 Task: nan
Action: Mouse moved to (356, 199)
Screenshot: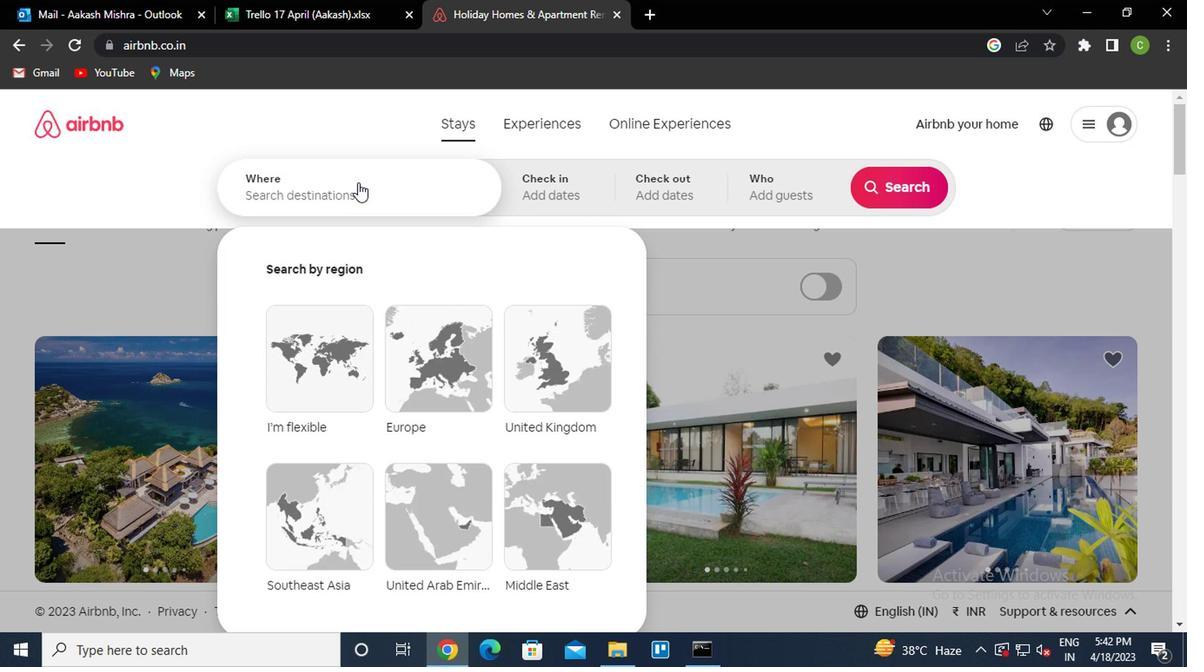 
Action: Mouse pressed left at (356, 199)
Screenshot: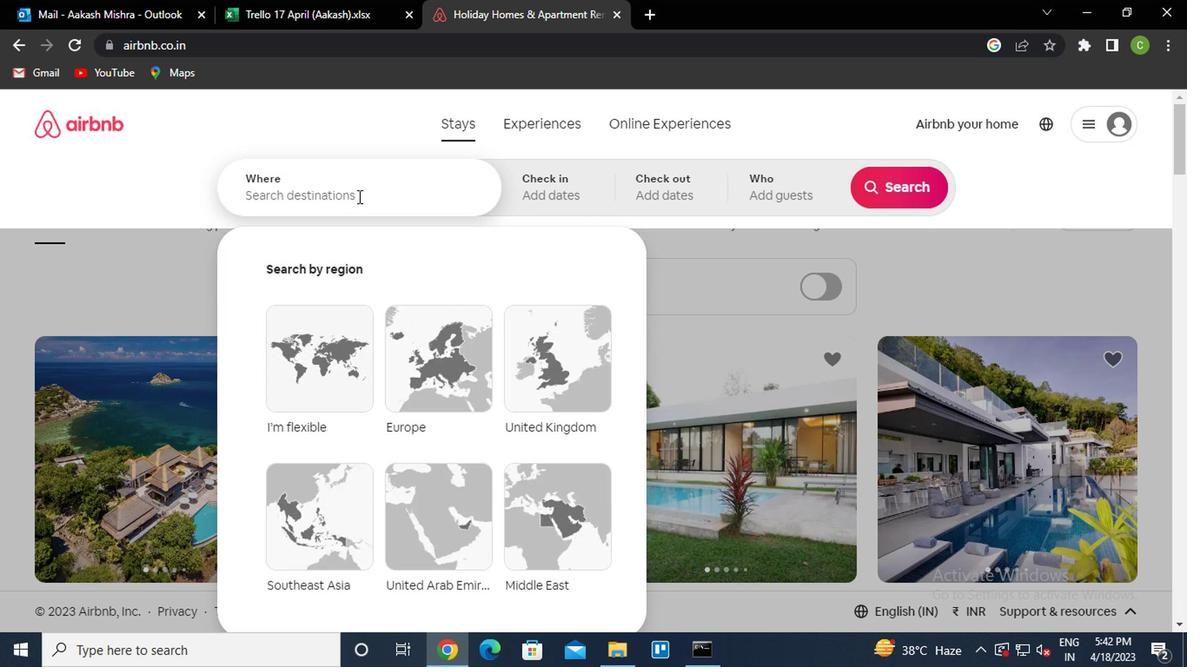 
Action: Mouse moved to (356, 199)
Screenshot: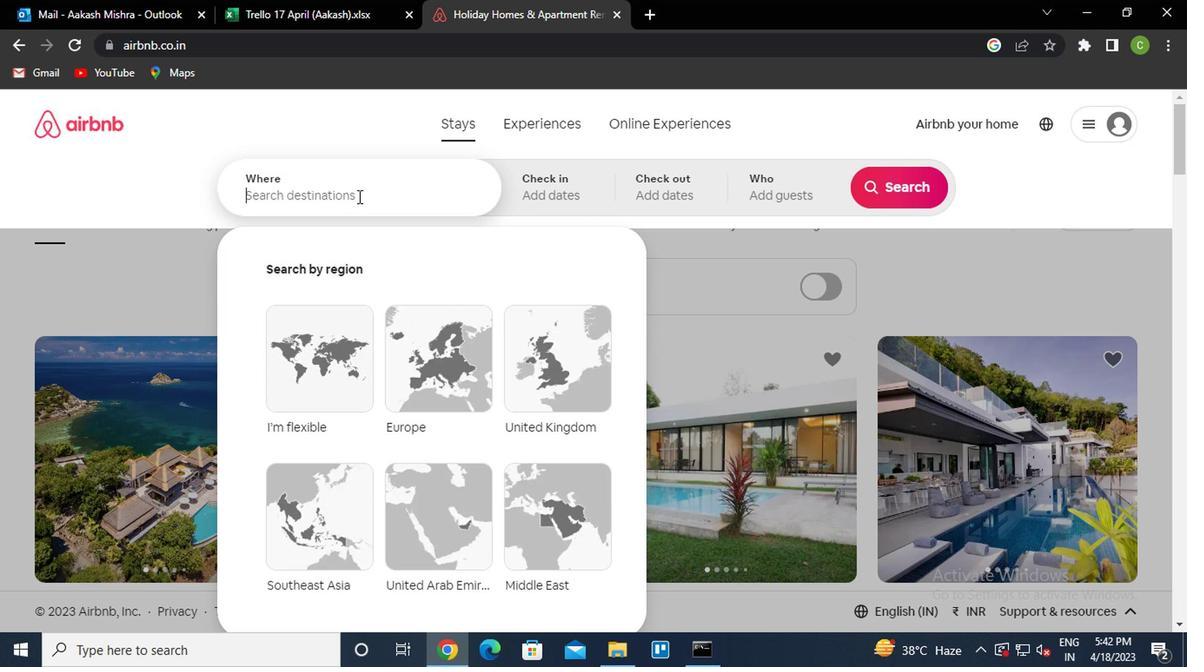 
Action: Key pressed v<Key.caps_lock>ila<Key.space><Key.caps_lock>v<Key.caps_lock>elha<Key.space>brazil<Key.down><Key.enter>
Screenshot: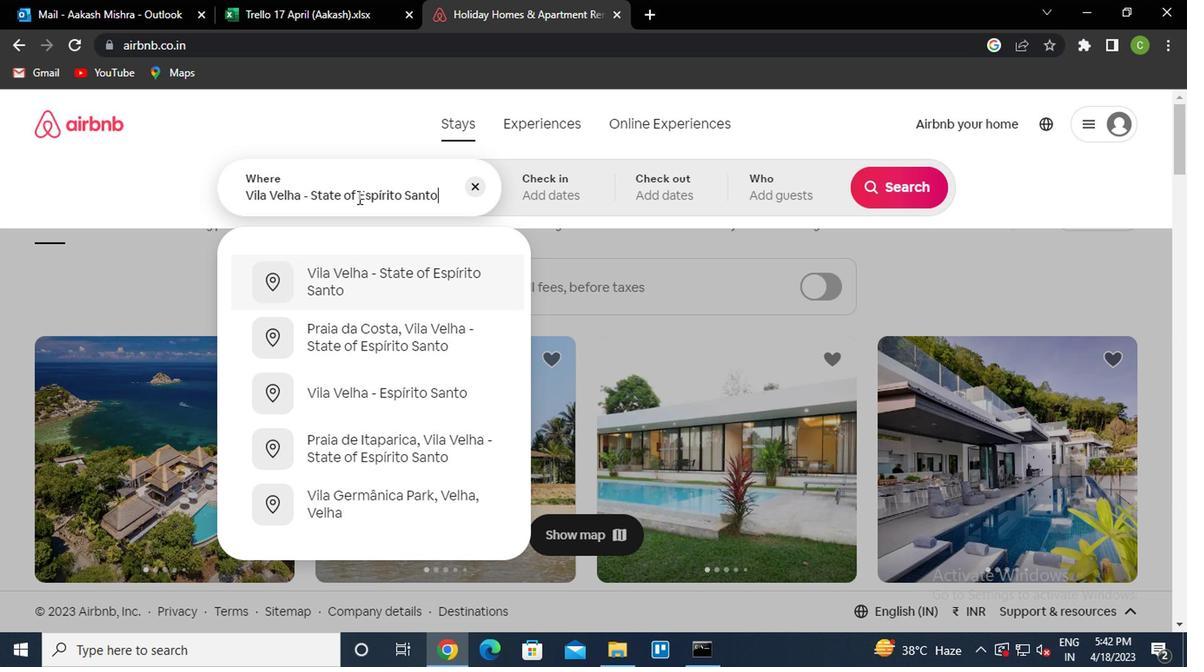 
Action: Mouse moved to (888, 325)
Screenshot: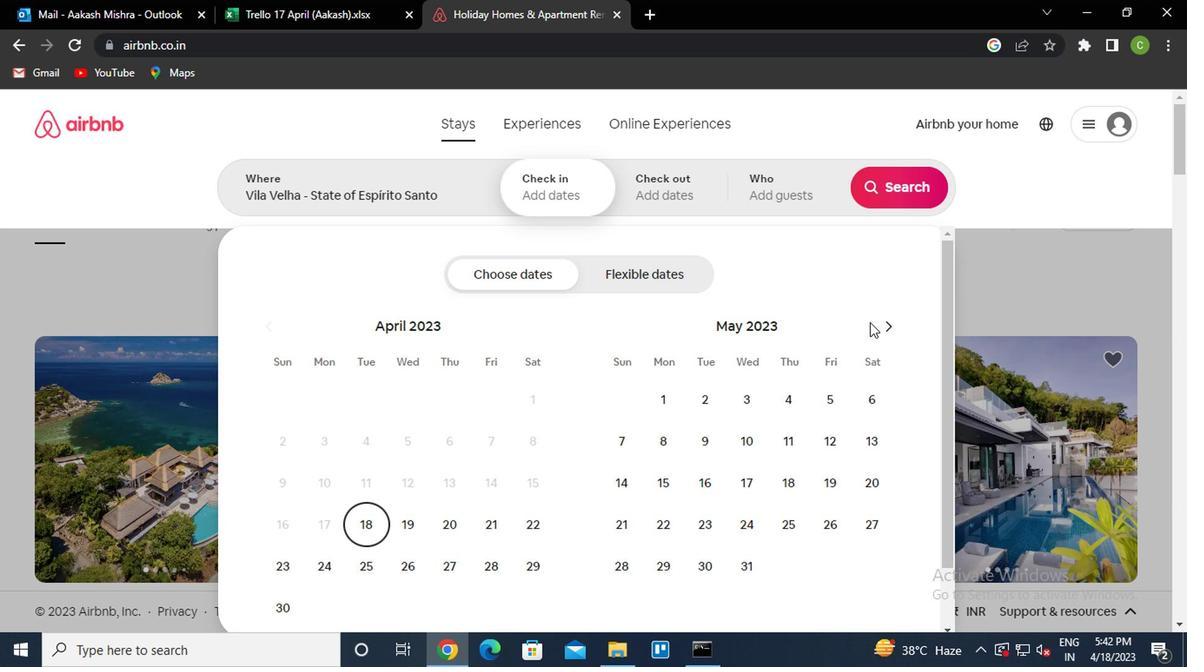 
Action: Mouse pressed left at (888, 325)
Screenshot: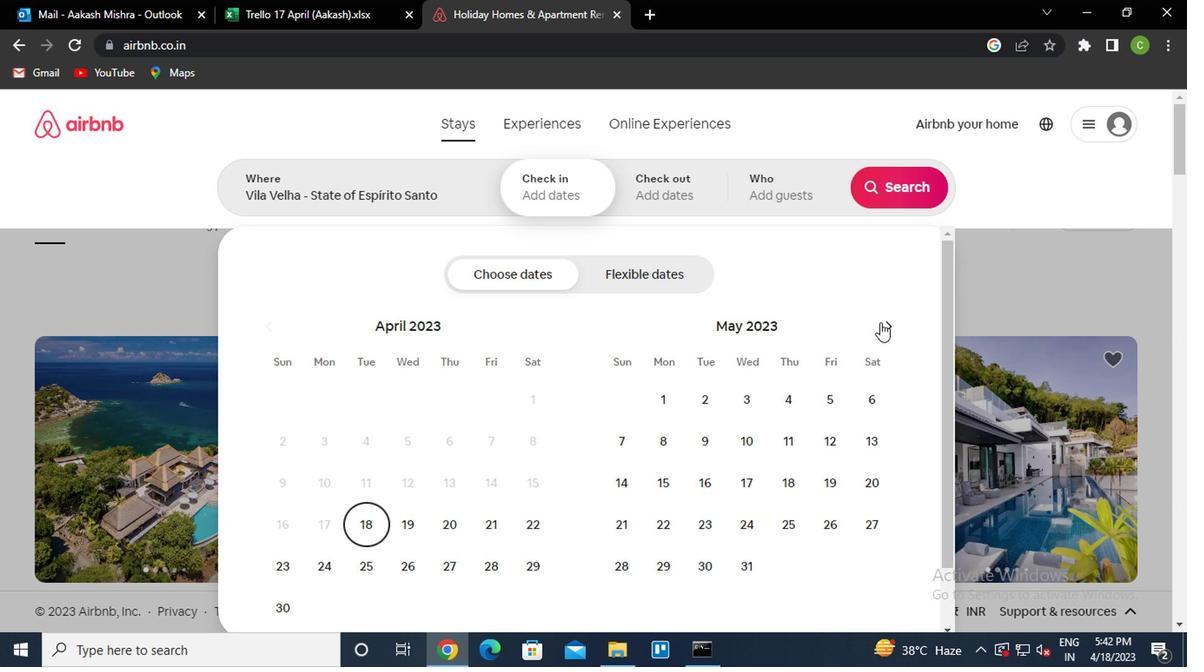 
Action: Mouse pressed left at (888, 325)
Screenshot: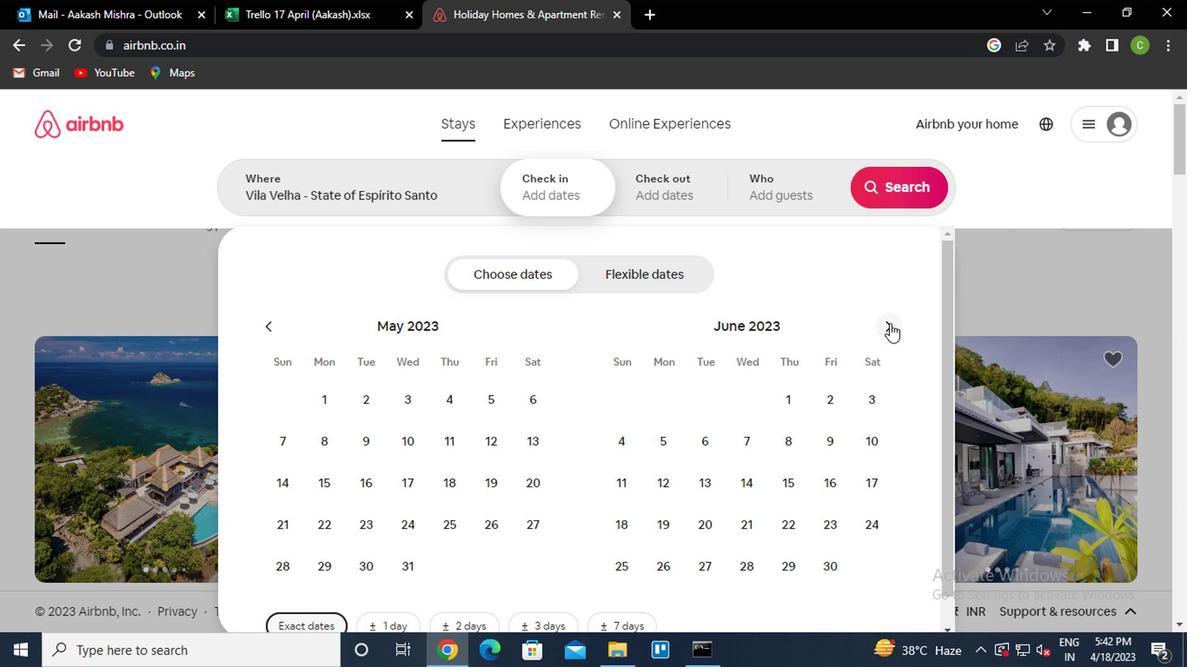 
Action: Mouse moved to (875, 408)
Screenshot: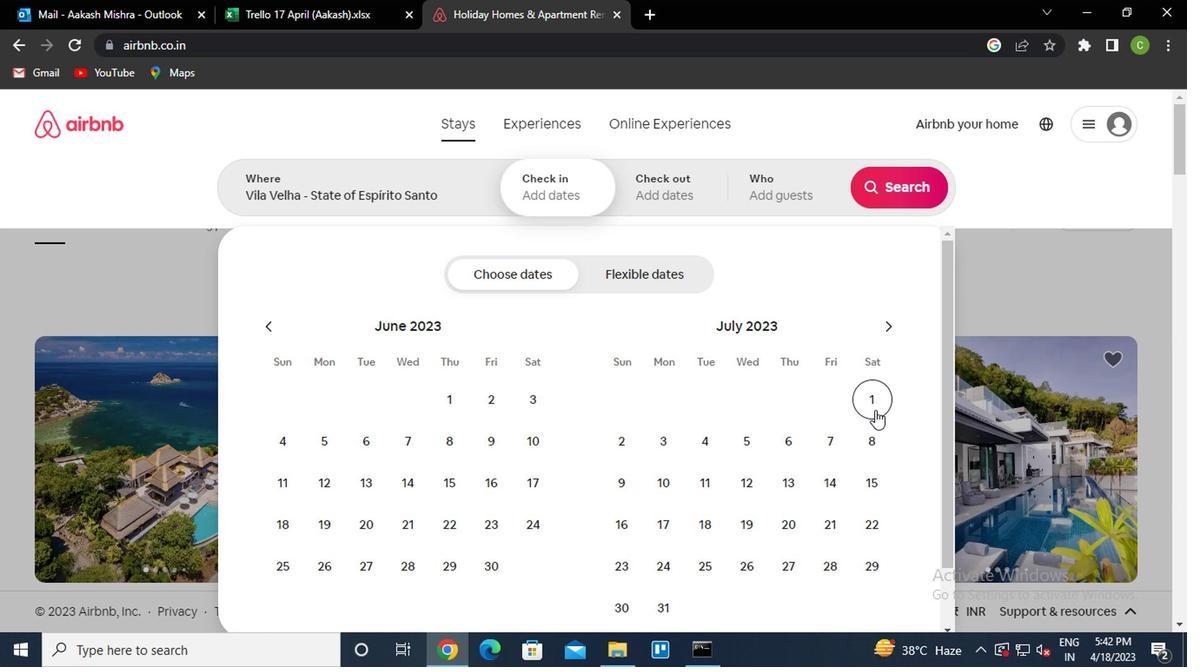 
Action: Mouse pressed left at (875, 408)
Screenshot: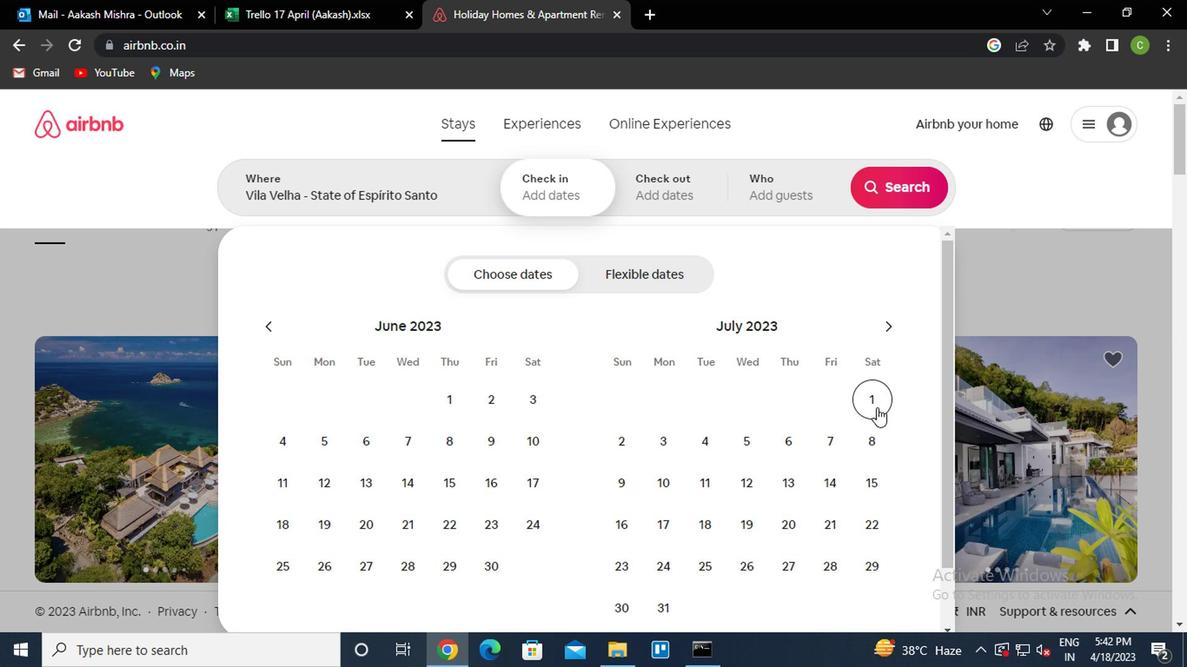 
Action: Mouse moved to (862, 451)
Screenshot: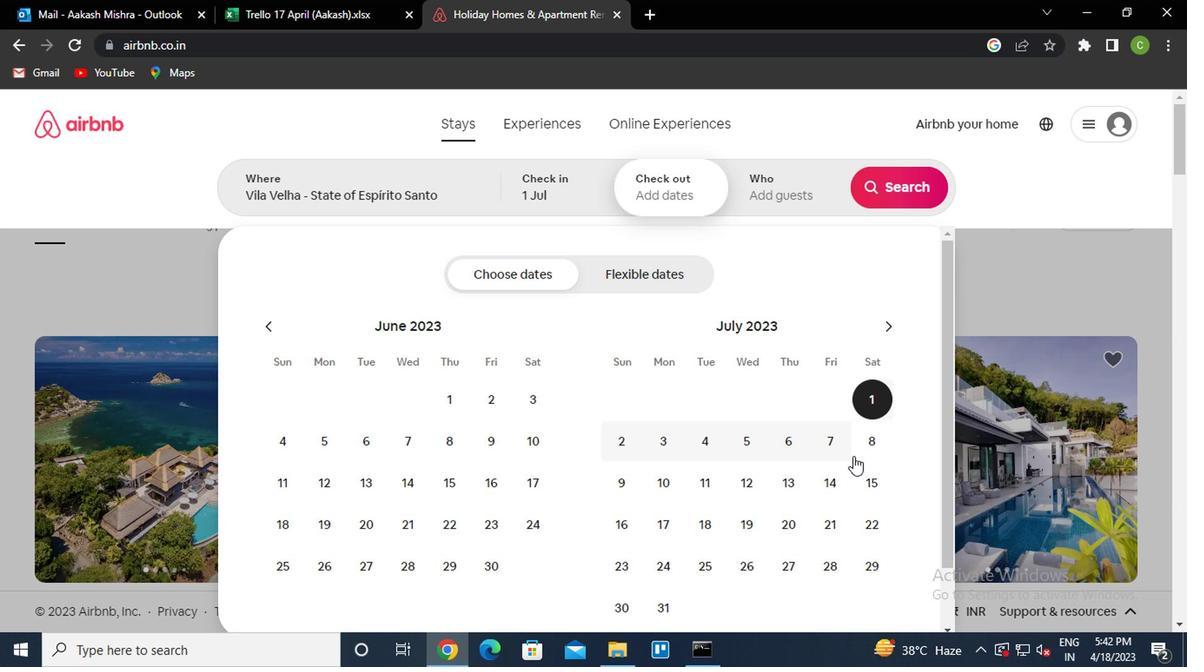 
Action: Mouse pressed left at (862, 451)
Screenshot: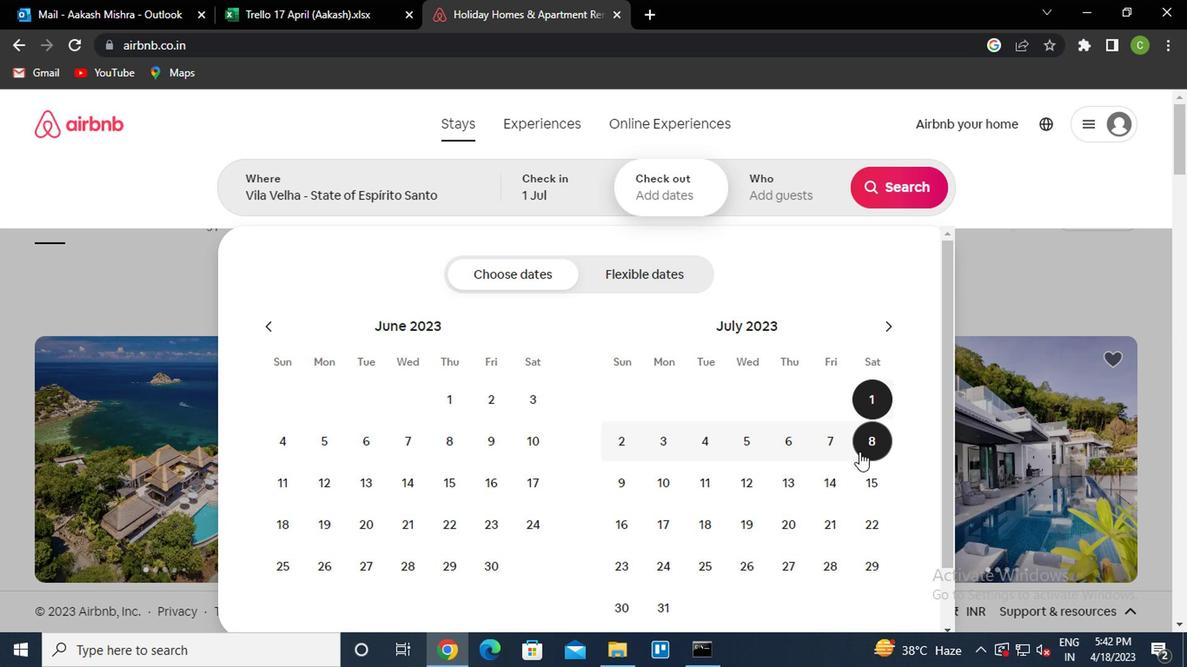 
Action: Mouse moved to (800, 173)
Screenshot: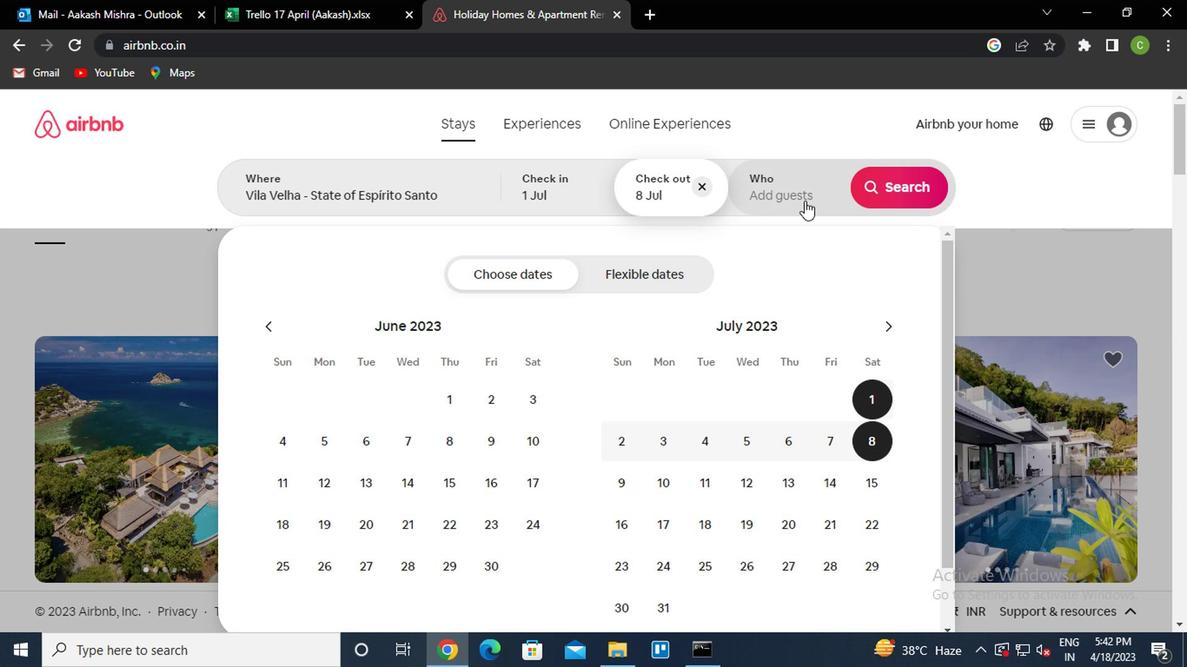 
Action: Mouse pressed left at (800, 173)
Screenshot: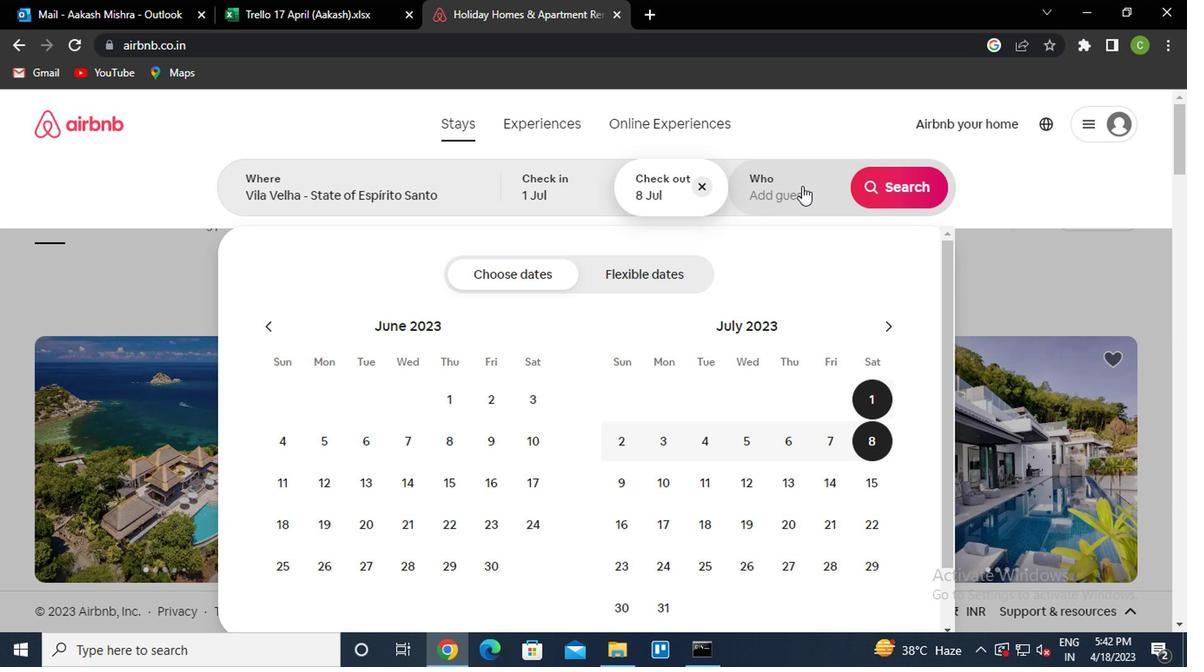 
Action: Mouse moved to (899, 288)
Screenshot: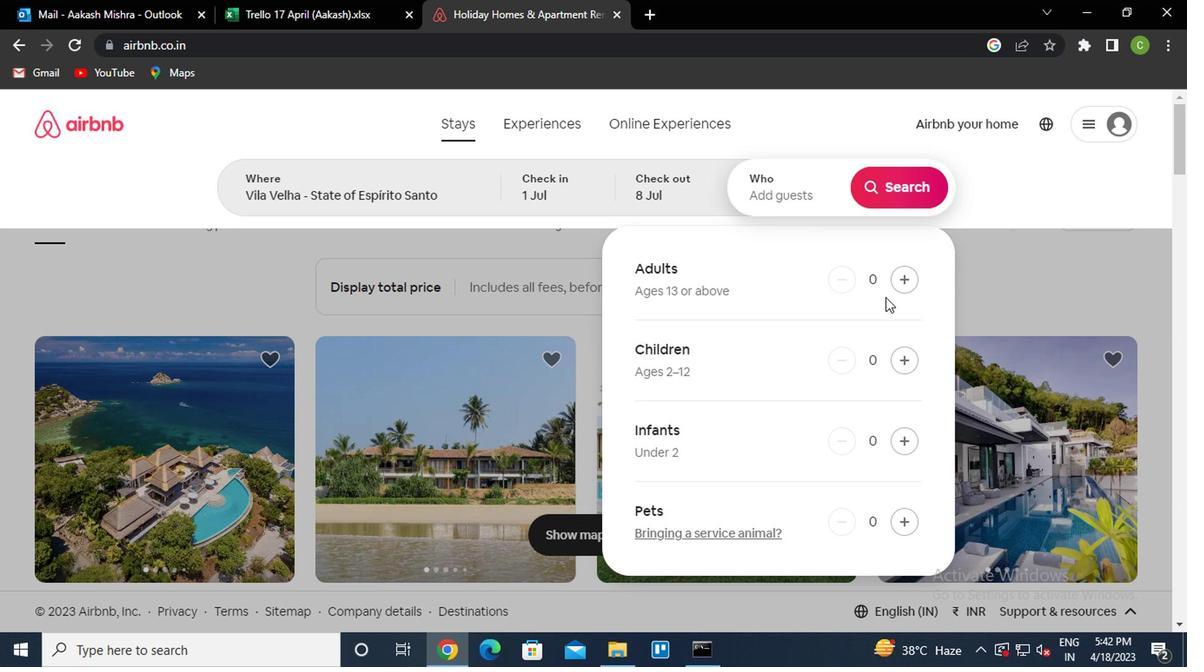 
Action: Mouse pressed left at (899, 288)
Screenshot: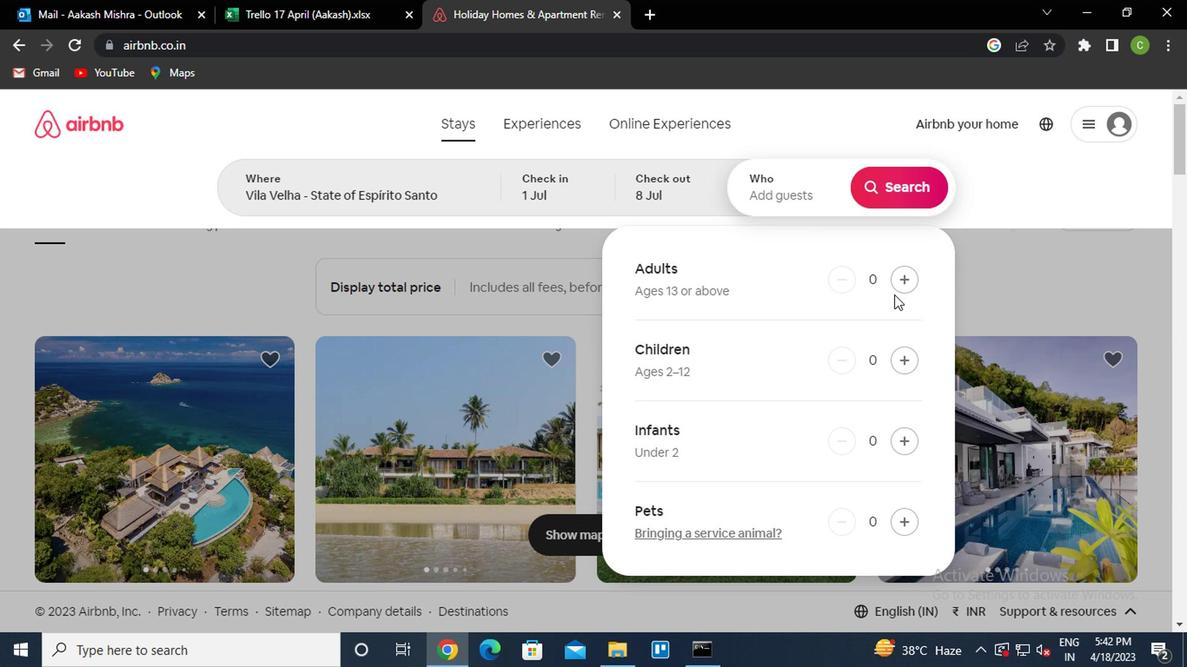 
Action: Mouse pressed left at (899, 288)
Screenshot: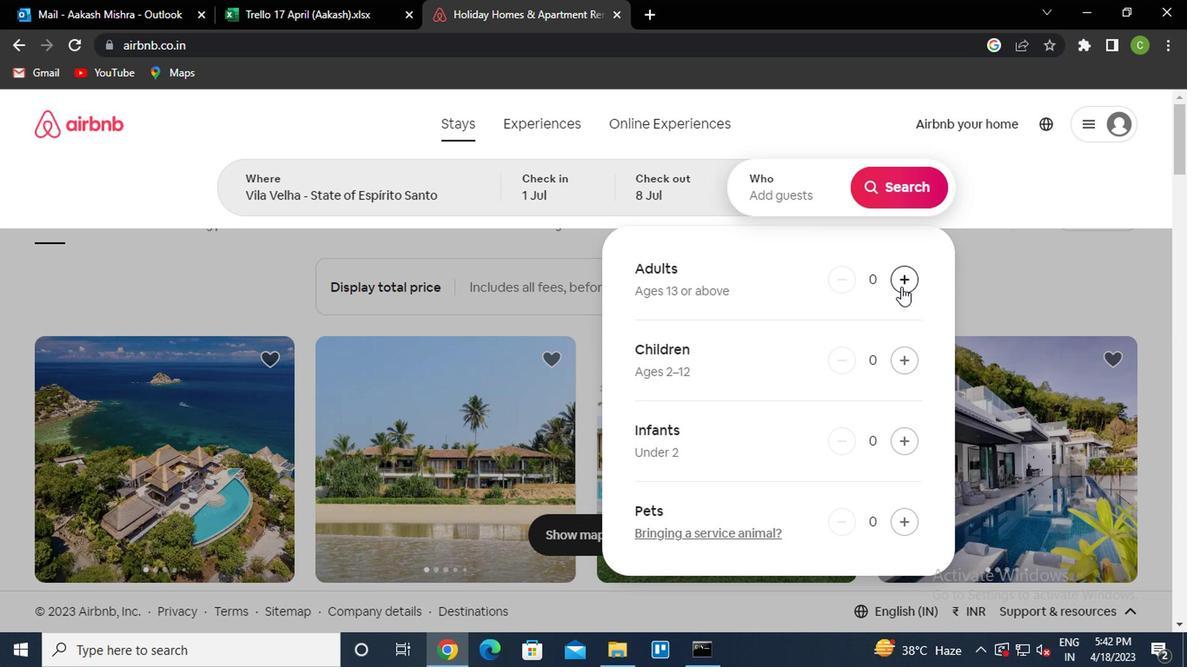 
Action: Mouse moved to (899, 356)
Screenshot: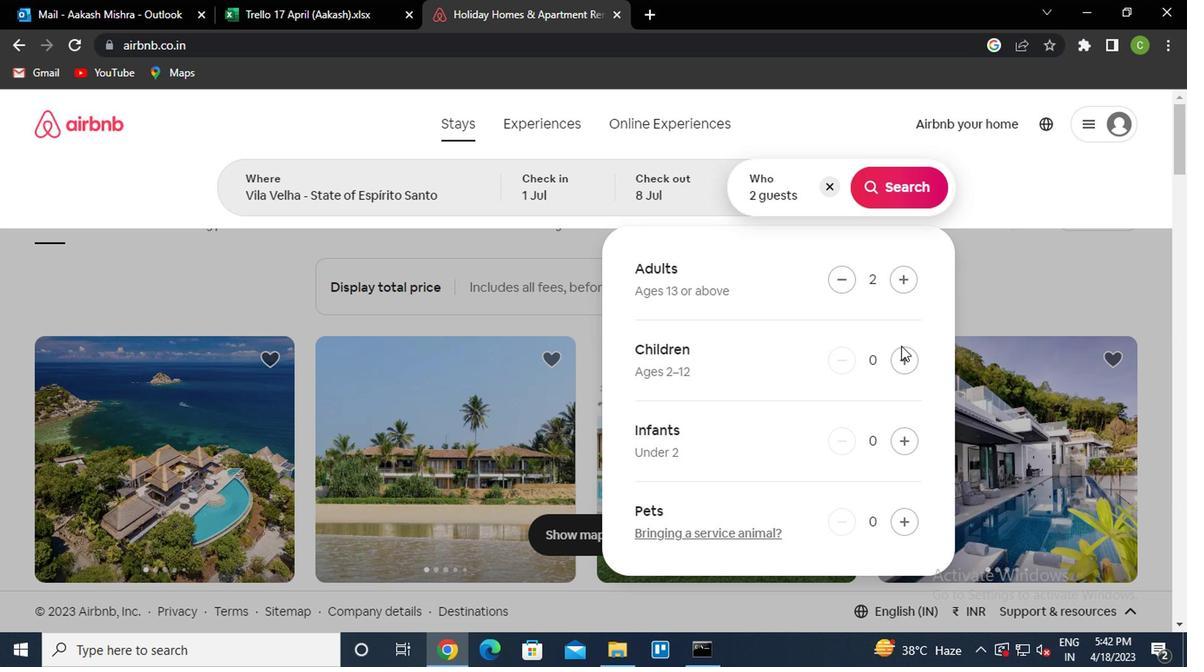 
Action: Mouse pressed left at (899, 356)
Screenshot: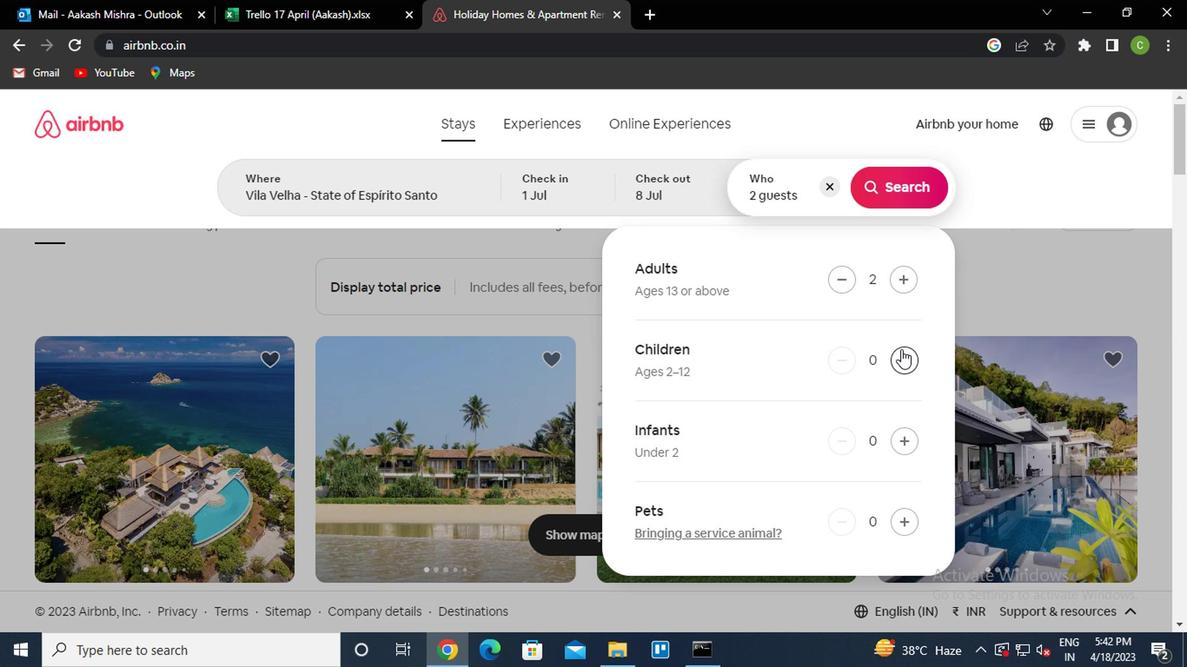 
Action: Mouse moved to (1103, 308)
Screenshot: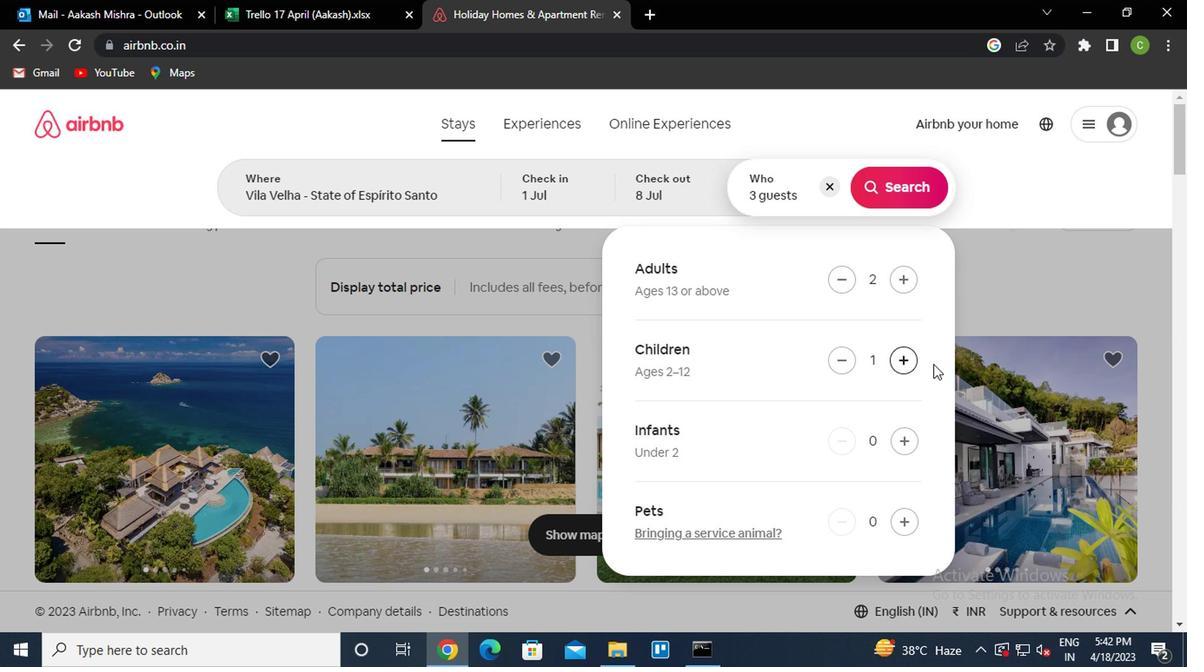 
Action: Mouse pressed left at (1103, 308)
Screenshot: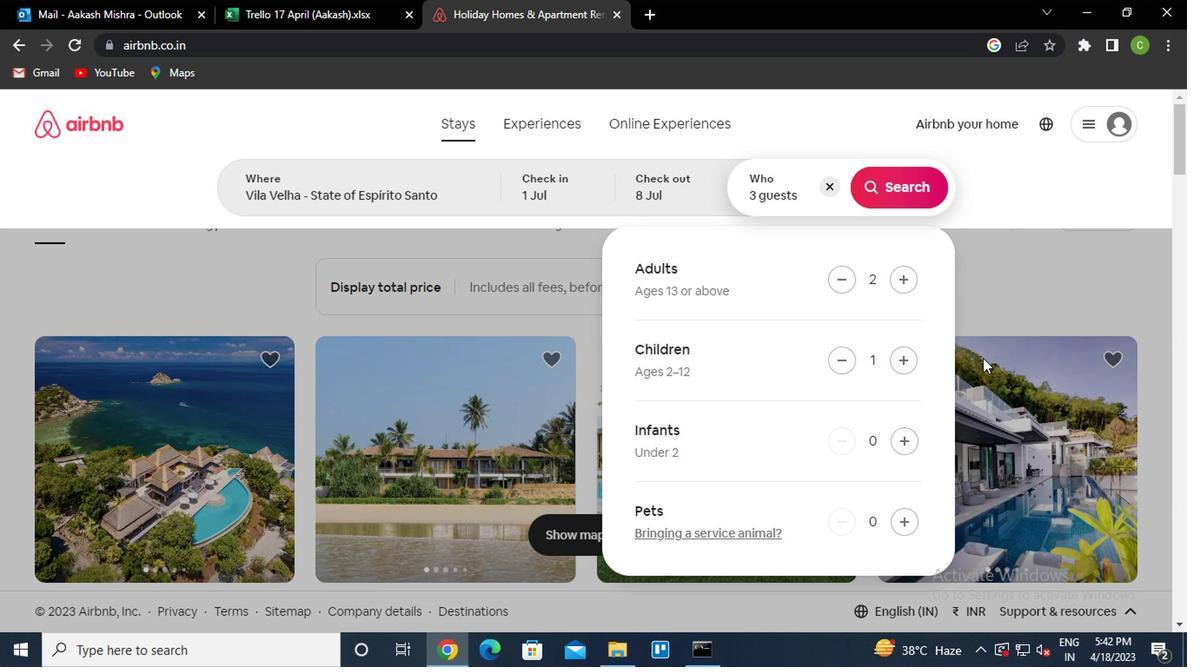 
Action: Mouse moved to (1108, 226)
Screenshot: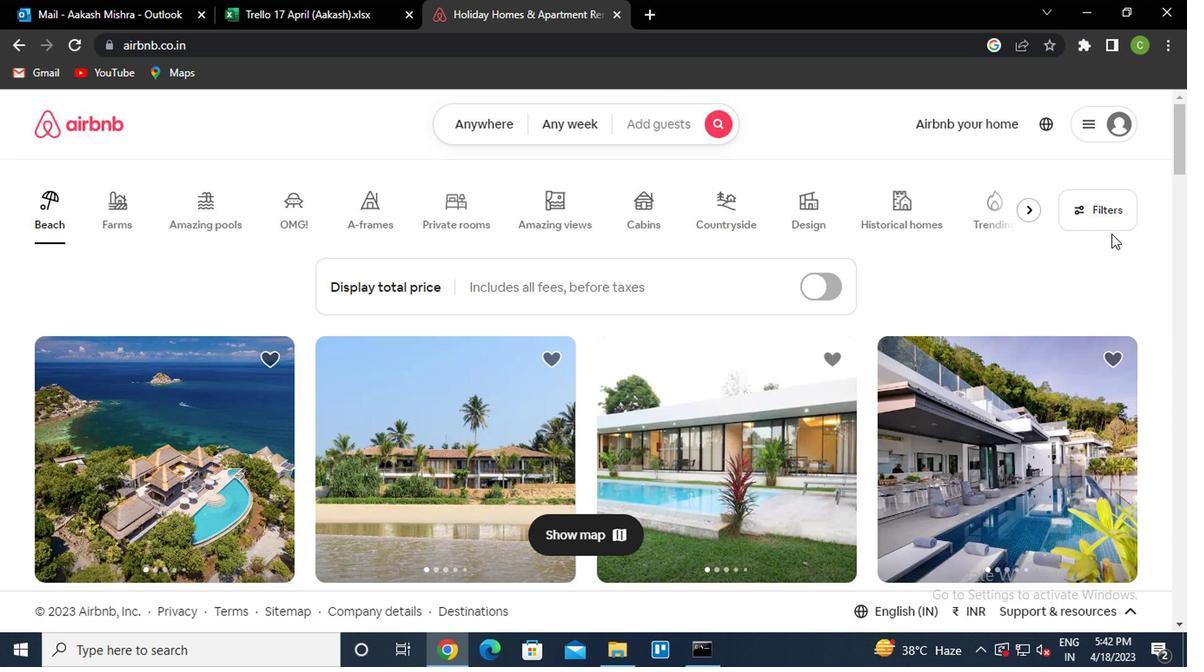 
Action: Mouse pressed left at (1108, 226)
Screenshot: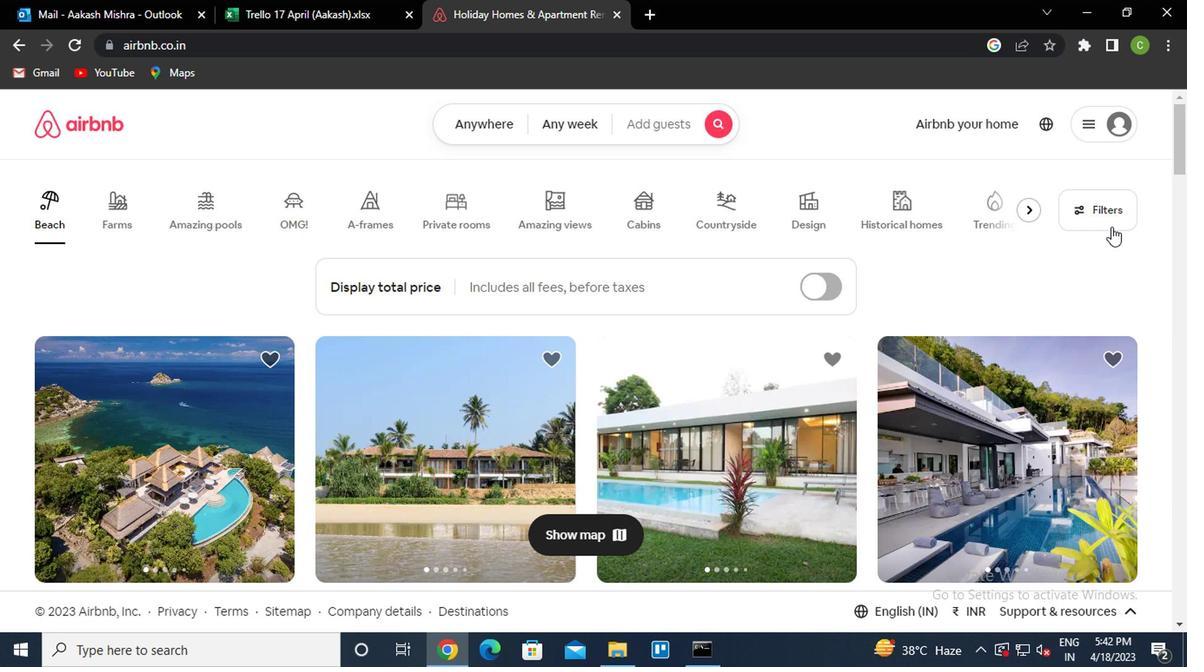 
Action: Mouse moved to (368, 423)
Screenshot: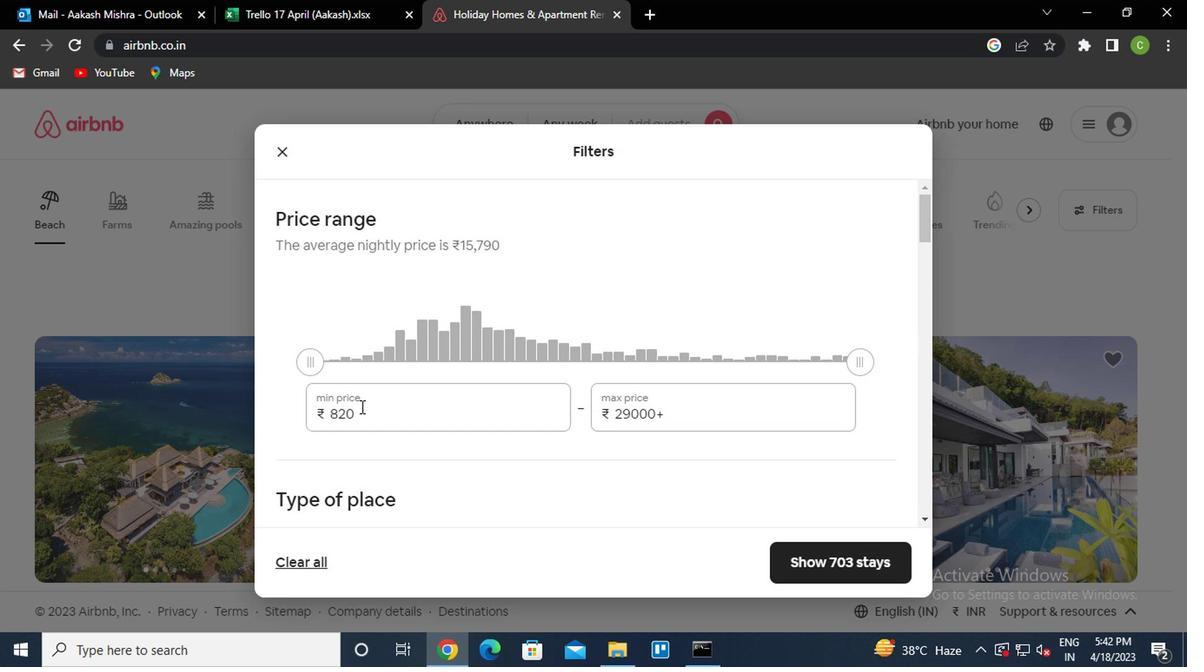 
Action: Mouse pressed left at (368, 423)
Screenshot: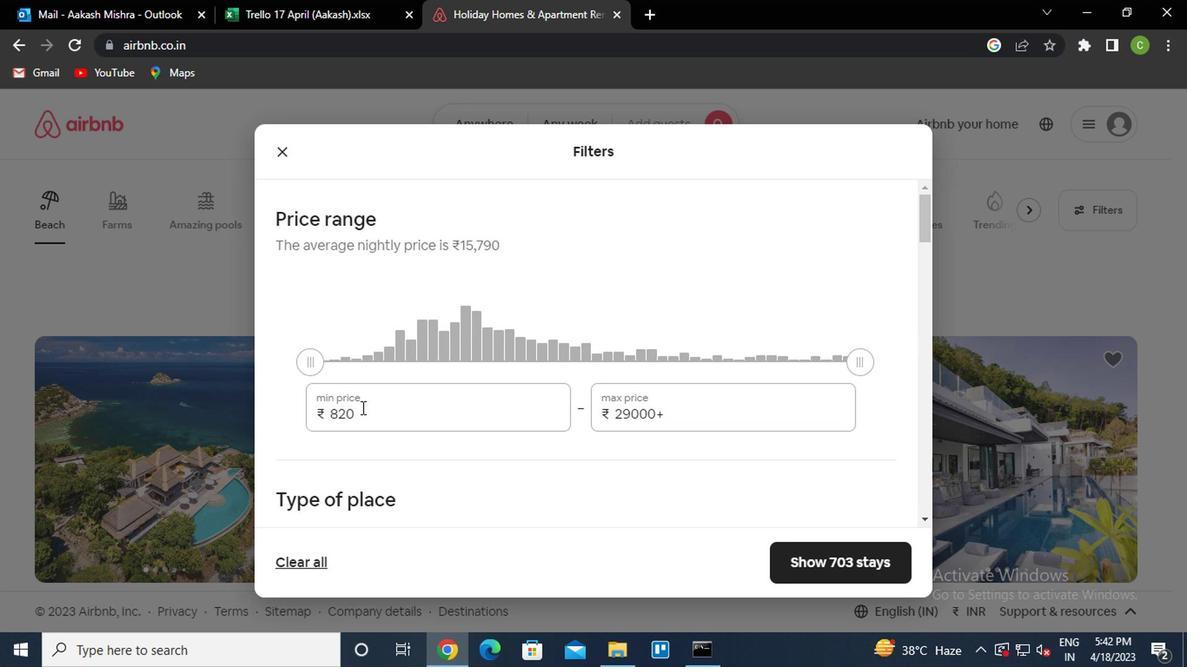
Action: Mouse moved to (371, 421)
Screenshot: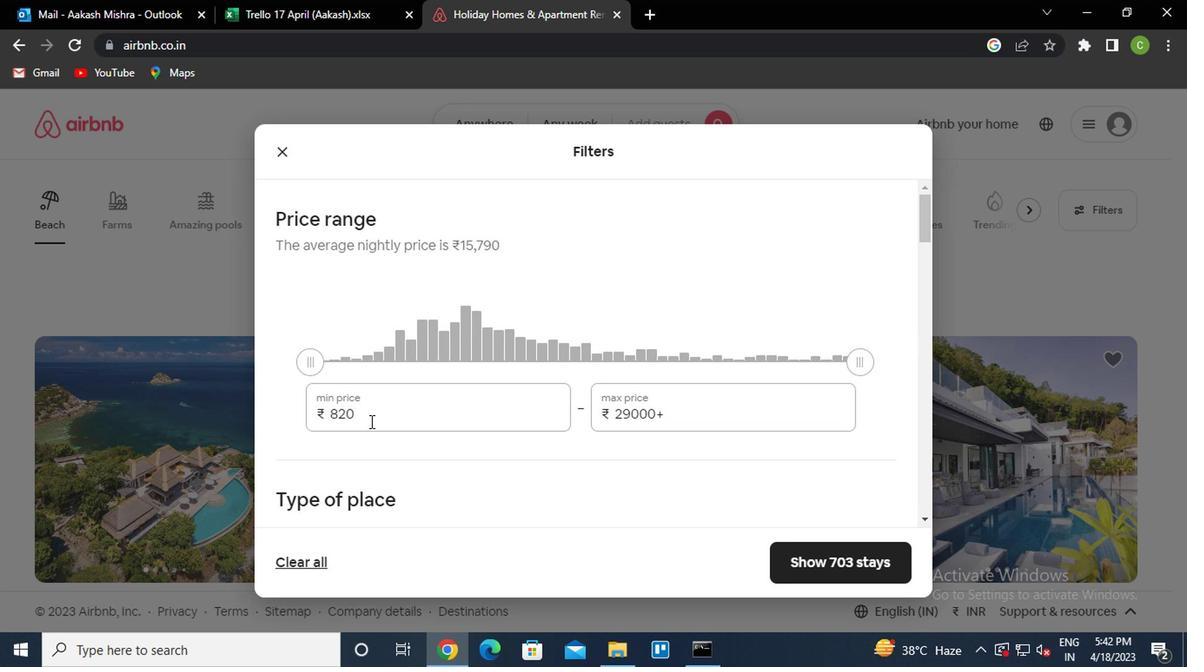 
Action: Key pressed <Key.backspace><Key.backspace><Key.backspace>15000<Key.tab>20000
Screenshot: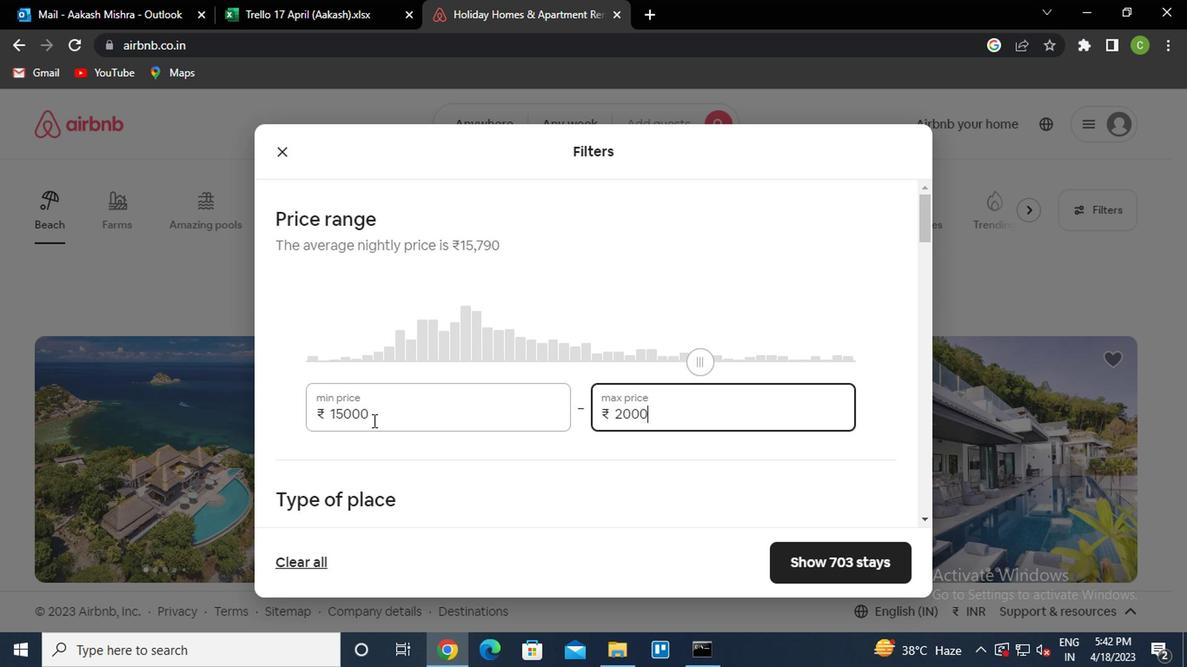 
Action: Mouse moved to (587, 427)
Screenshot: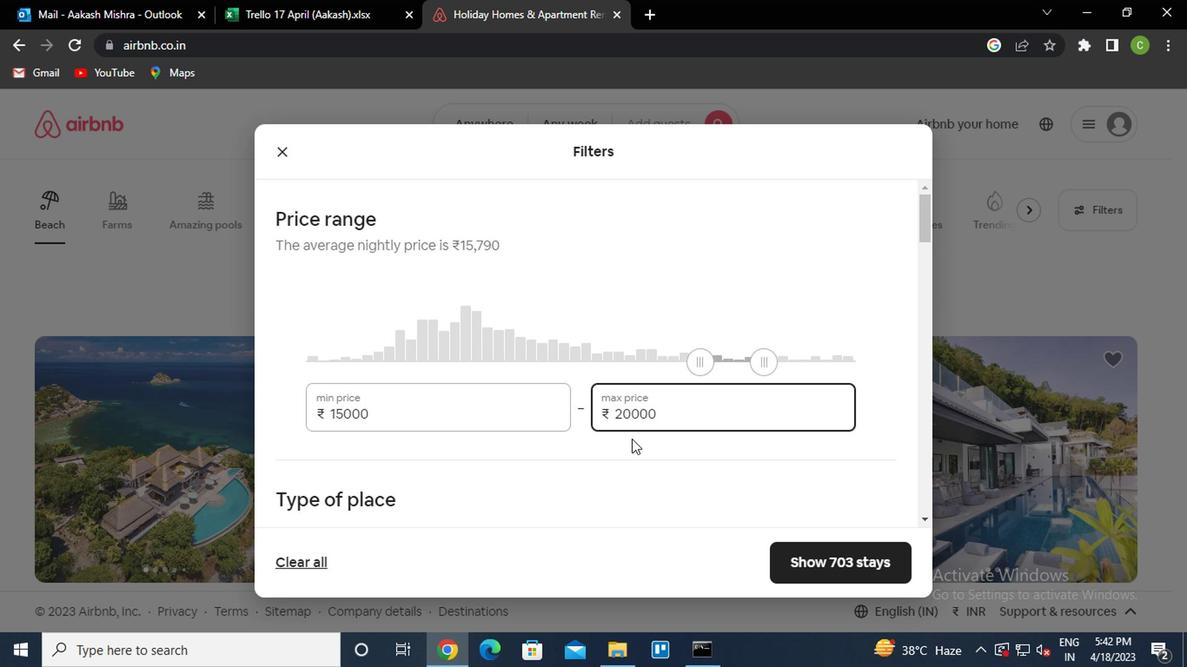
Action: Mouse scrolled (587, 426) with delta (0, -1)
Screenshot: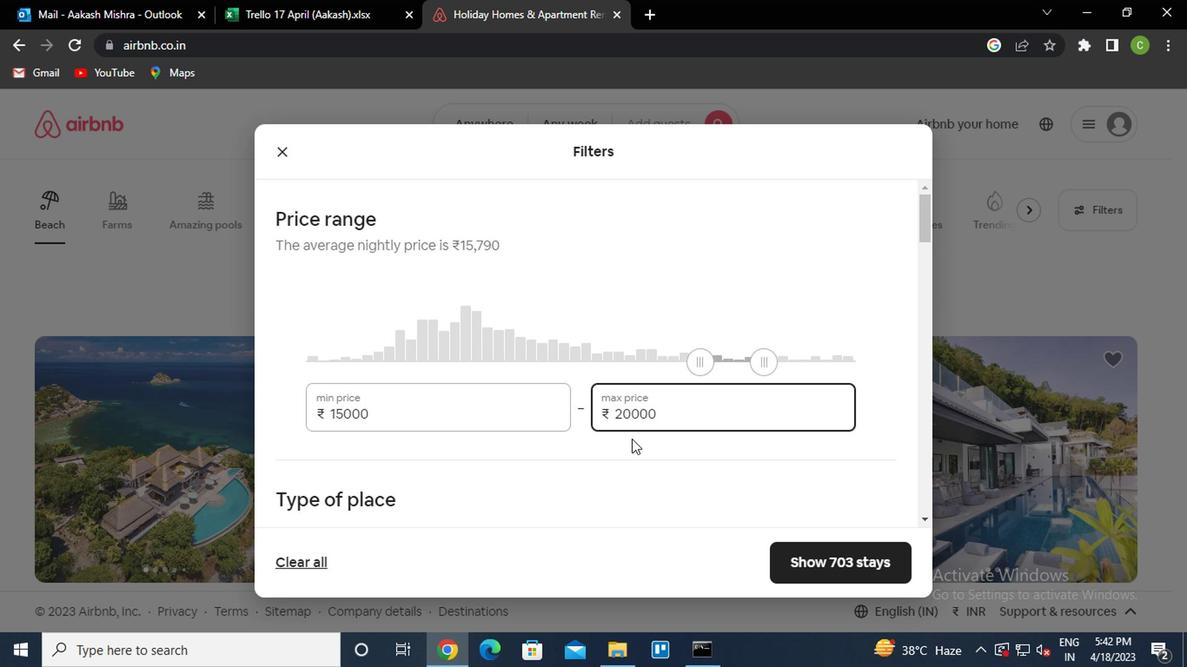 
Action: Mouse moved to (585, 425)
Screenshot: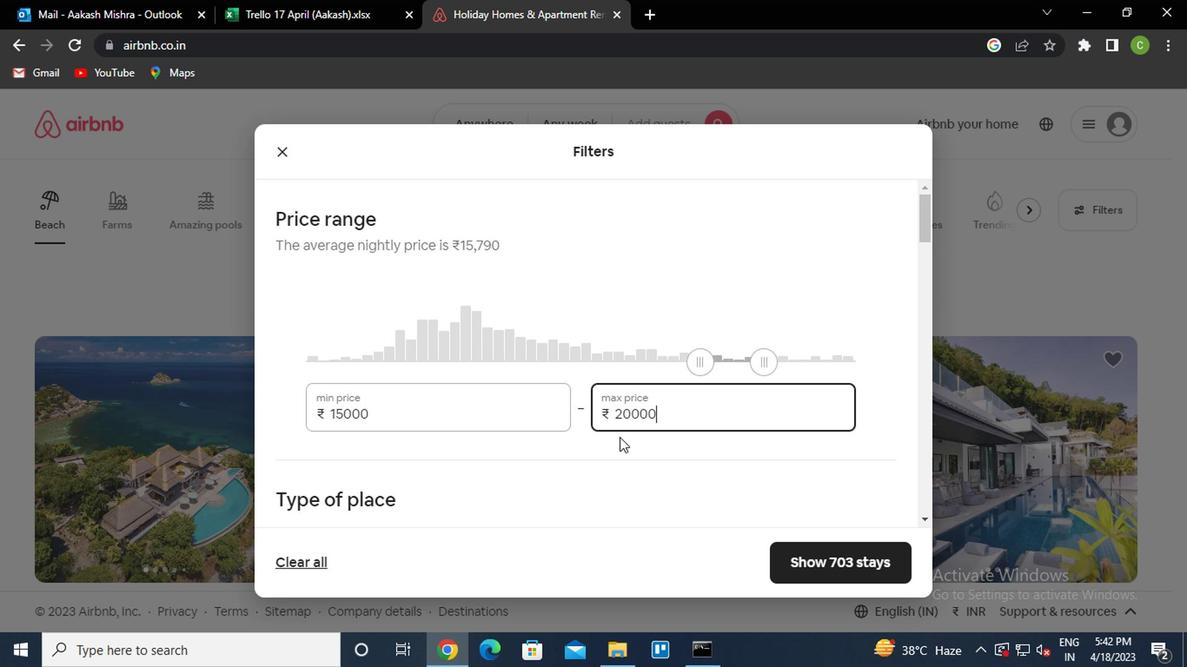 
Action: Mouse scrolled (585, 424) with delta (0, -1)
Screenshot: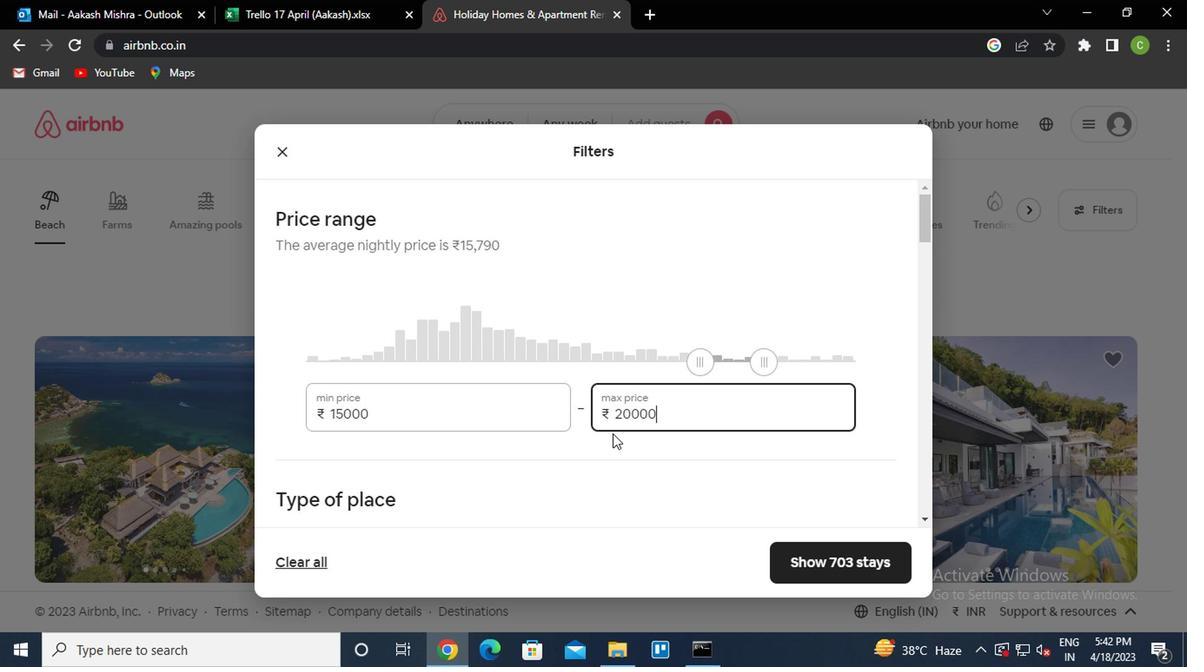 
Action: Mouse moved to (361, 393)
Screenshot: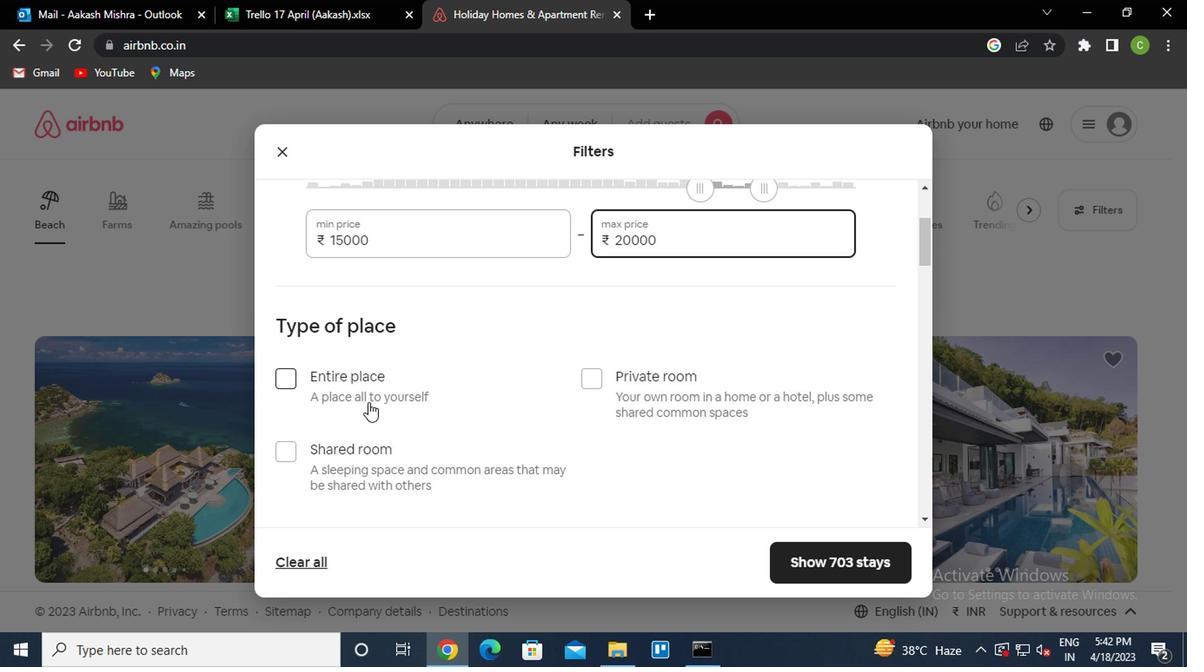 
Action: Mouse pressed left at (361, 393)
Screenshot: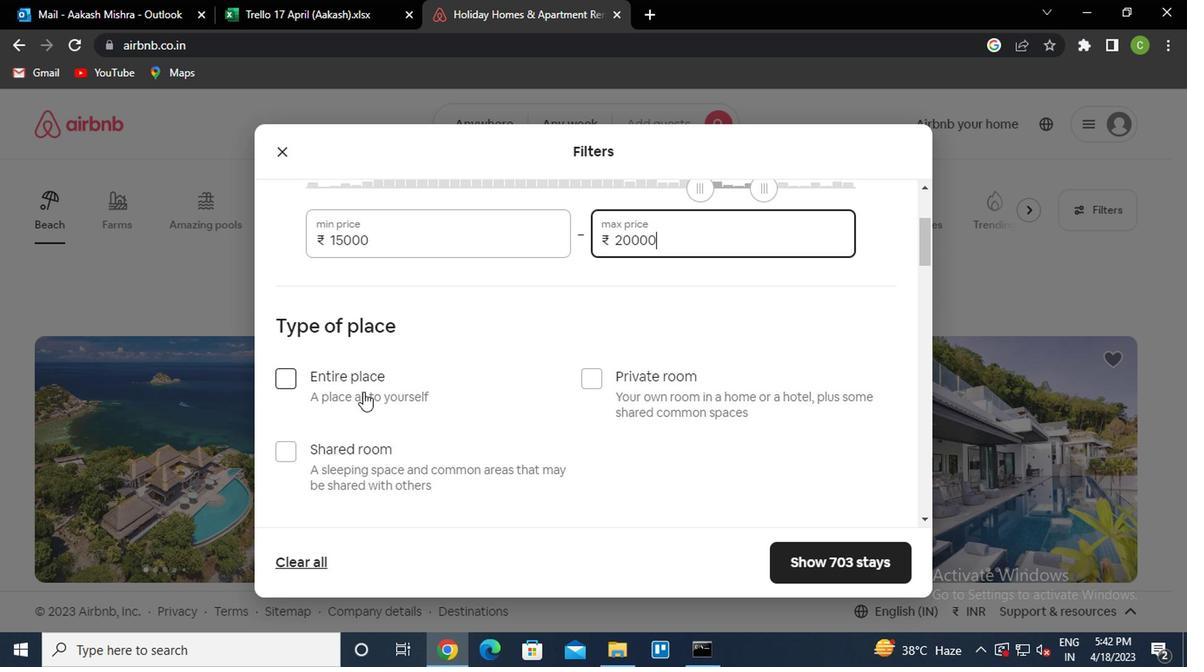 
Action: Mouse scrolled (361, 392) with delta (0, 0)
Screenshot: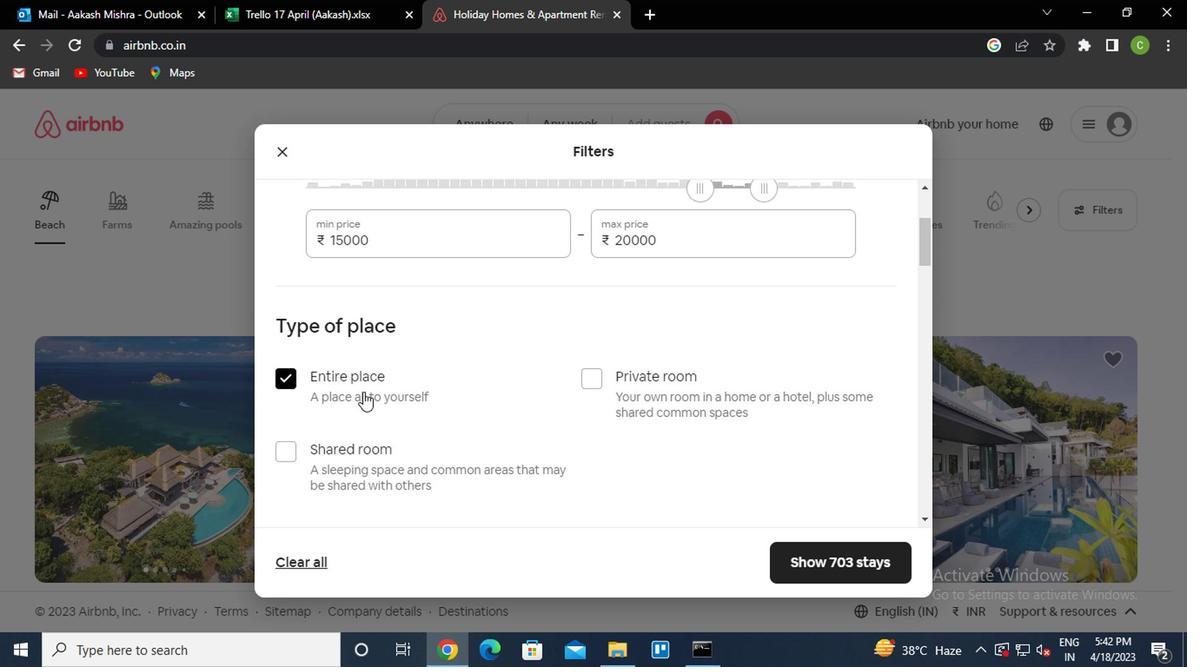 
Action: Mouse scrolled (361, 392) with delta (0, 0)
Screenshot: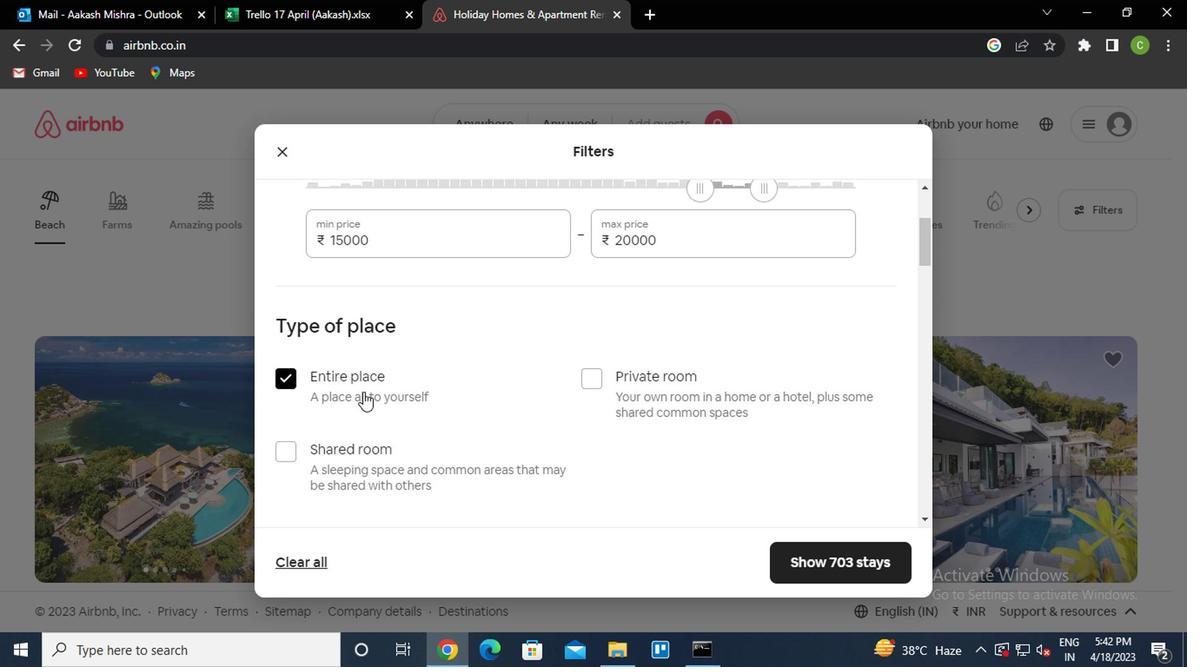 
Action: Mouse moved to (393, 477)
Screenshot: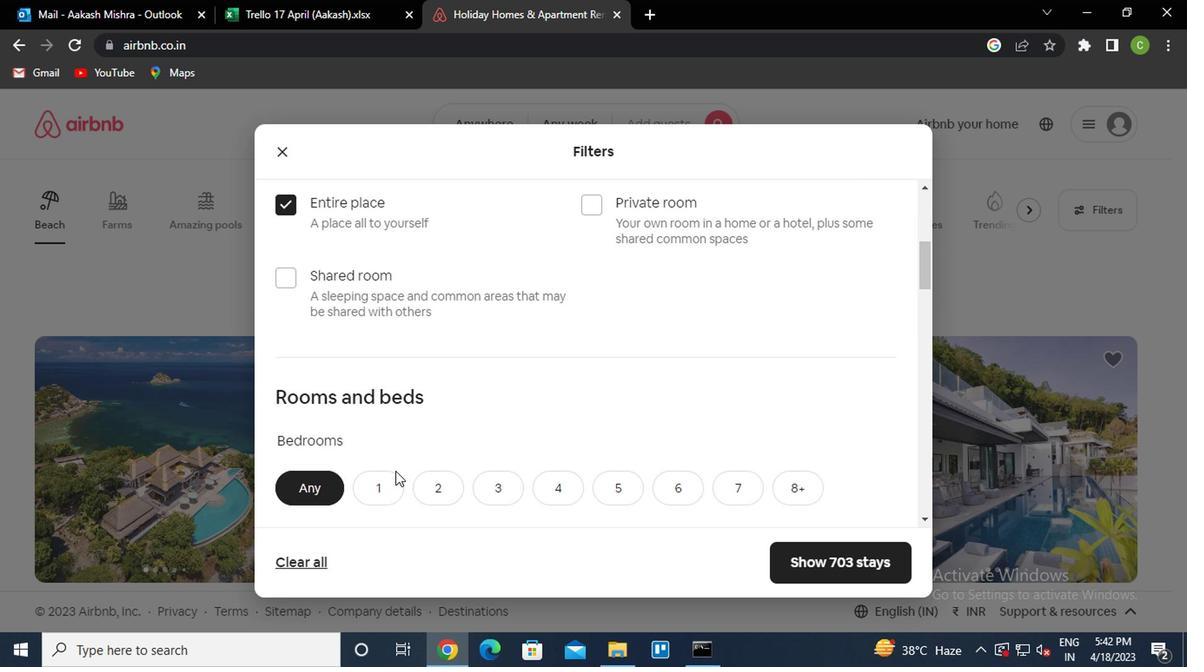 
Action: Mouse pressed left at (393, 477)
Screenshot: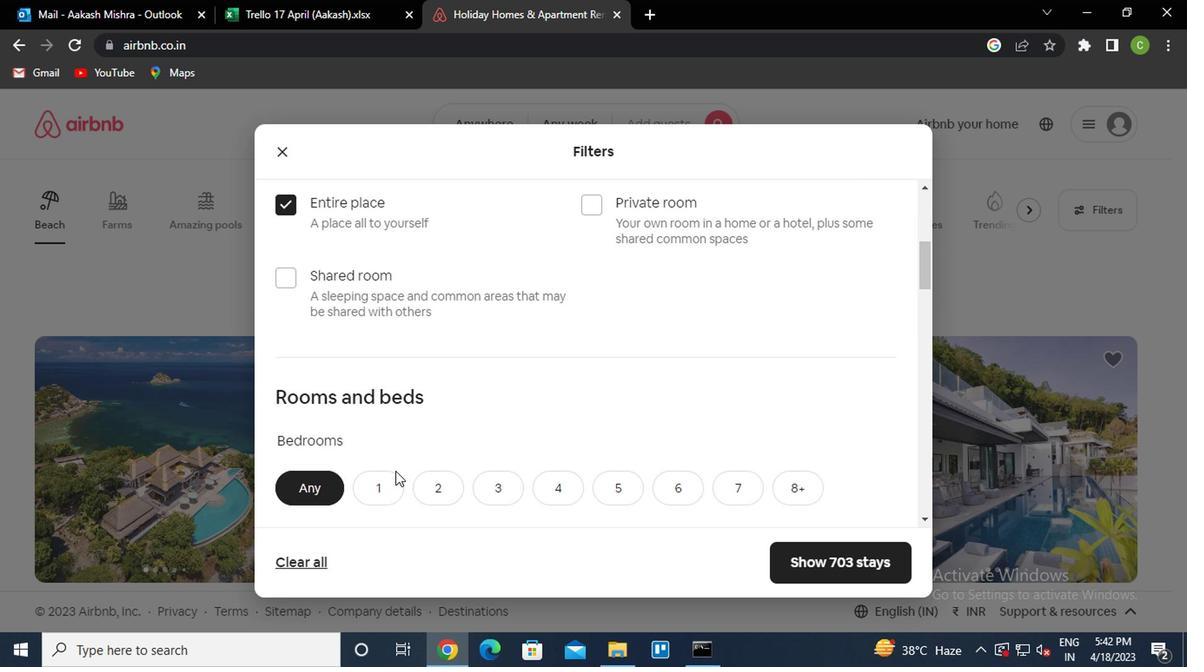 
Action: Mouse moved to (421, 418)
Screenshot: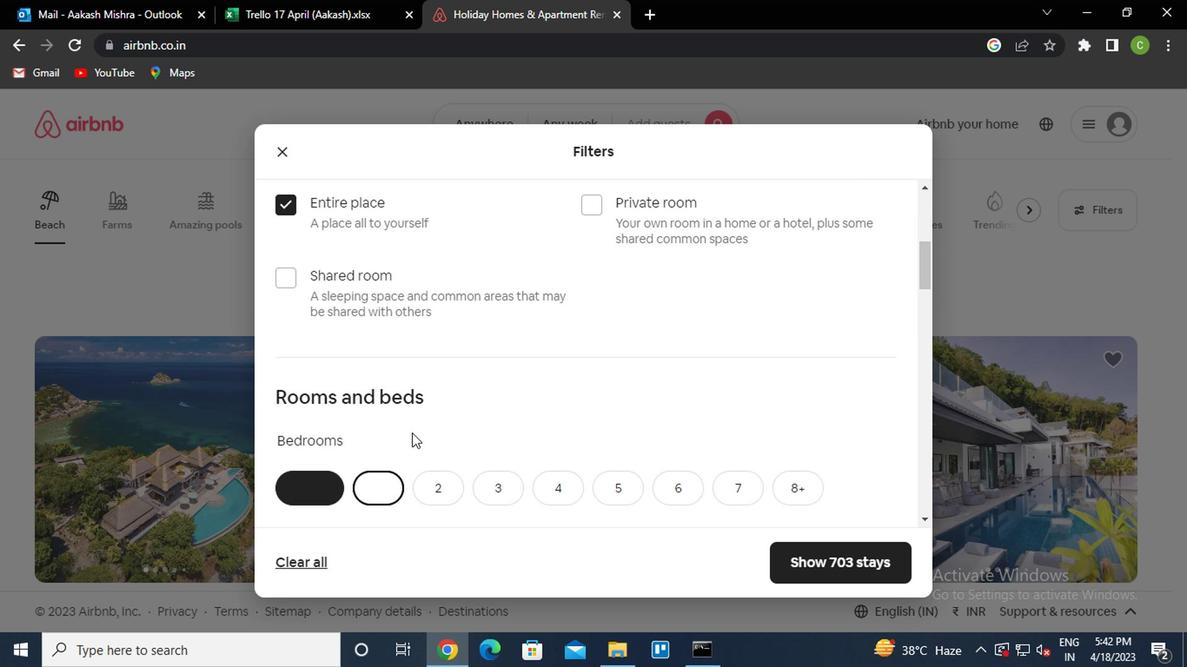 
Action: Mouse scrolled (421, 417) with delta (0, -1)
Screenshot: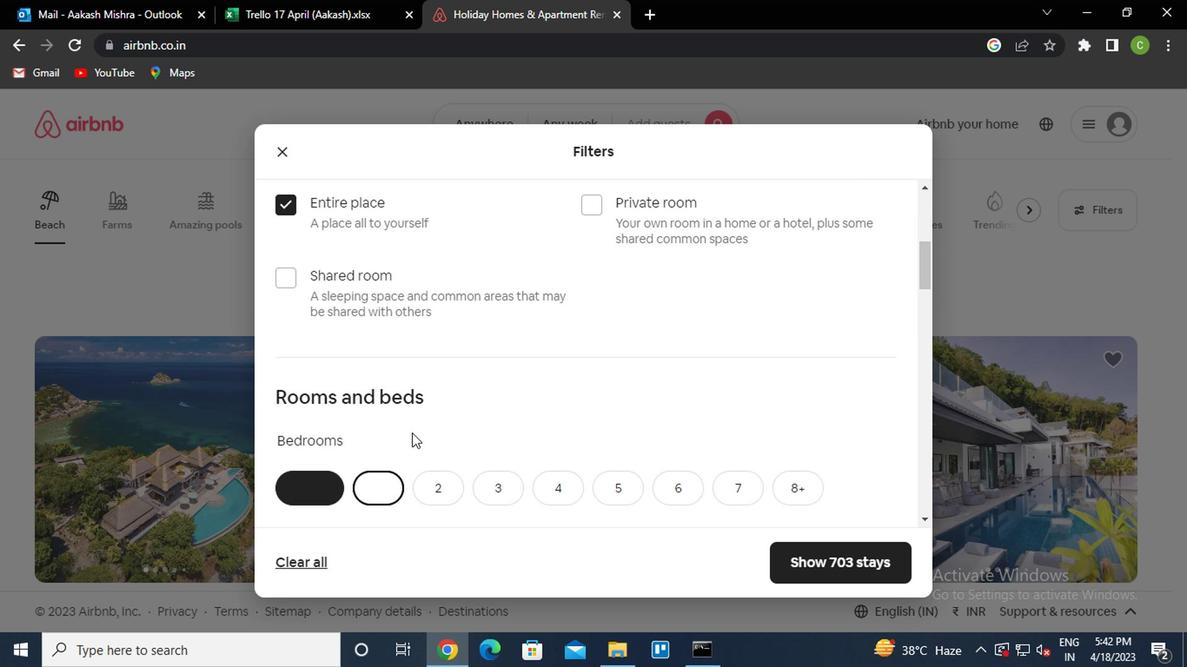 
Action: Mouse scrolled (421, 417) with delta (0, -1)
Screenshot: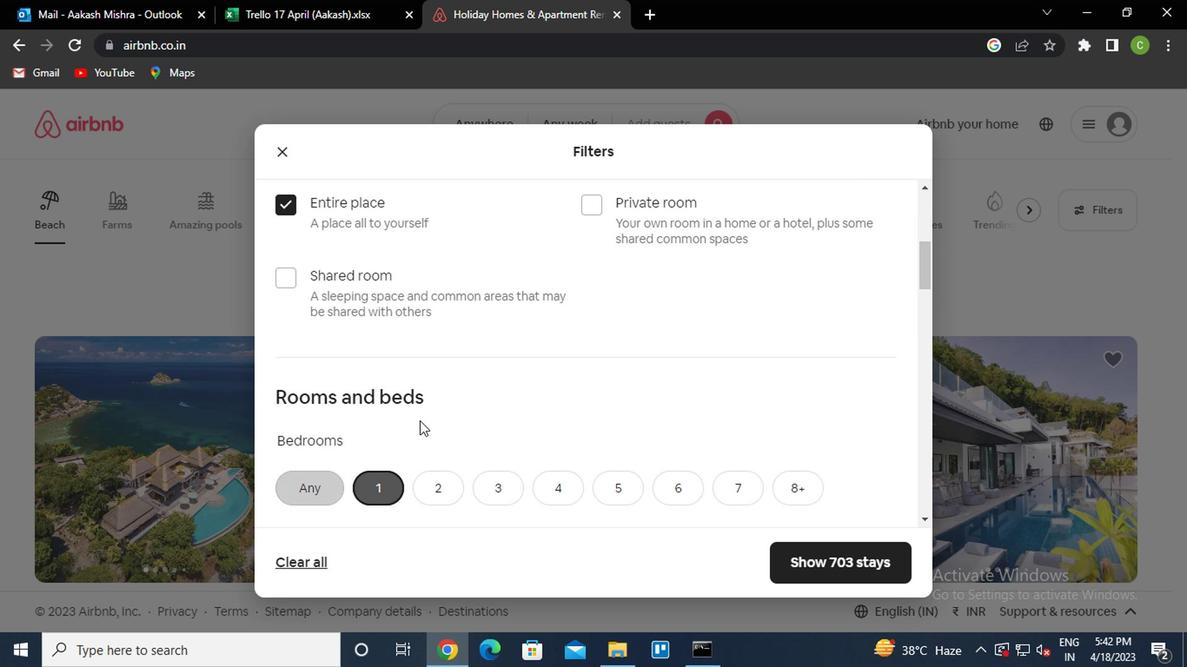 
Action: Mouse moved to (421, 417)
Screenshot: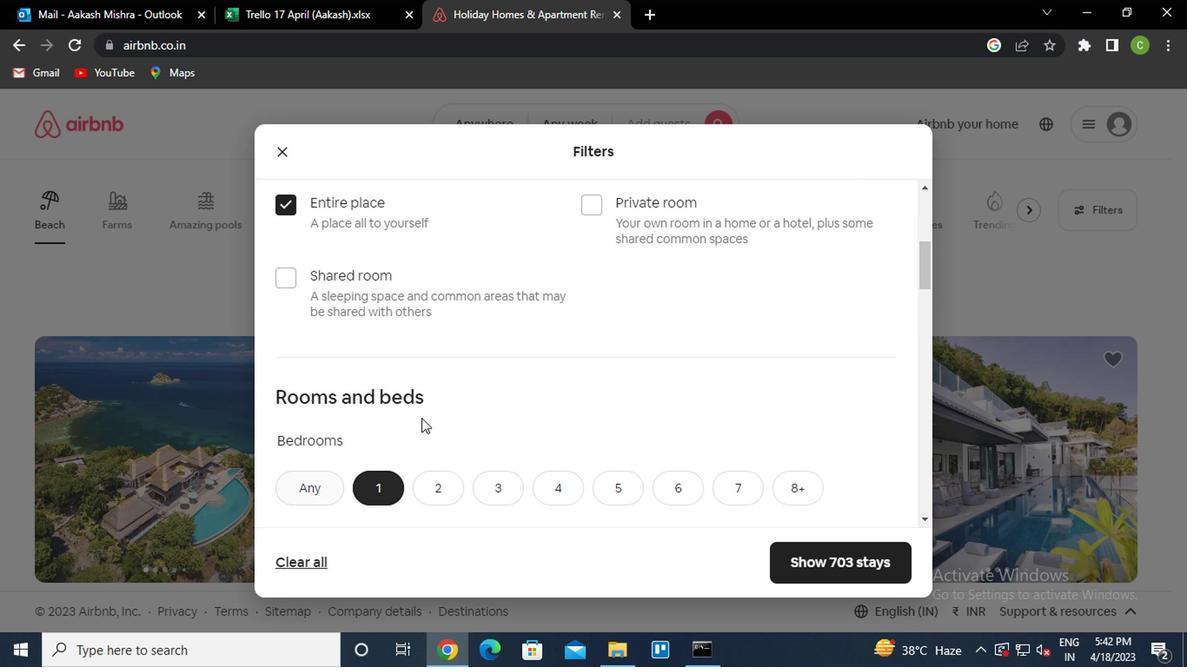 
Action: Mouse scrolled (421, 416) with delta (0, 0)
Screenshot: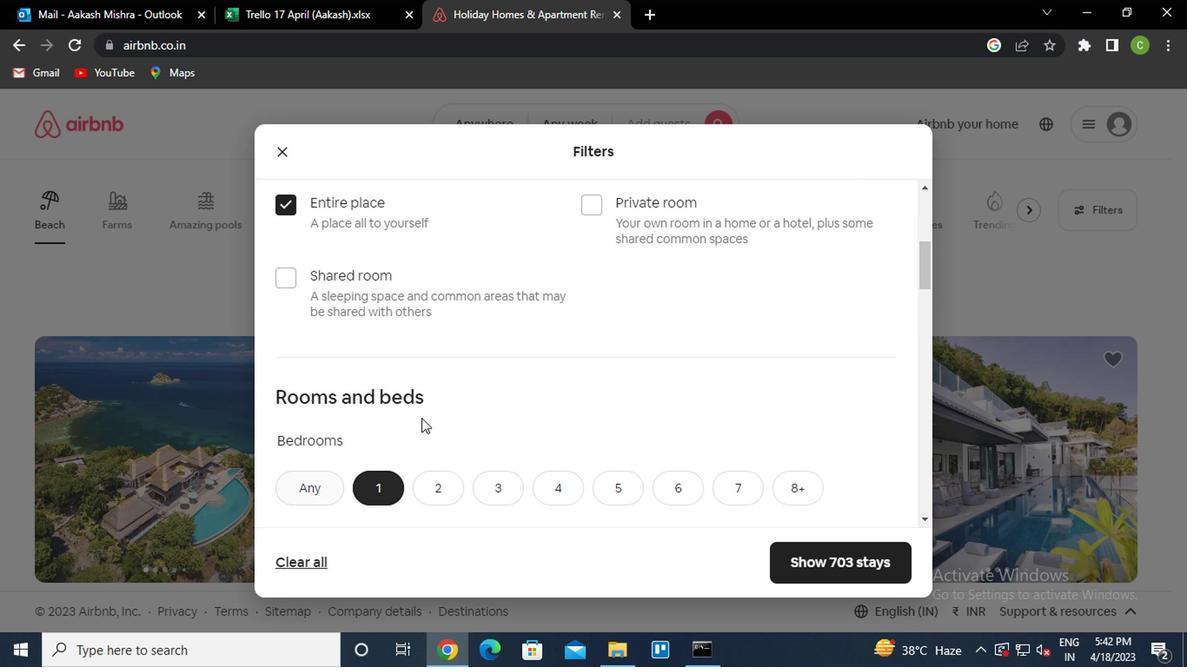 
Action: Mouse moved to (380, 324)
Screenshot: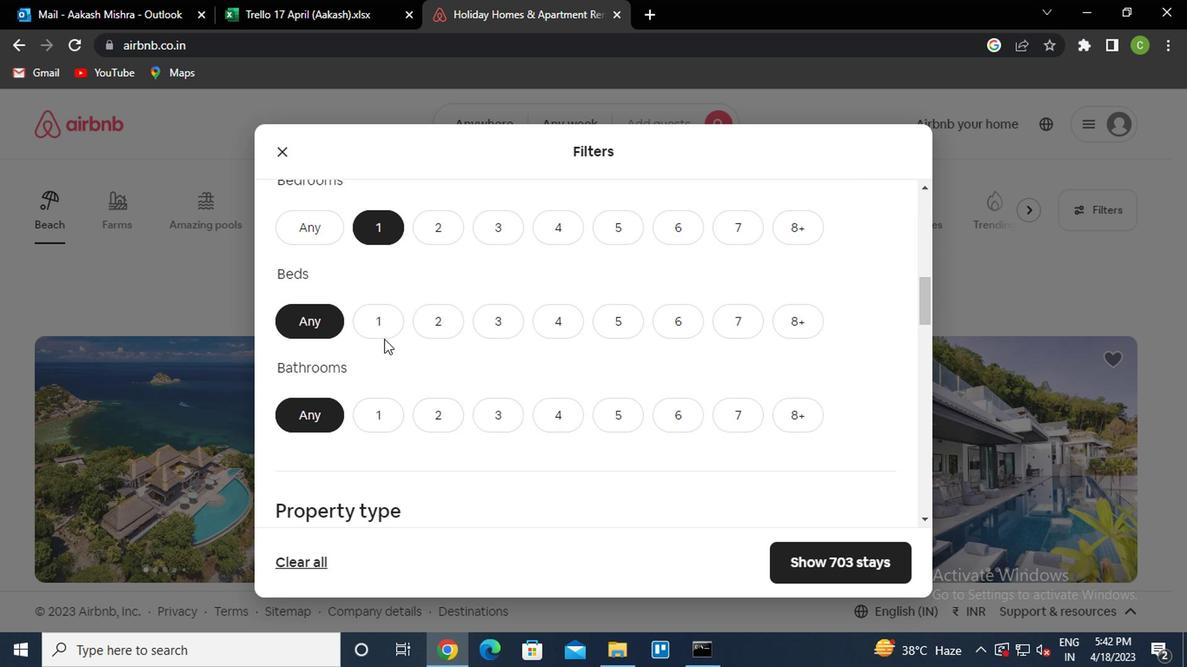 
Action: Mouse pressed left at (380, 324)
Screenshot: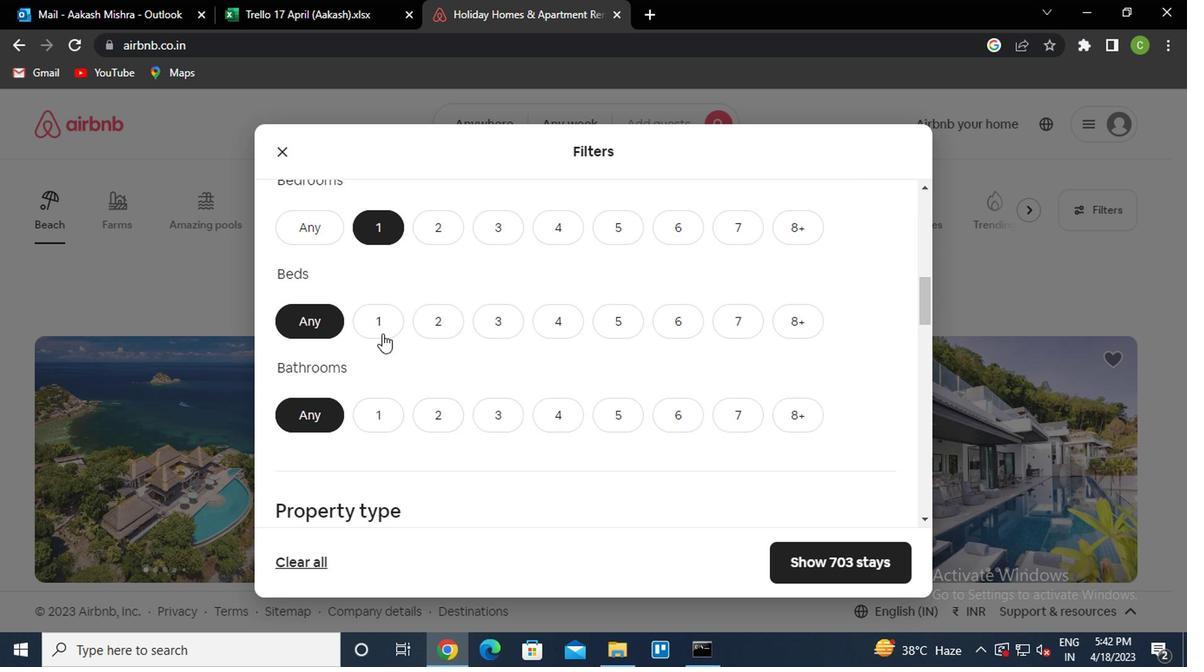 
Action: Mouse moved to (372, 403)
Screenshot: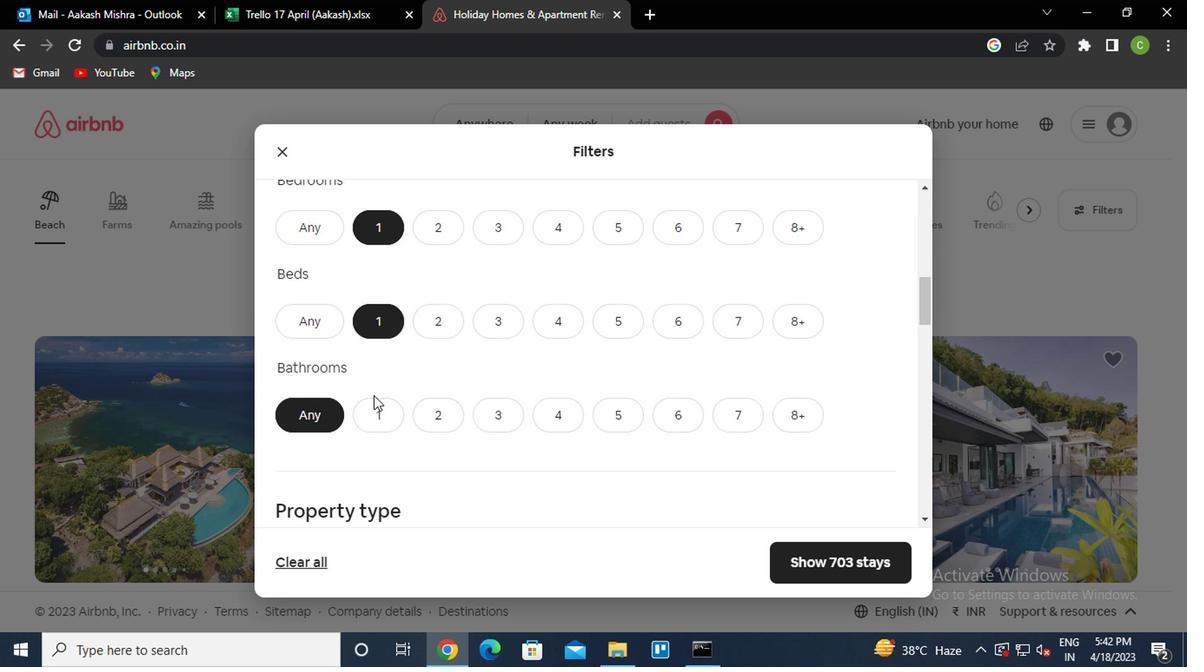 
Action: Mouse pressed left at (372, 403)
Screenshot: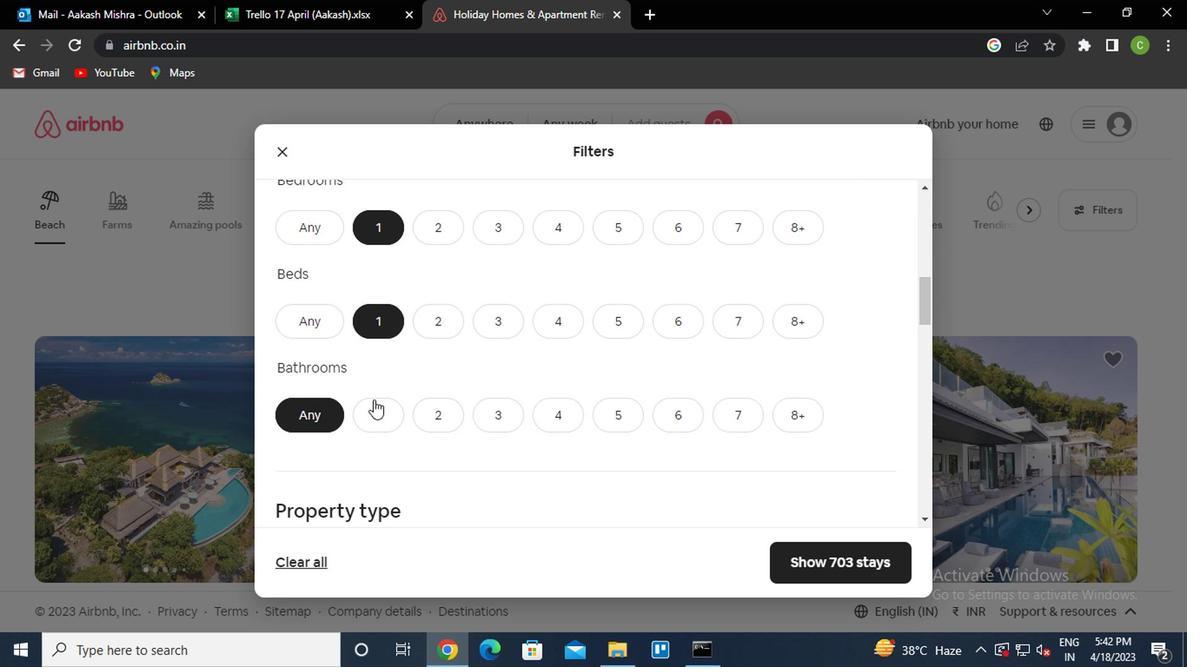
Action: Mouse moved to (559, 390)
Screenshot: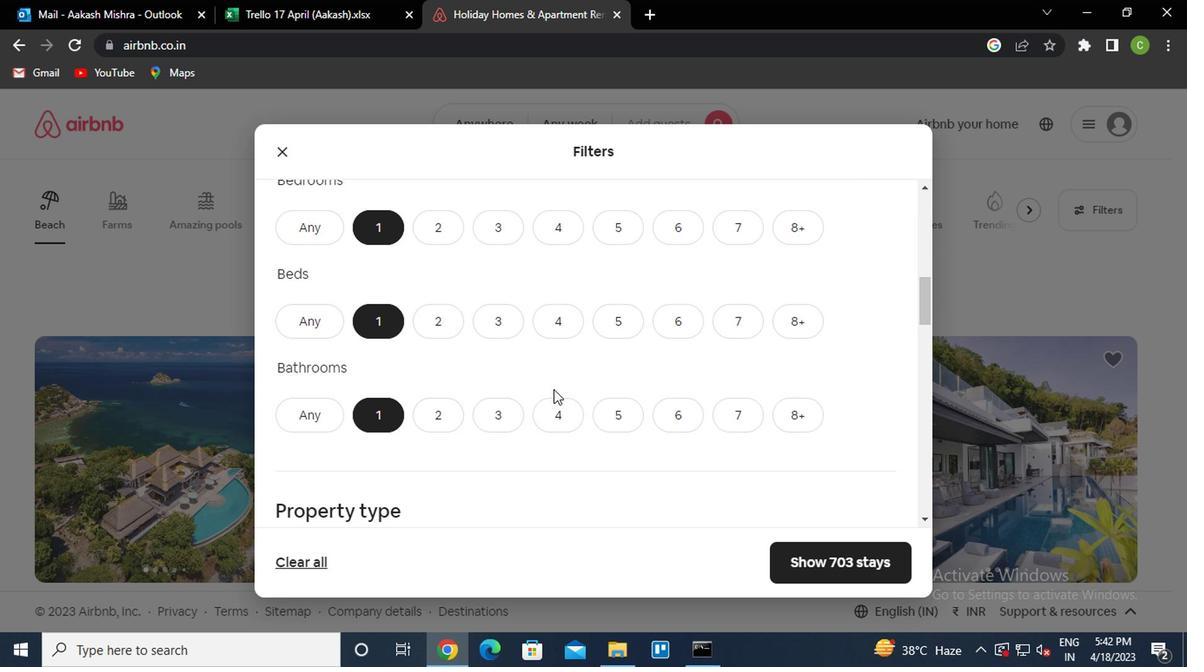 
Action: Mouse scrolled (559, 389) with delta (0, -1)
Screenshot: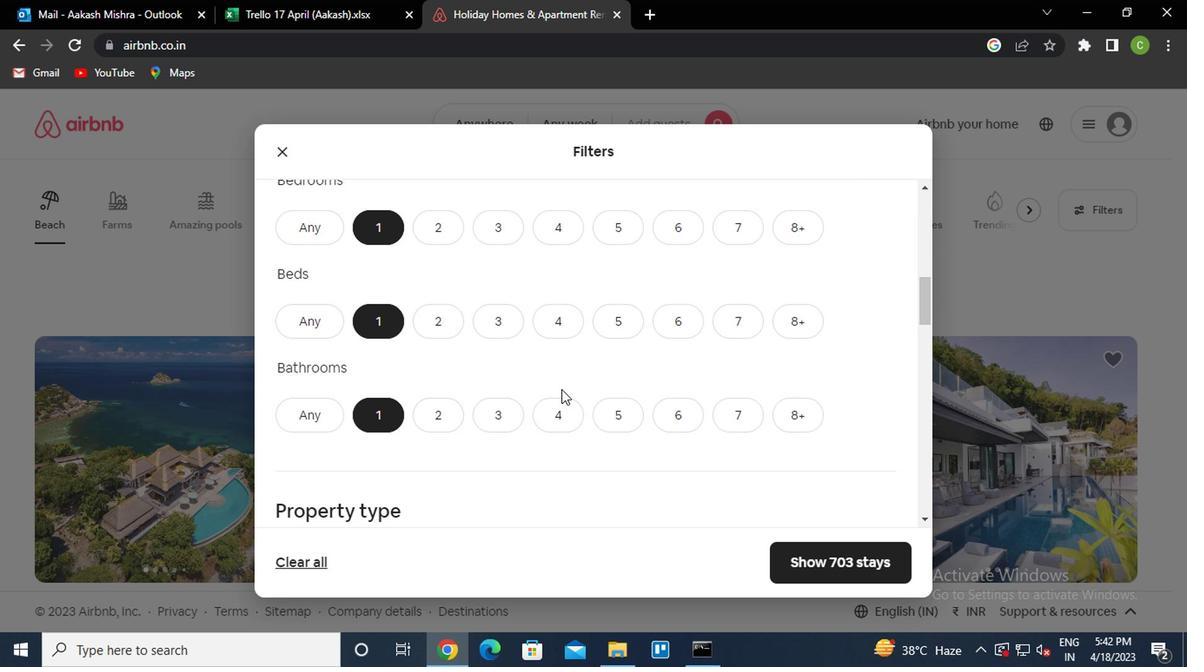 
Action: Mouse scrolled (559, 389) with delta (0, -1)
Screenshot: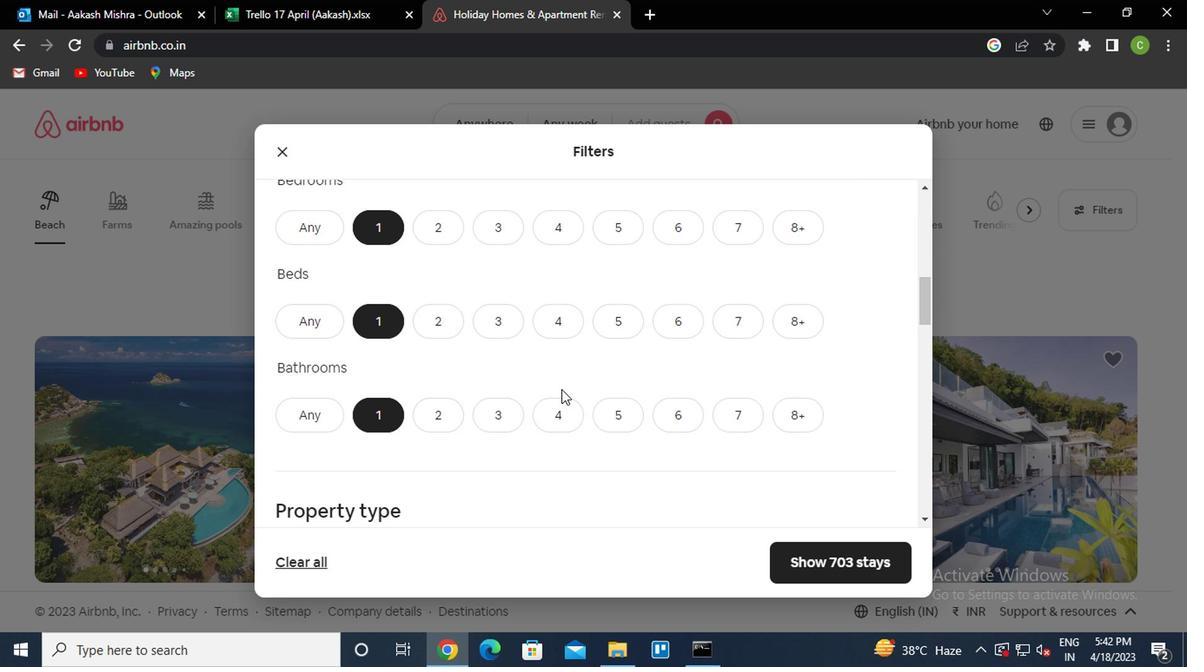 
Action: Mouse moved to (781, 415)
Screenshot: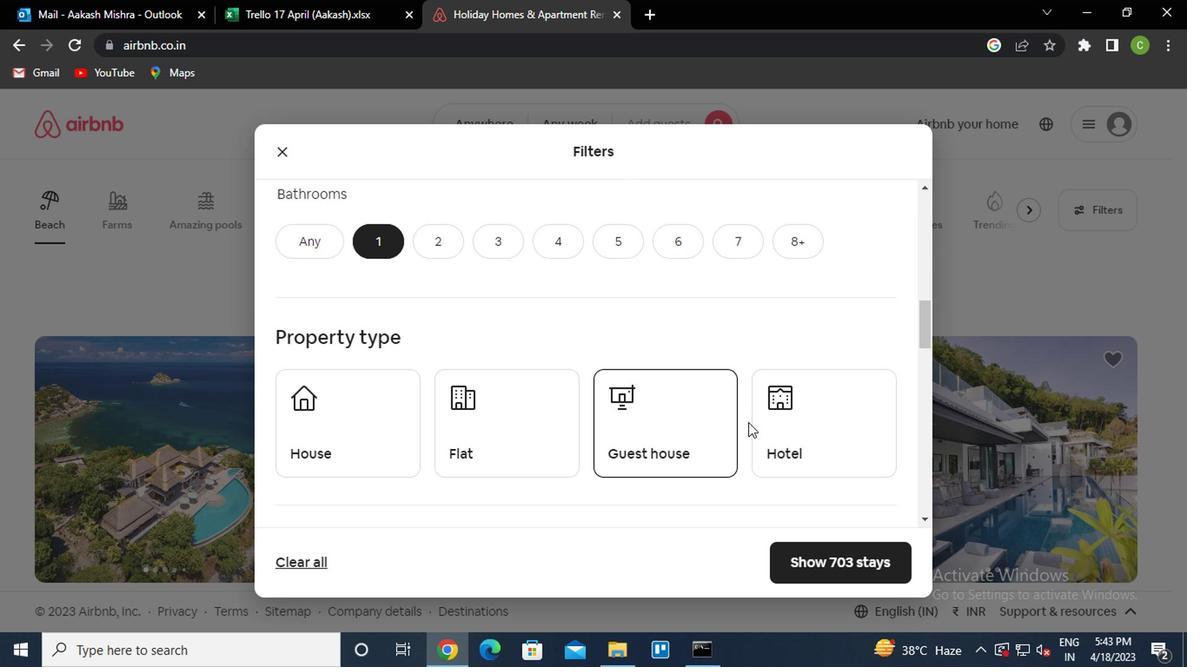 
Action: Mouse pressed left at (781, 415)
Screenshot: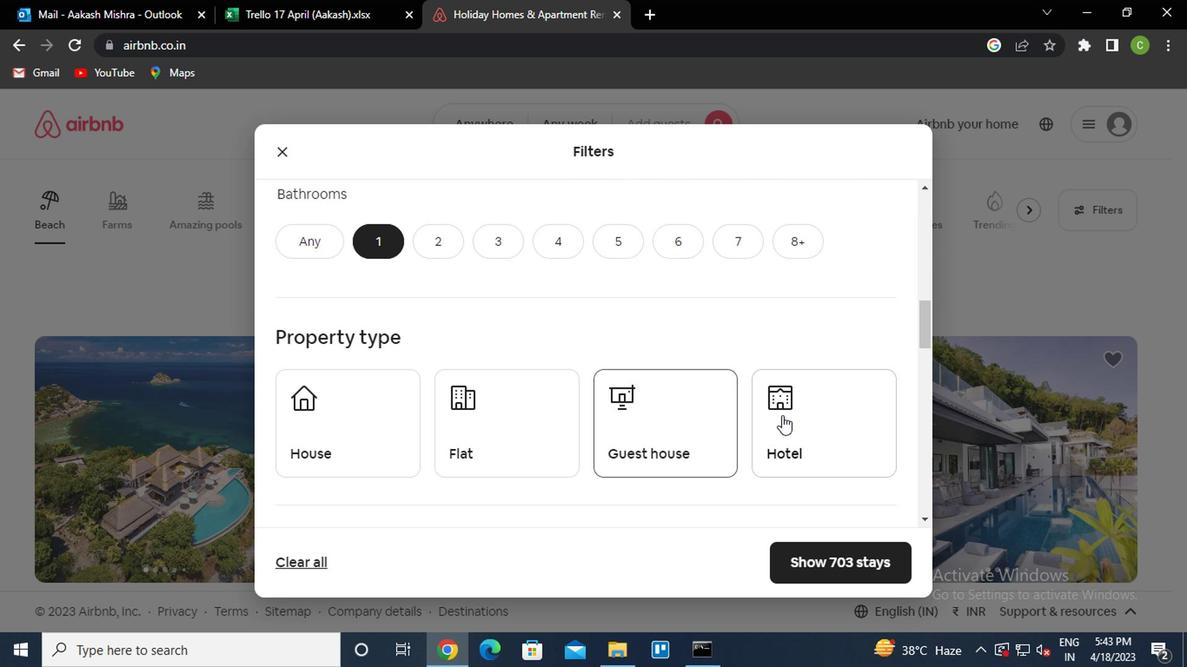 
Action: Mouse moved to (664, 456)
Screenshot: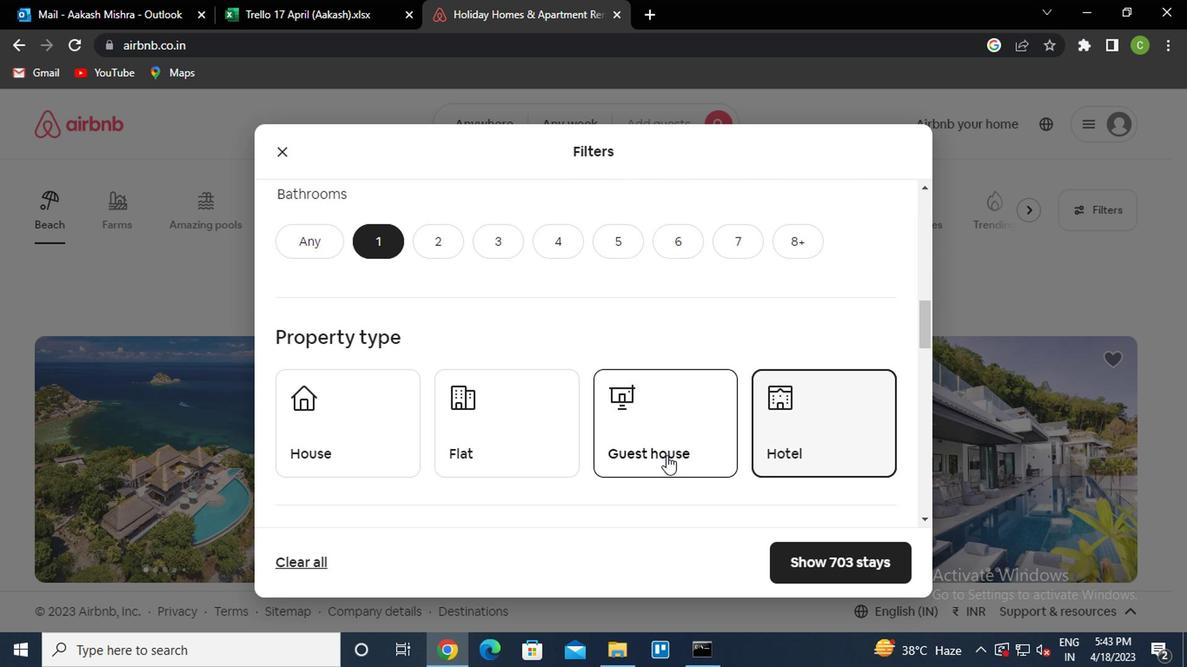 
Action: Mouse scrolled (664, 455) with delta (0, 0)
Screenshot: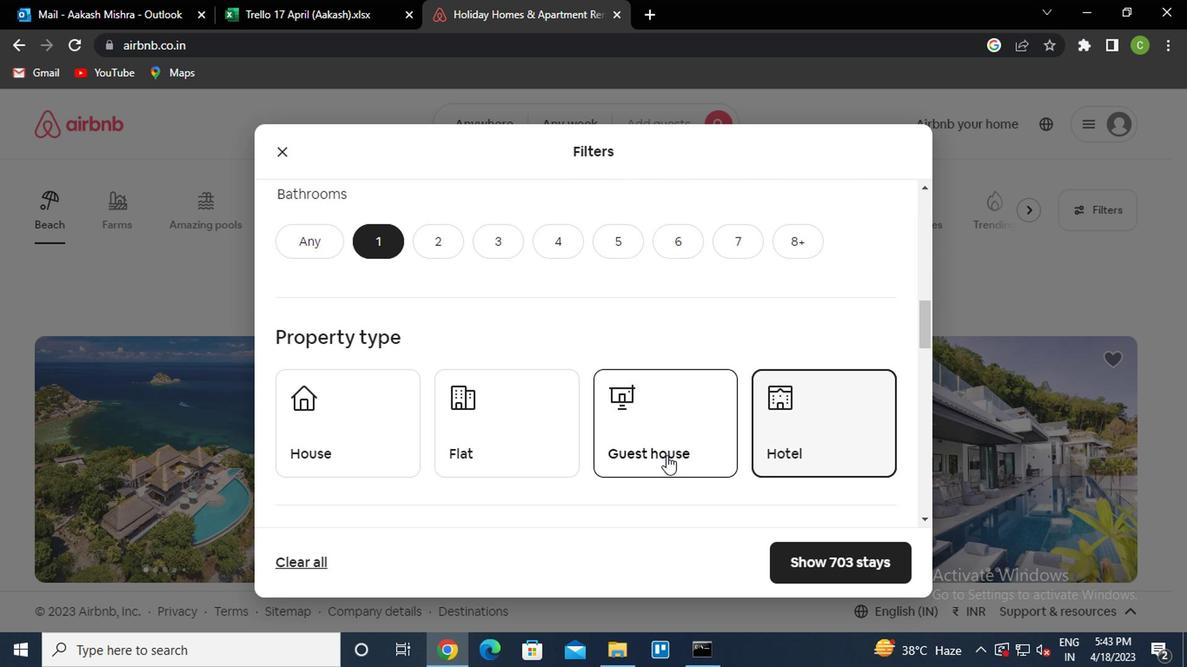 
Action: Mouse scrolled (664, 455) with delta (0, 0)
Screenshot: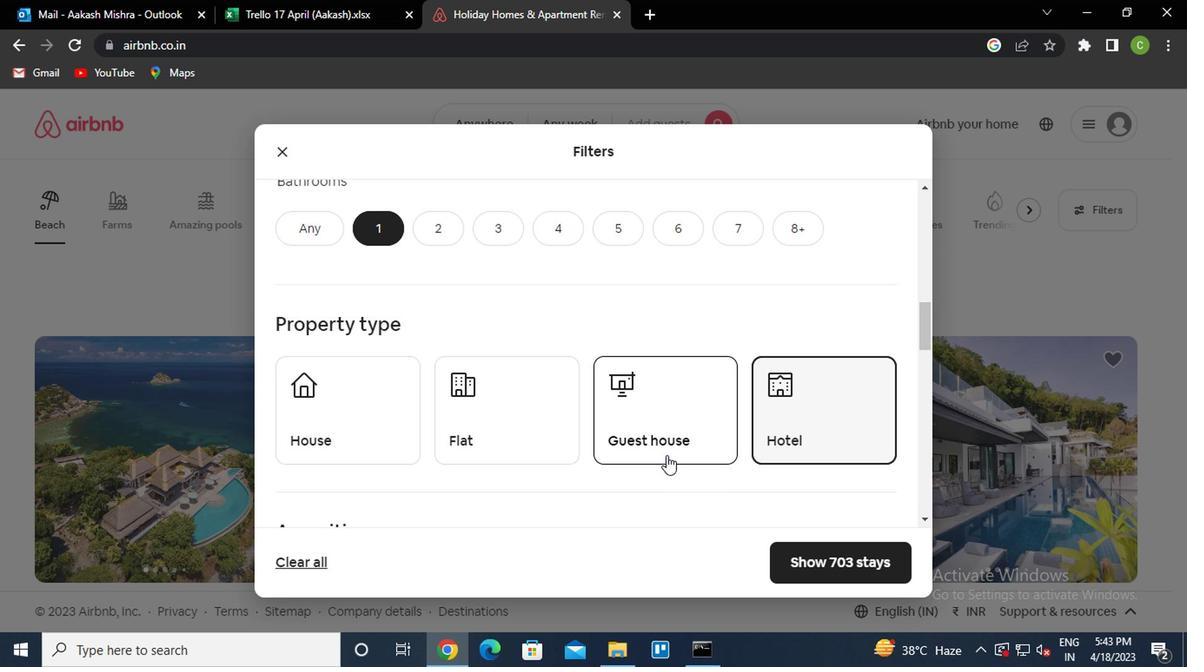 
Action: Mouse scrolled (664, 455) with delta (0, 0)
Screenshot: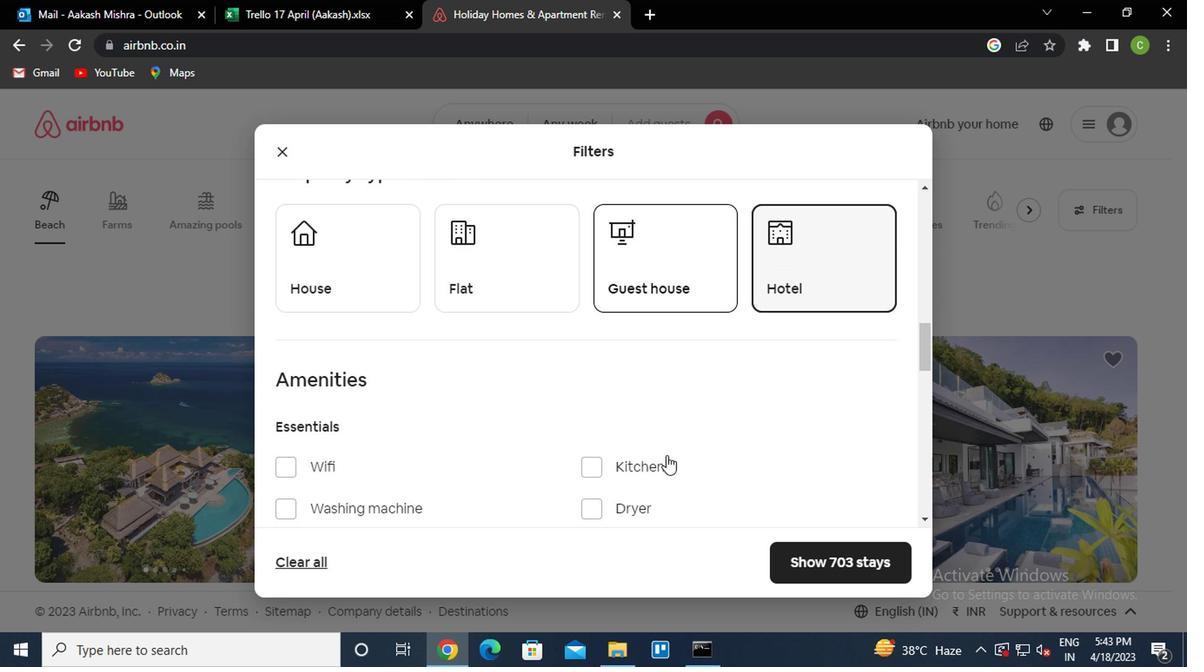 
Action: Mouse moved to (308, 406)
Screenshot: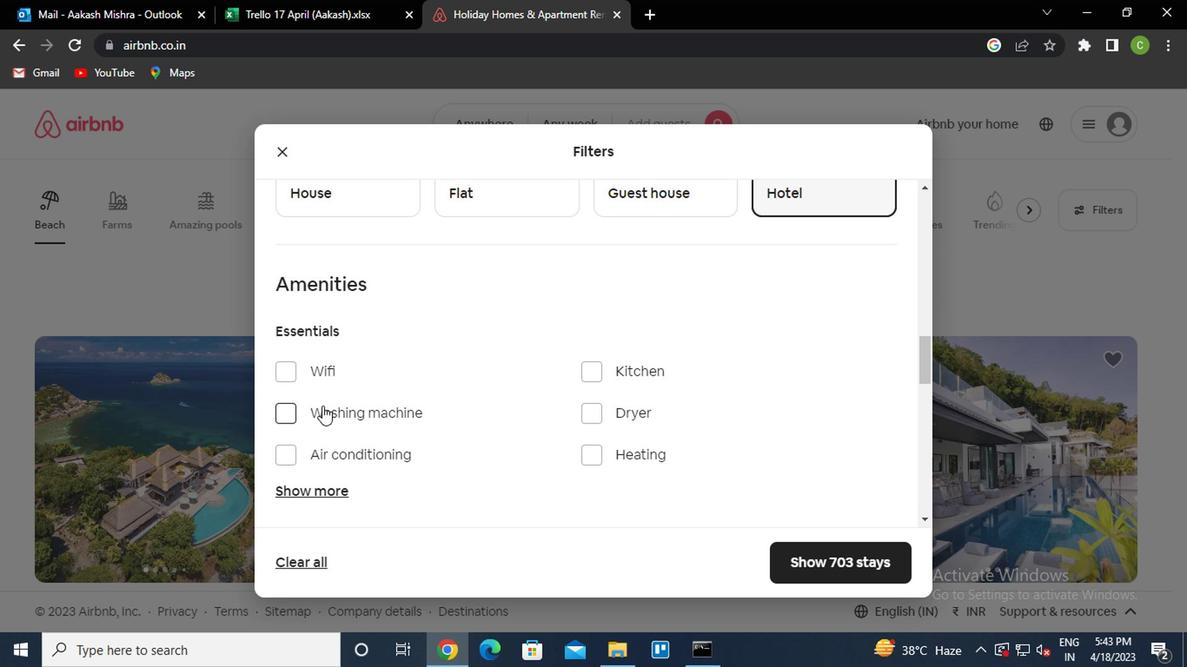 
Action: Mouse pressed left at (308, 406)
Screenshot: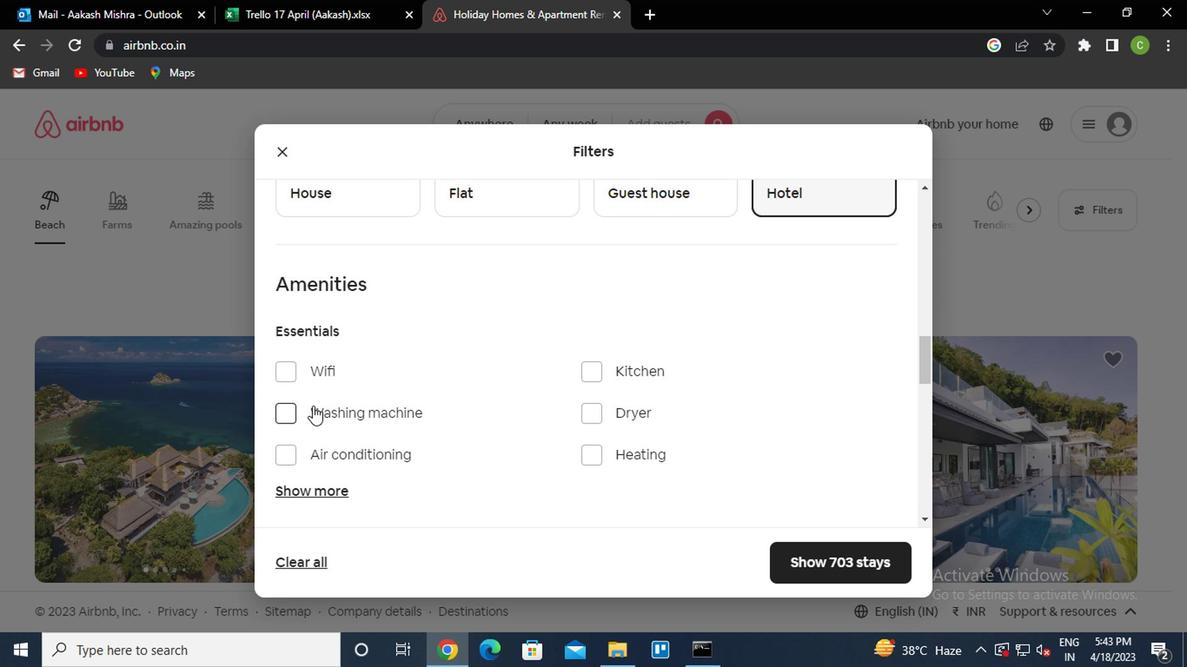
Action: Mouse moved to (510, 410)
Screenshot: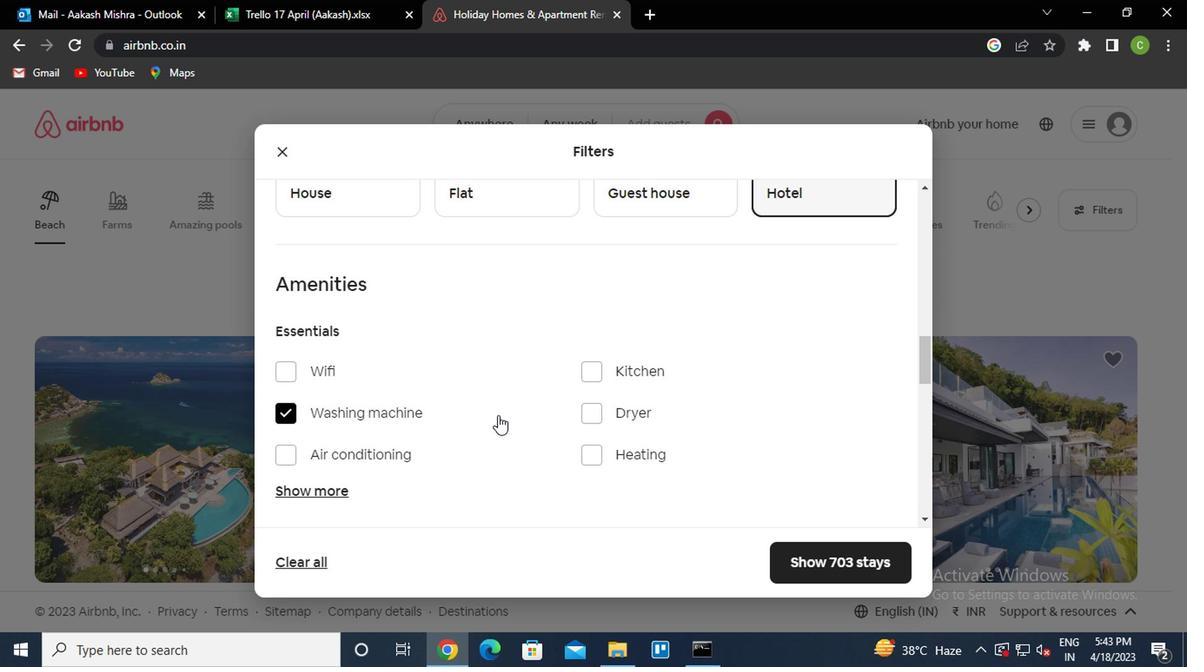 
Action: Mouse scrolled (510, 410) with delta (0, 0)
Screenshot: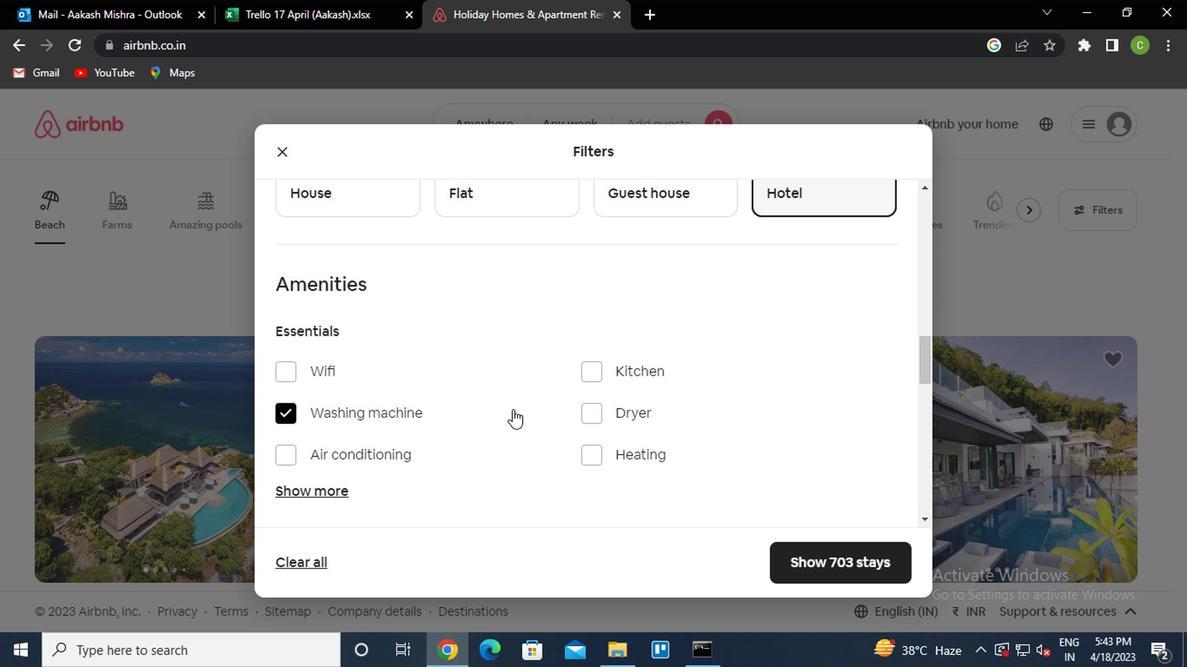
Action: Mouse scrolled (510, 410) with delta (0, 0)
Screenshot: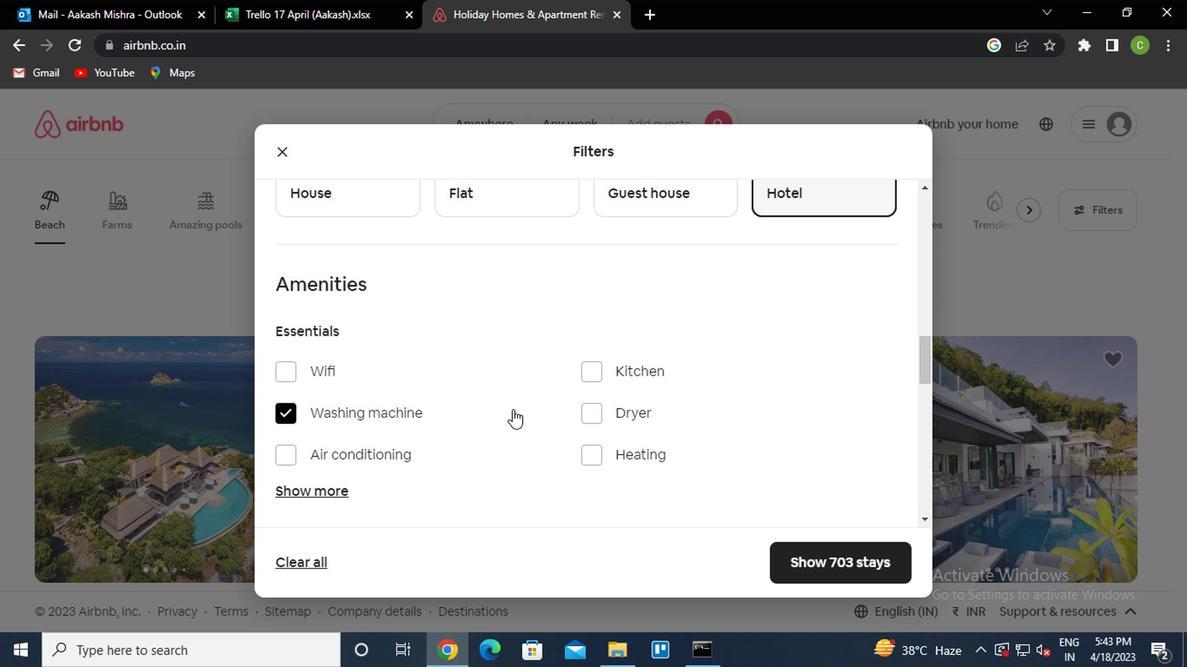 
Action: Mouse scrolled (510, 410) with delta (0, 0)
Screenshot: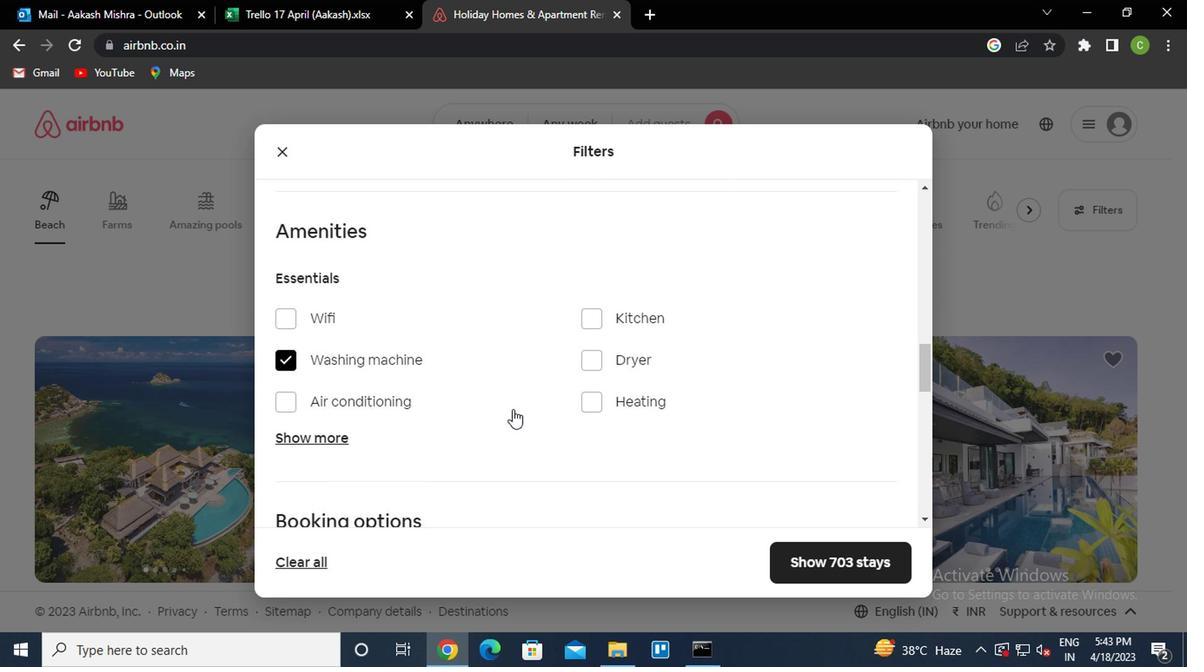 
Action: Mouse moved to (510, 410)
Screenshot: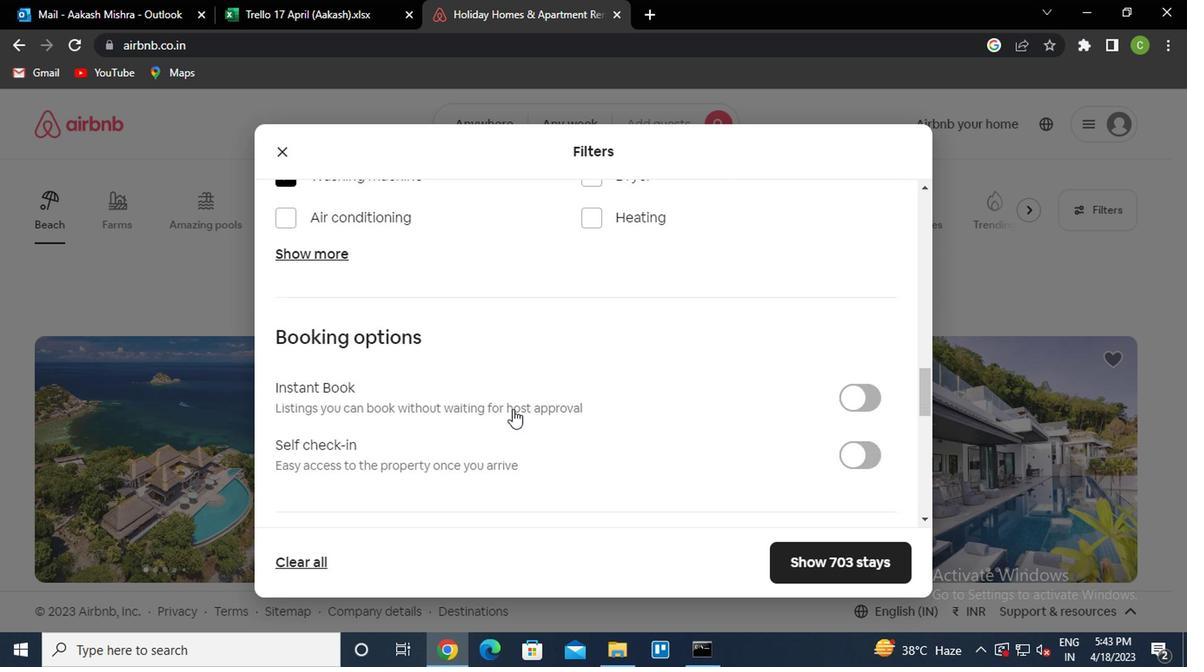 
Action: Mouse scrolled (510, 410) with delta (0, 0)
Screenshot: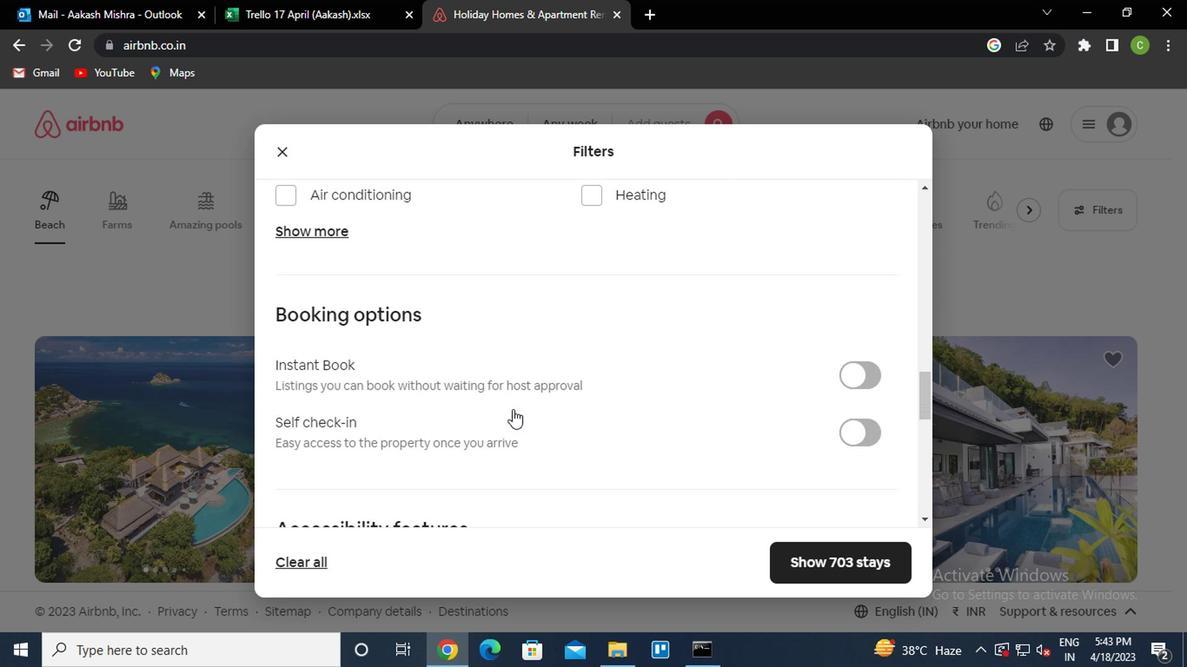 
Action: Mouse moved to (864, 354)
Screenshot: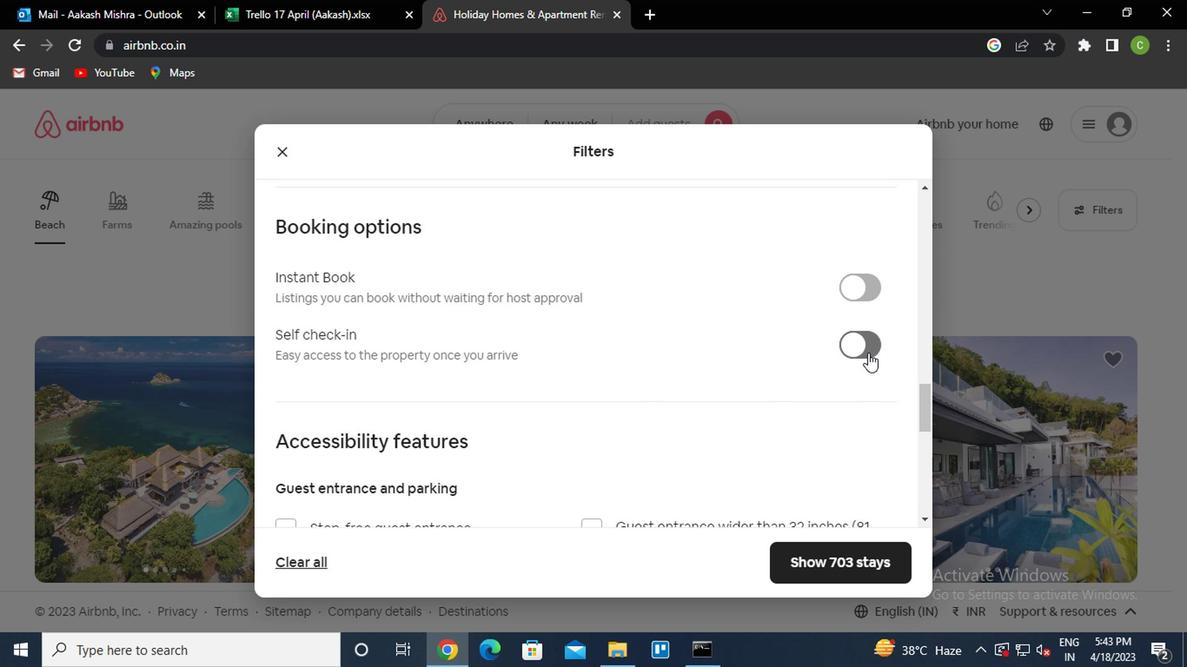 
Action: Mouse pressed left at (864, 354)
Screenshot: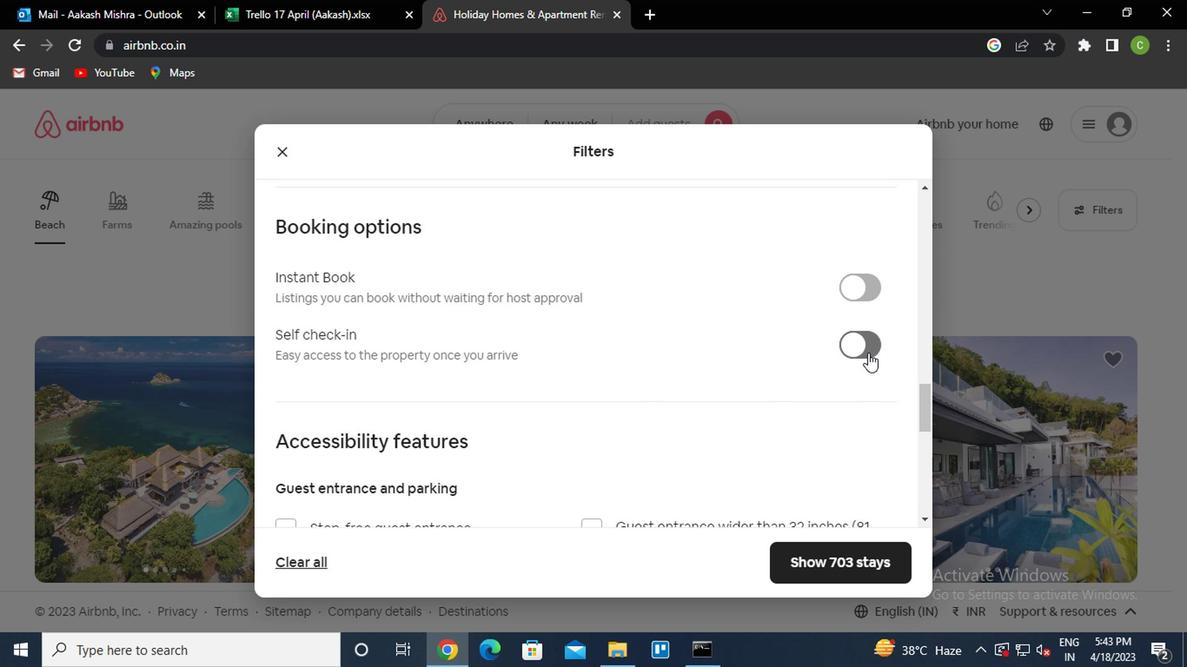 
Action: Mouse moved to (645, 473)
Screenshot: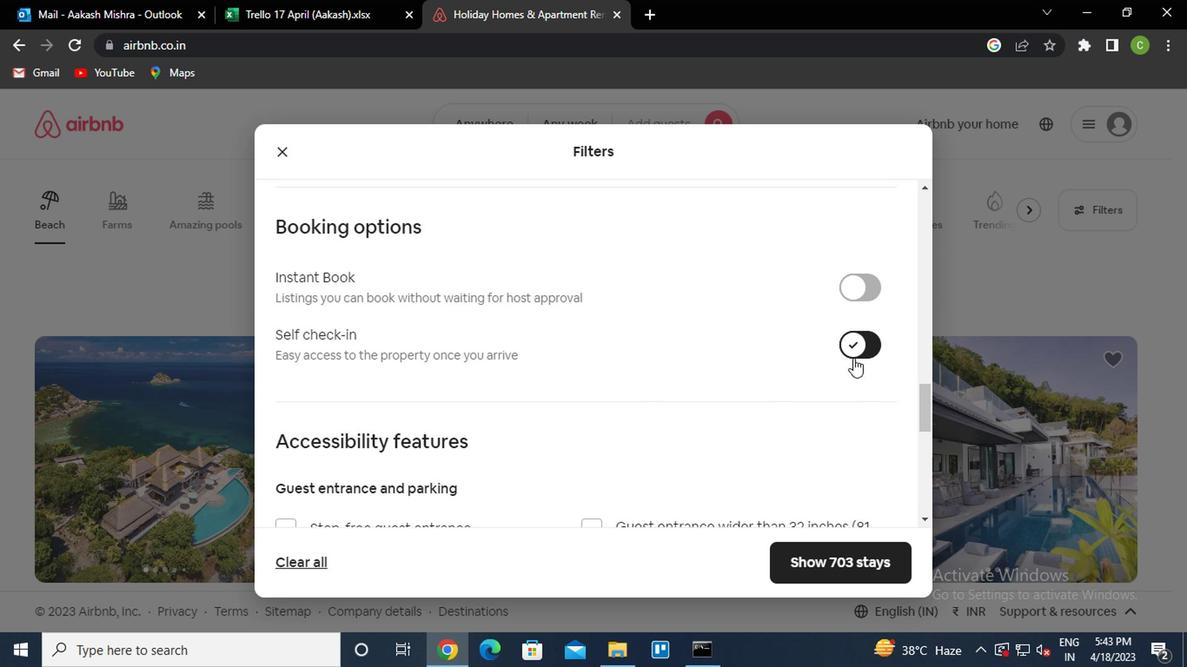 
Action: Mouse scrolled (645, 471) with delta (0, -1)
Screenshot: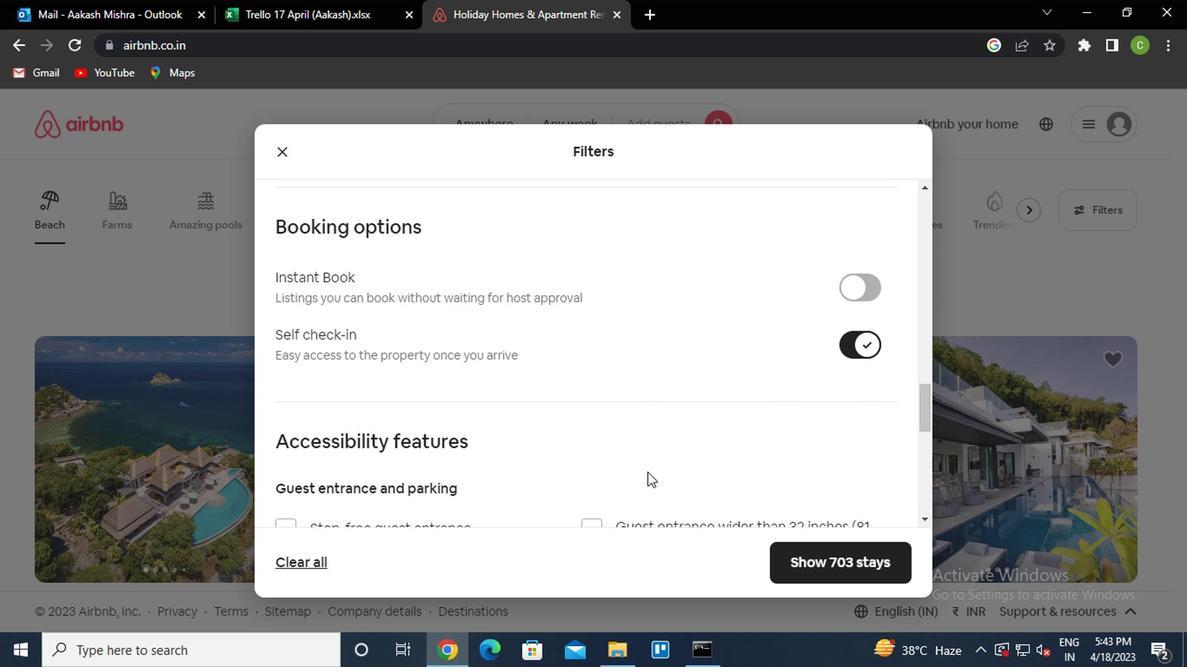 
Action: Mouse moved to (645, 473)
Screenshot: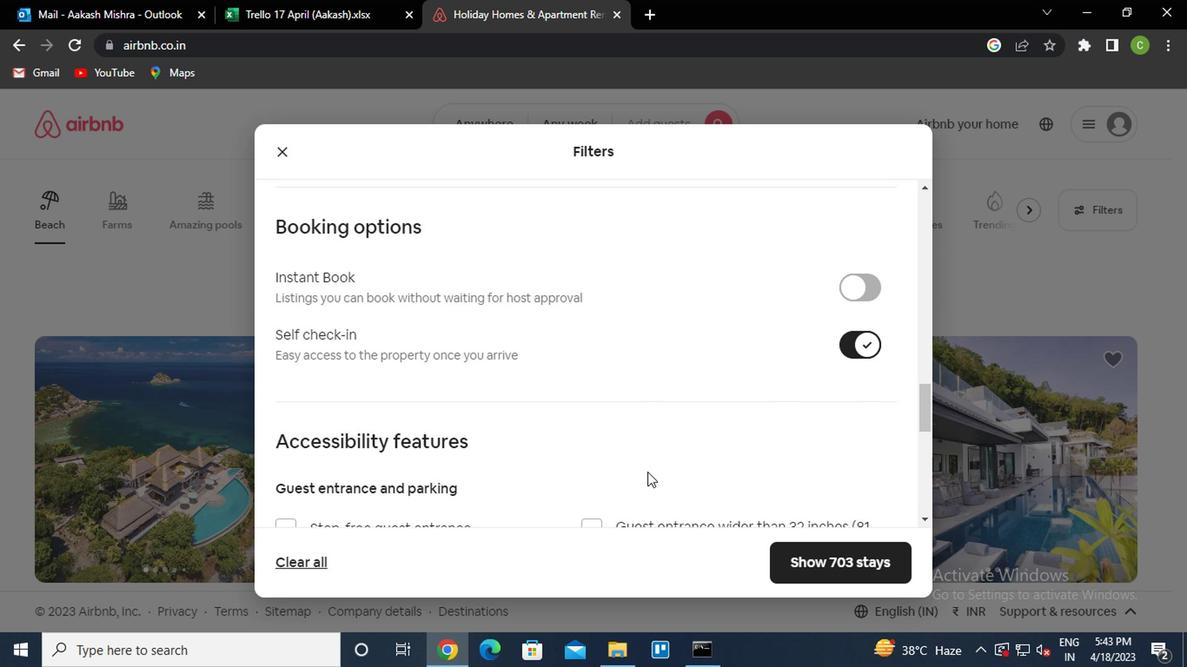 
Action: Mouse scrolled (645, 473) with delta (0, 0)
Screenshot: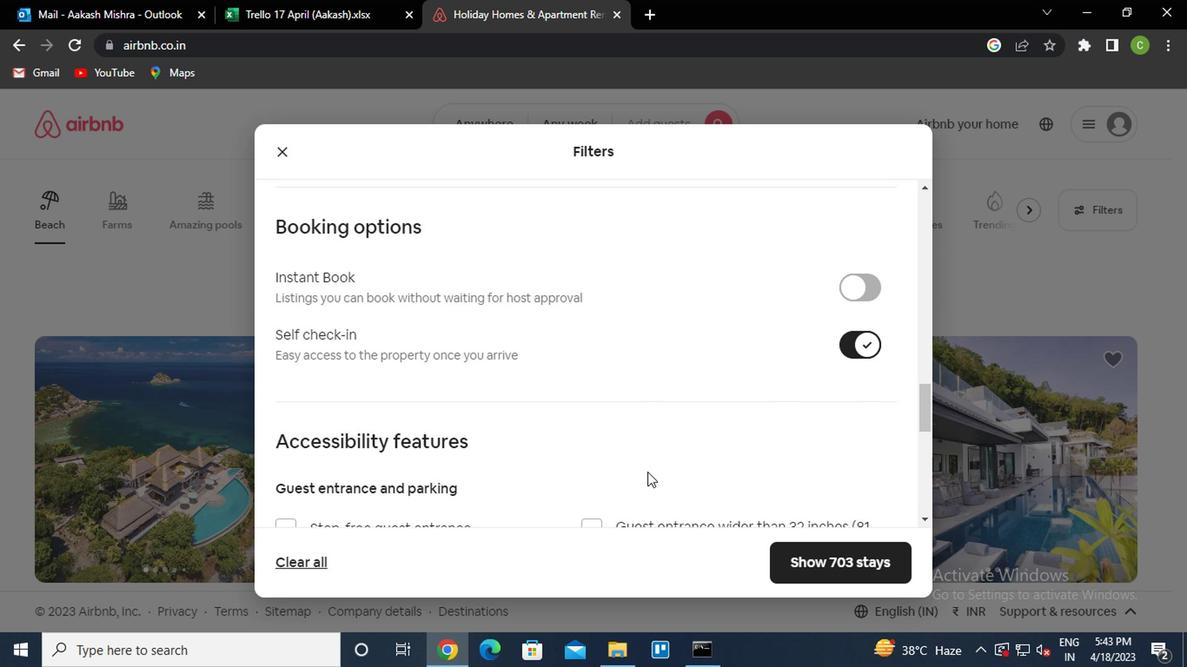 
Action: Mouse moved to (643, 475)
Screenshot: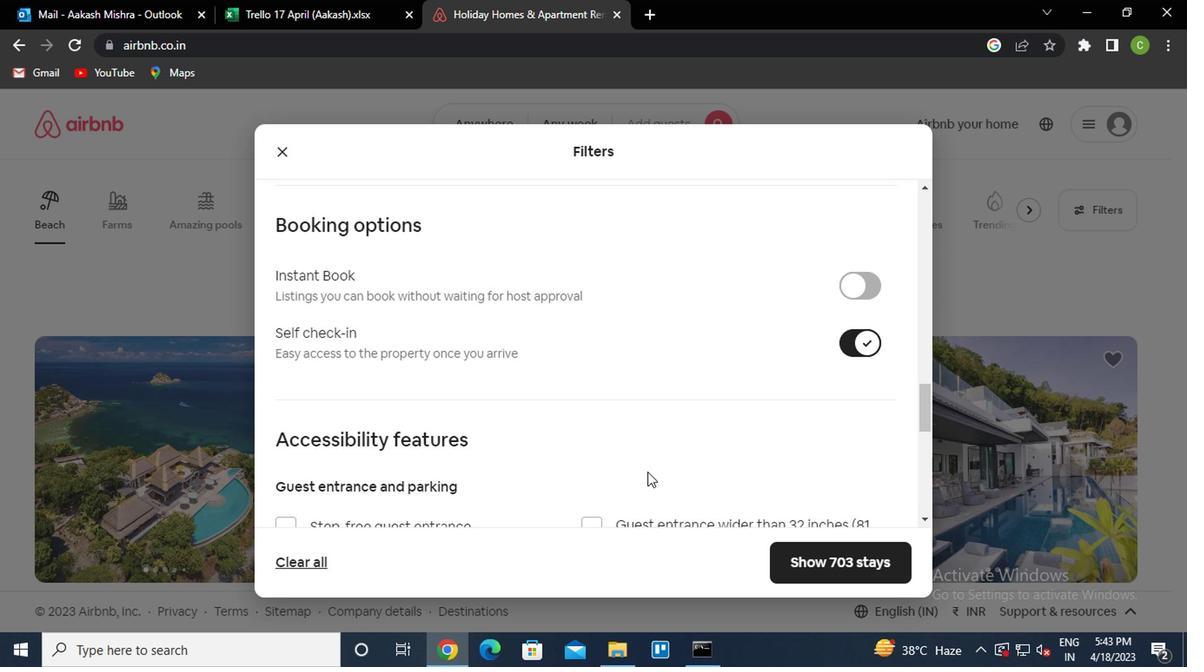 
Action: Mouse scrolled (643, 474) with delta (0, -1)
Screenshot: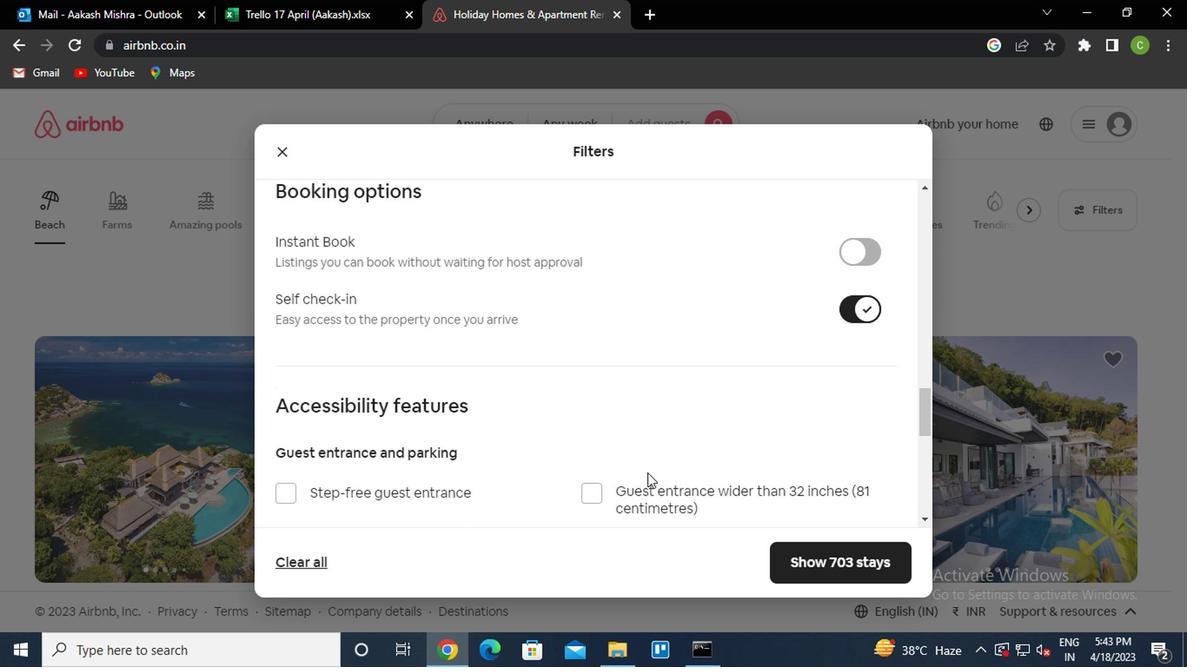 
Action: Mouse scrolled (643, 474) with delta (0, -1)
Screenshot: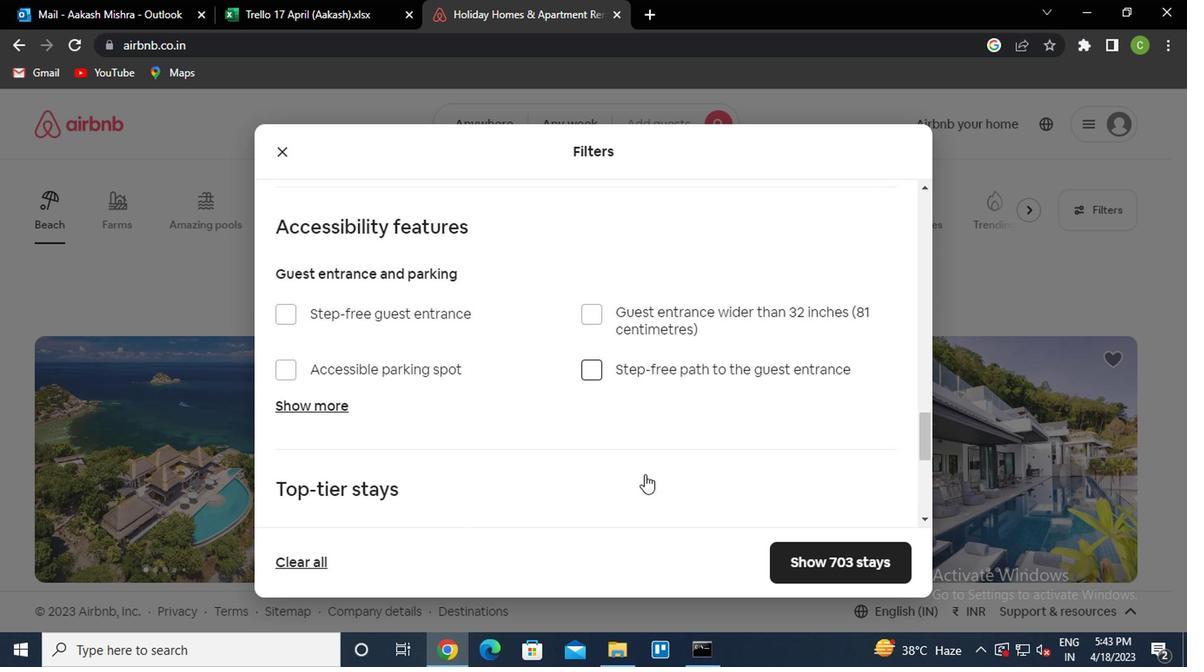 
Action: Mouse scrolled (643, 474) with delta (0, -1)
Screenshot: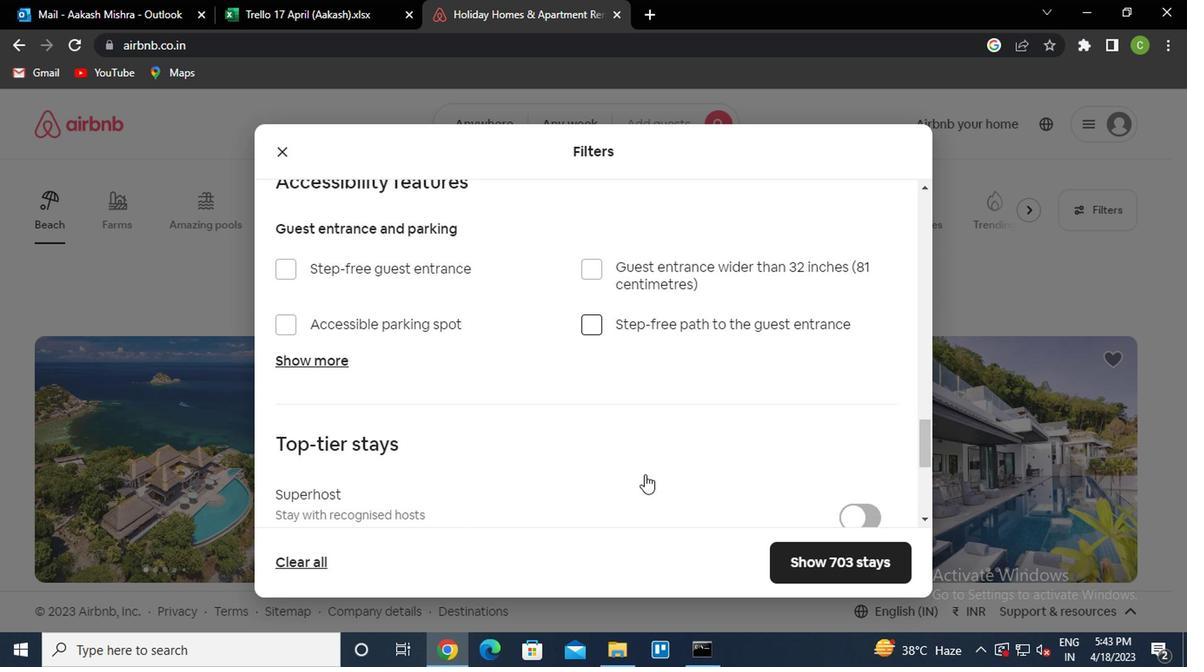 
Action: Mouse moved to (559, 447)
Screenshot: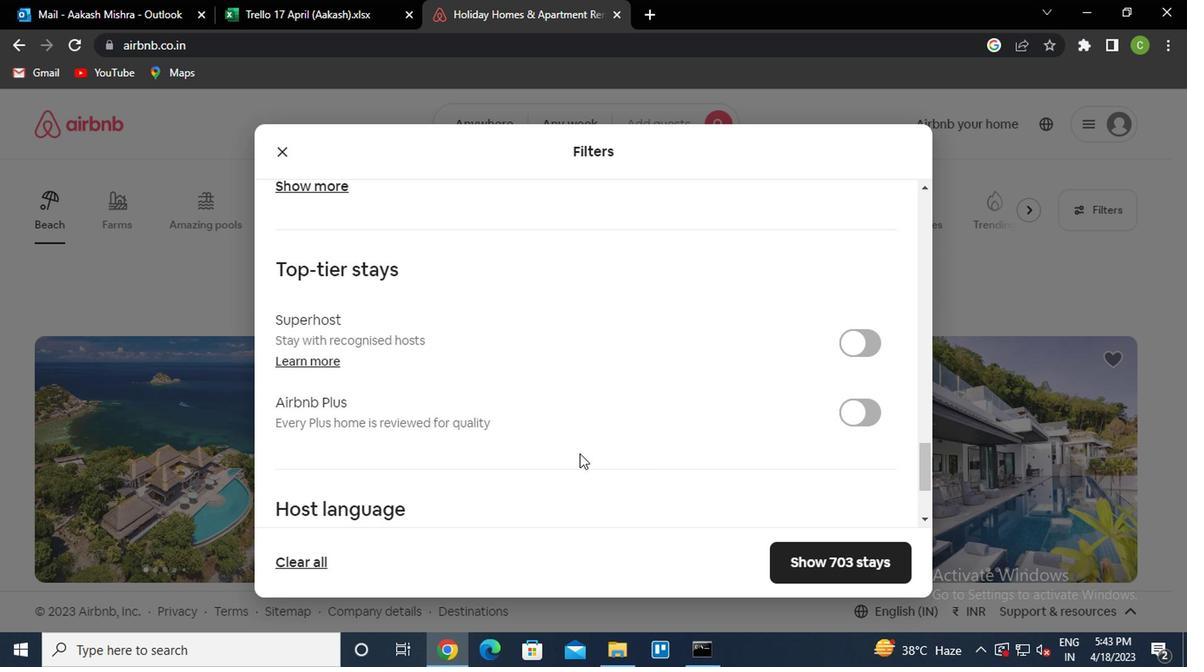 
Action: Mouse scrolled (559, 445) with delta (0, -1)
Screenshot: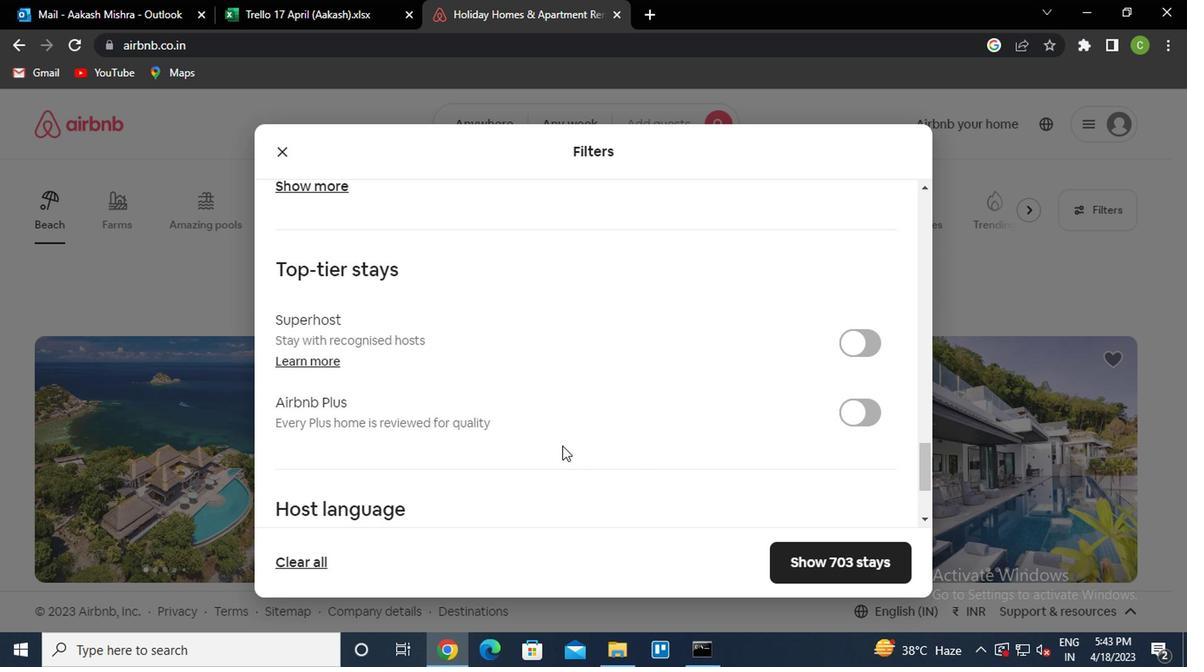 
Action: Mouse scrolled (559, 445) with delta (0, -1)
Screenshot: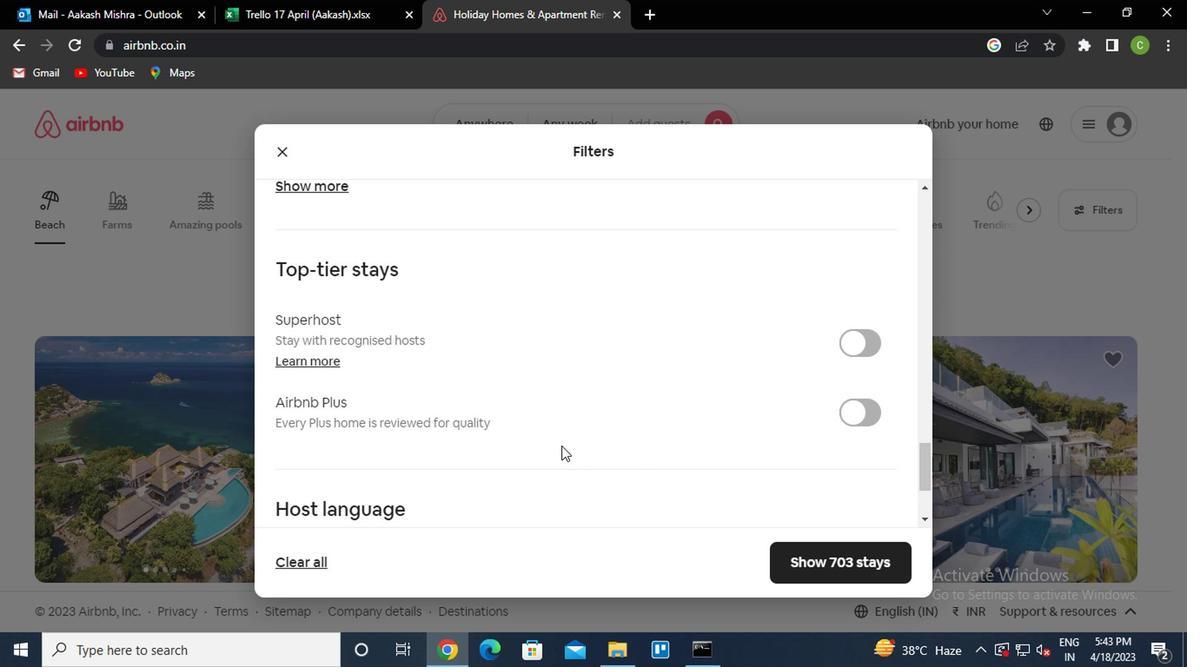 
Action: Mouse scrolled (559, 445) with delta (0, -1)
Screenshot: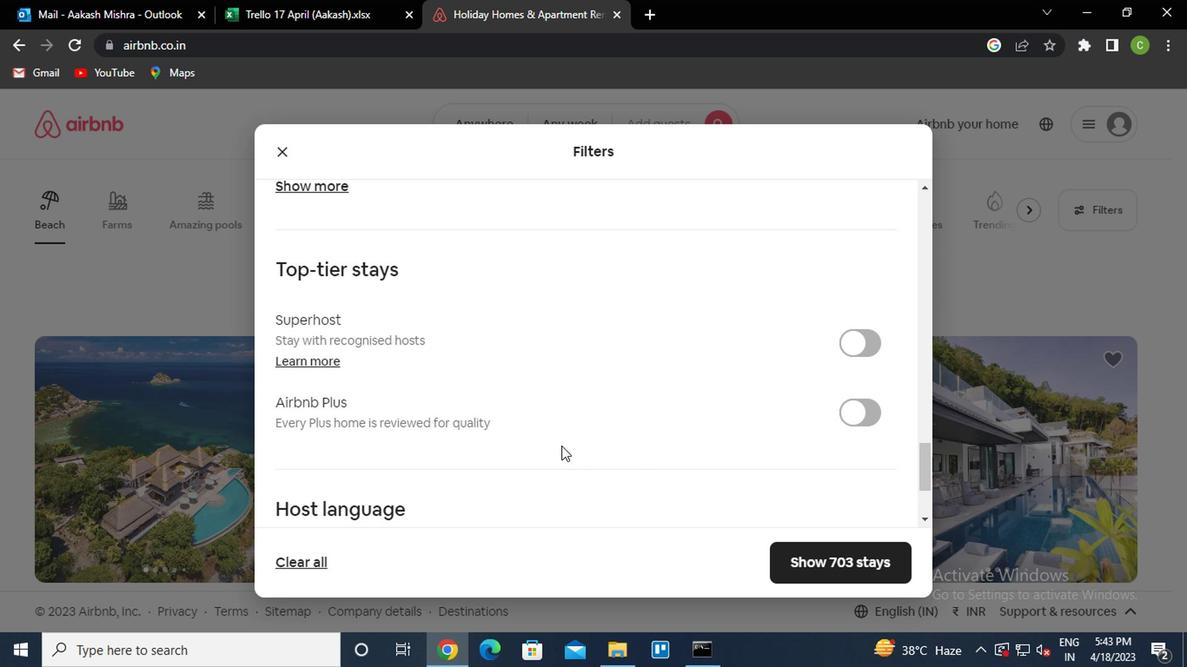 
Action: Mouse moved to (319, 474)
Screenshot: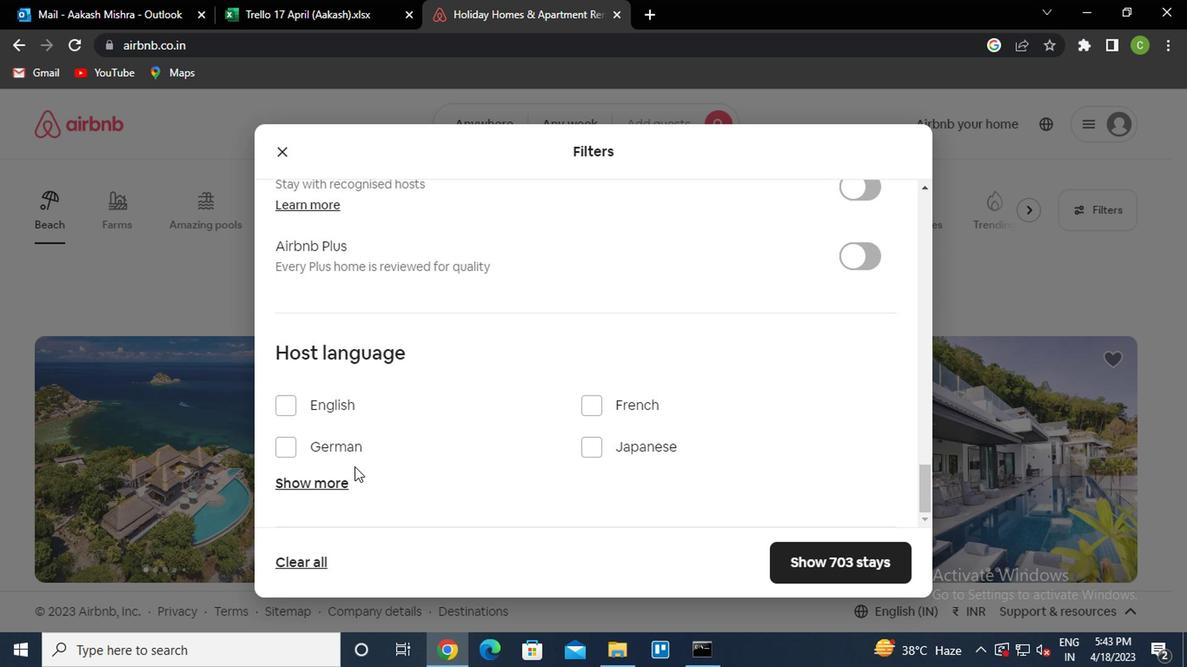 
Action: Mouse pressed left at (319, 474)
Screenshot: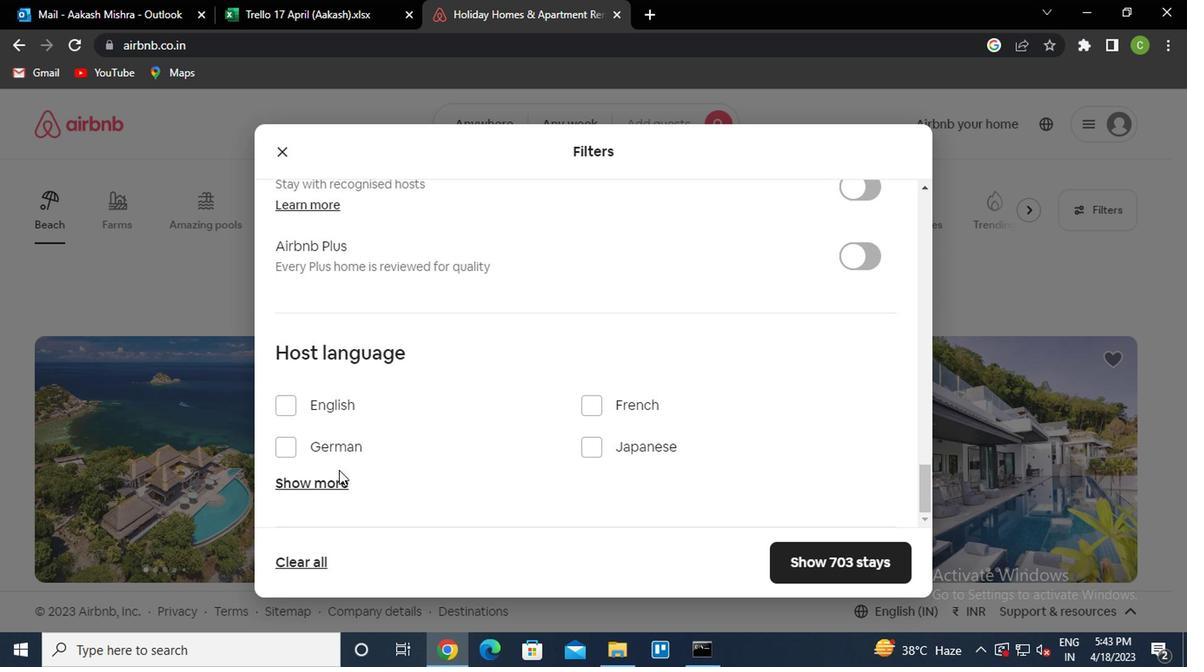 
Action: Mouse moved to (326, 477)
Screenshot: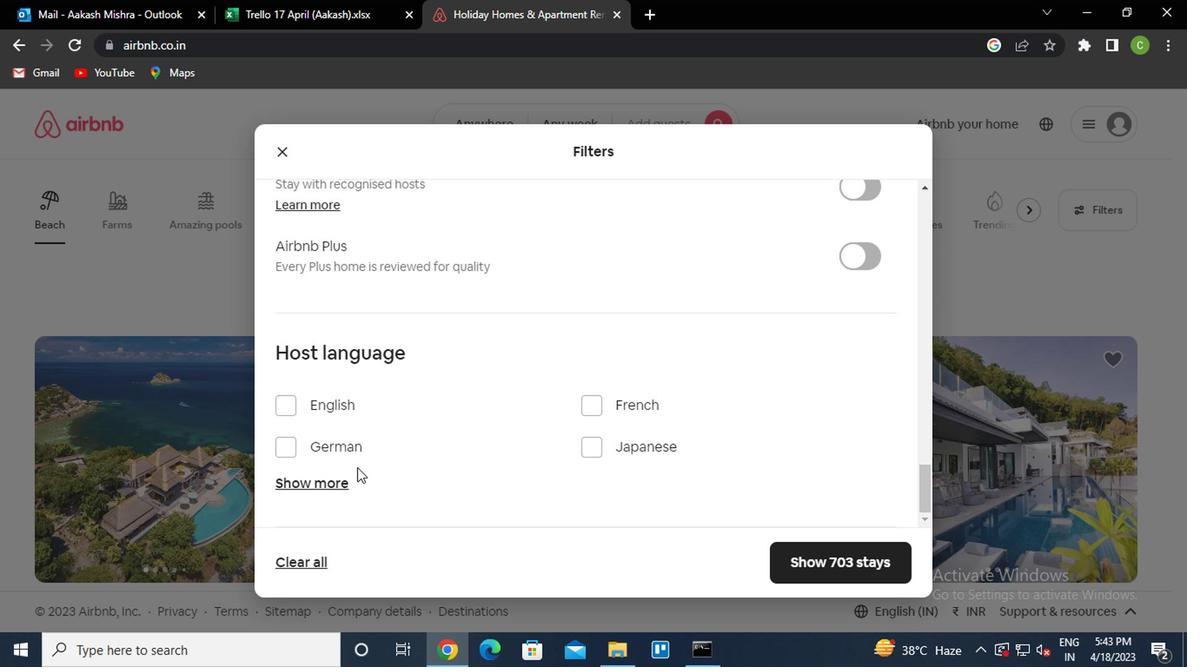 
Action: Mouse pressed left at (326, 477)
Screenshot: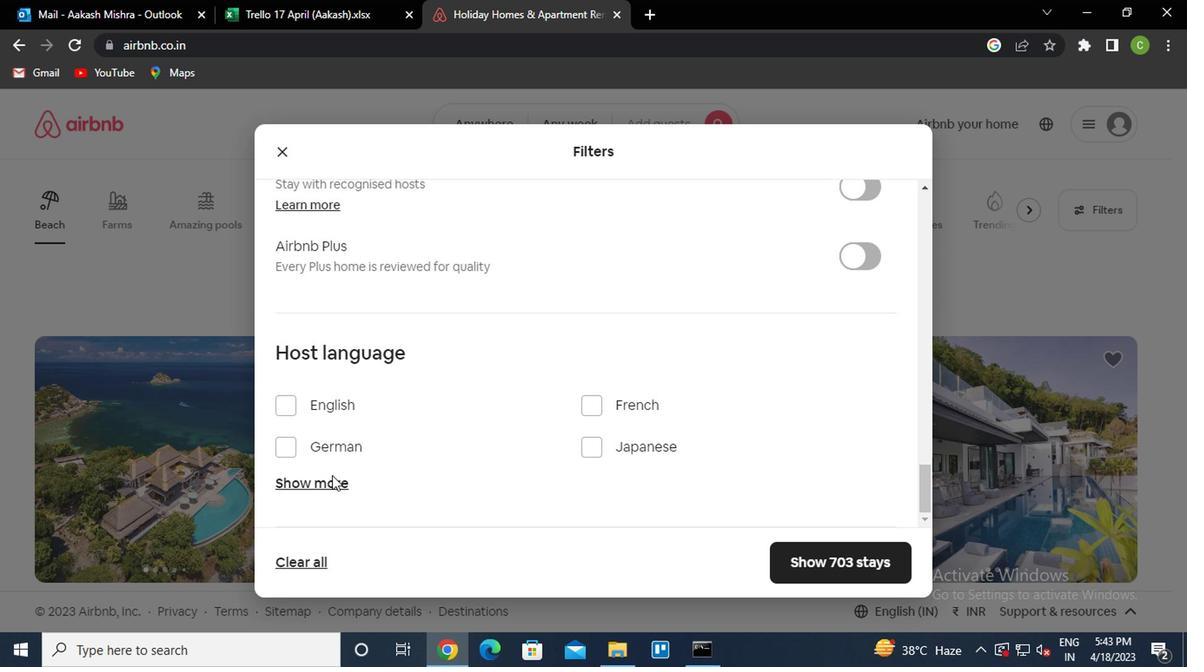 
Action: Mouse moved to (431, 467)
Screenshot: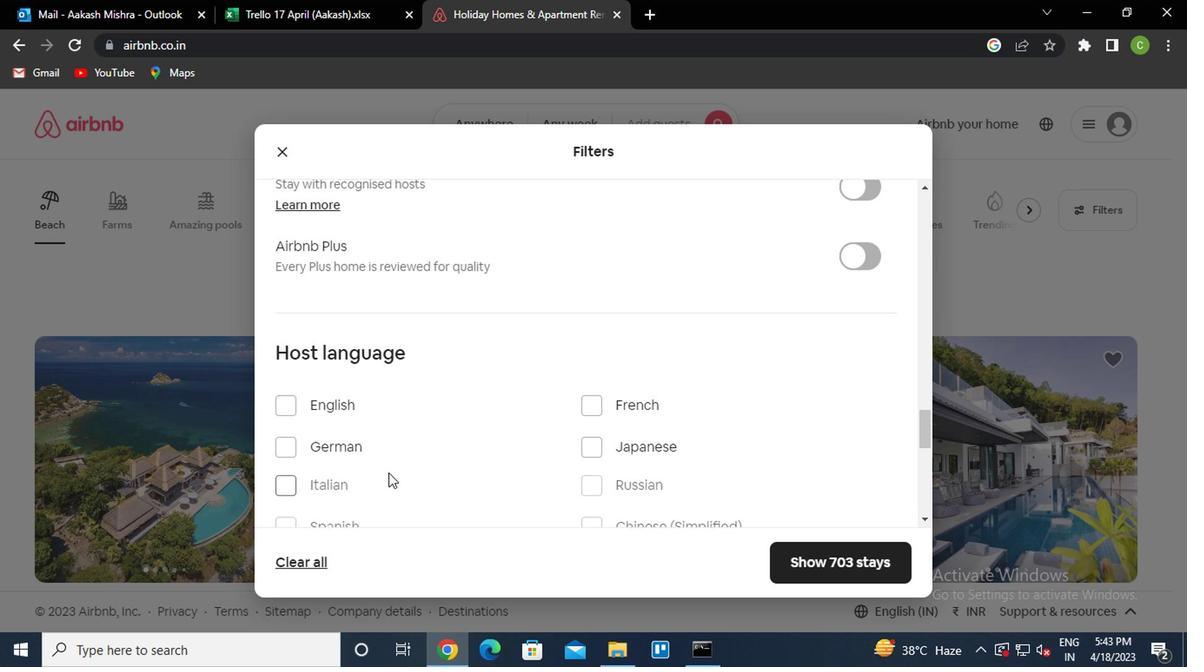 
Action: Mouse scrolled (431, 466) with delta (0, 0)
Screenshot: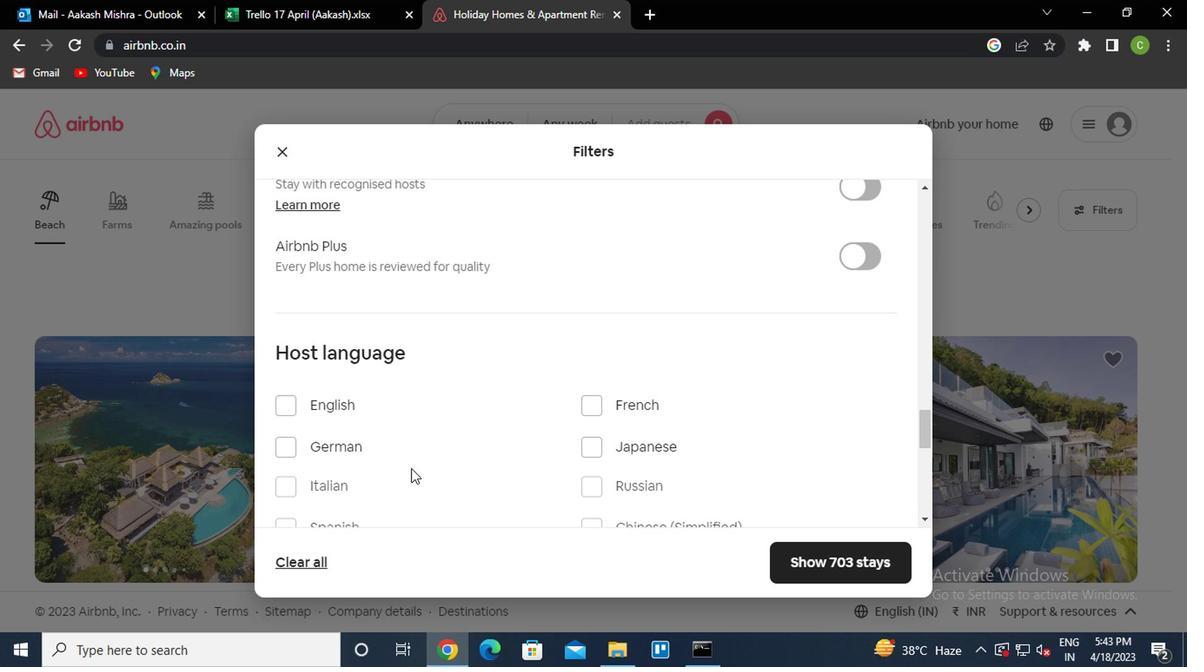 
Action: Mouse scrolled (431, 466) with delta (0, 0)
Screenshot: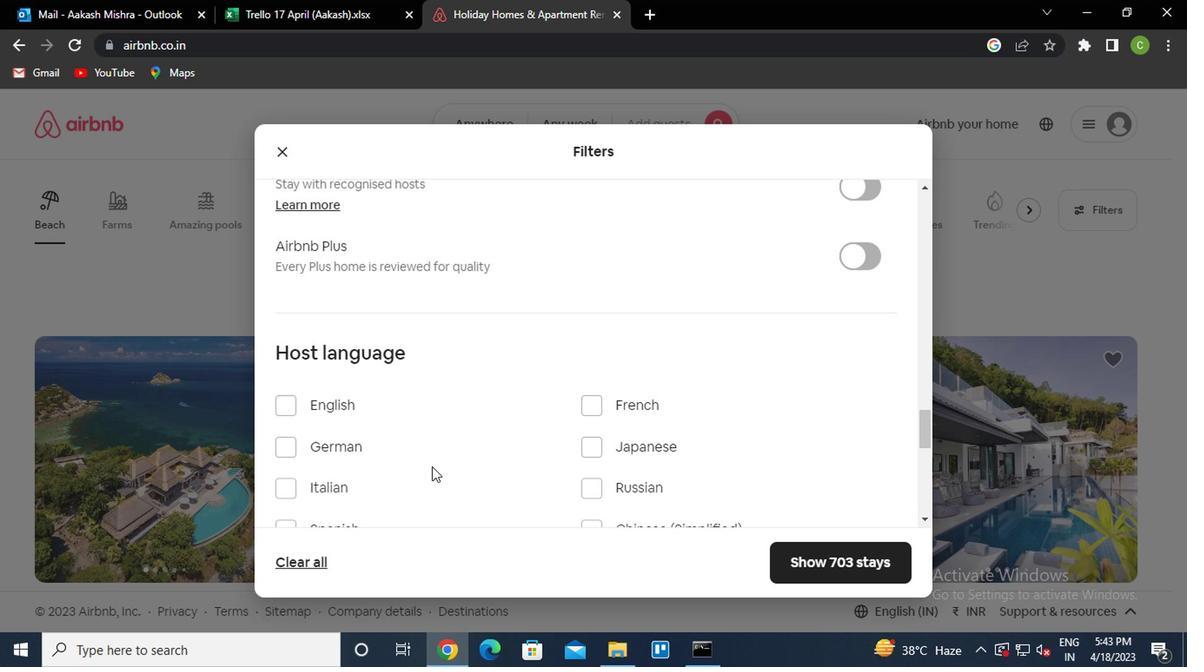 
Action: Mouse moved to (295, 360)
Screenshot: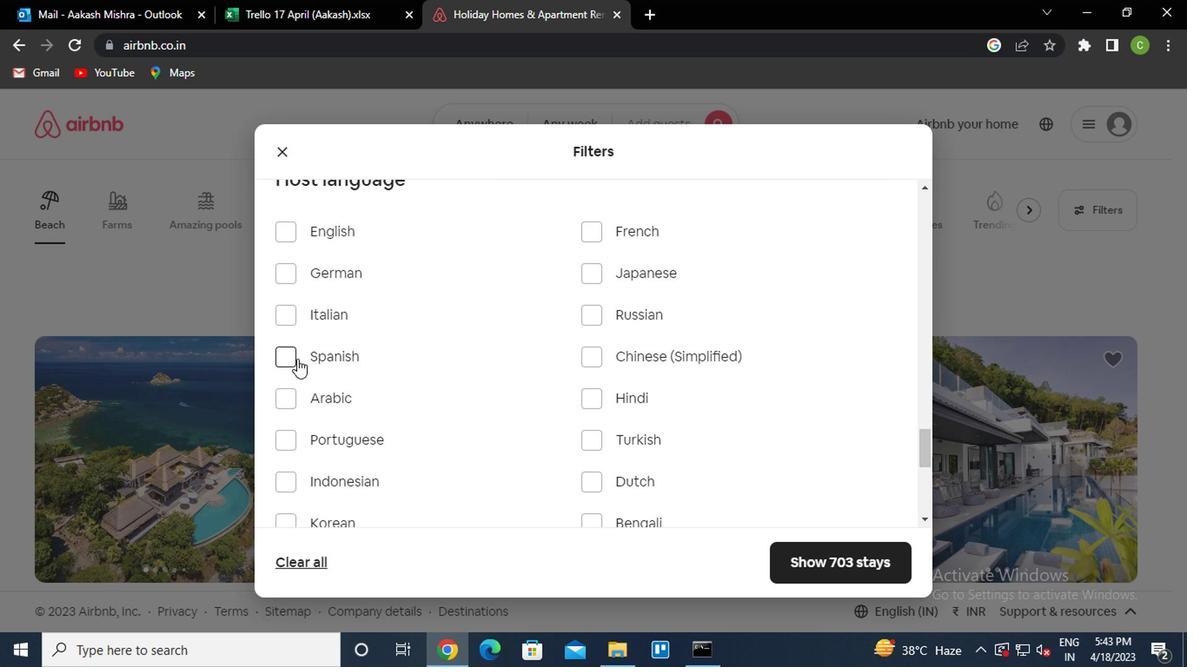 
Action: Mouse pressed left at (295, 360)
Screenshot: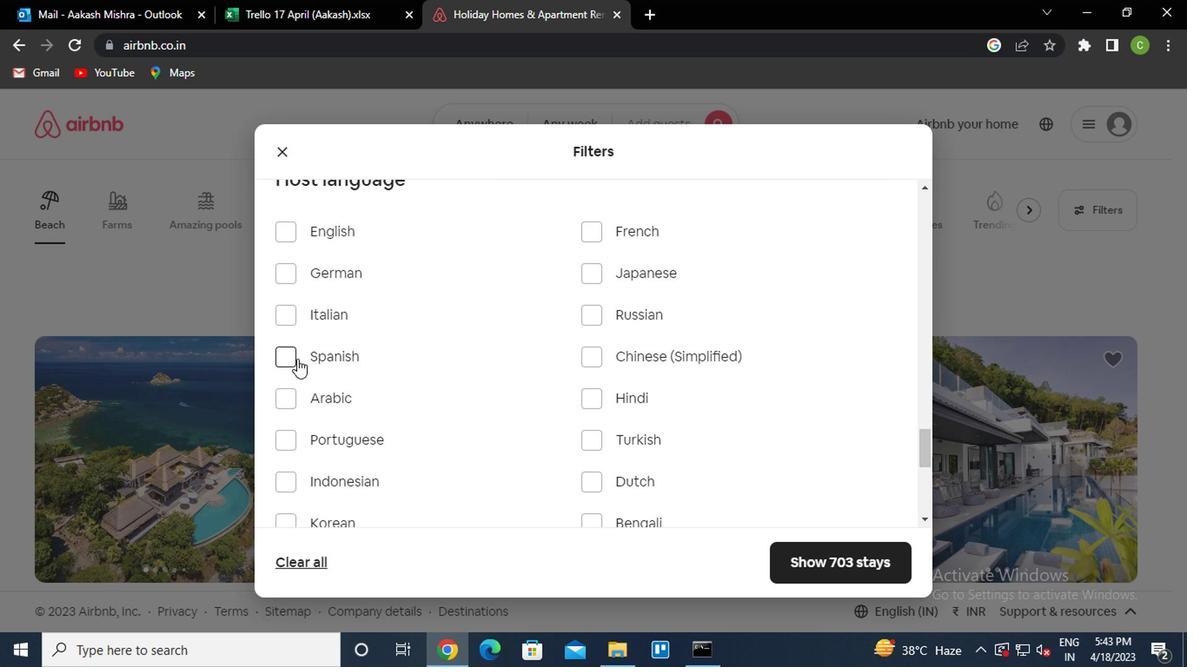 
Action: Mouse moved to (860, 572)
Screenshot: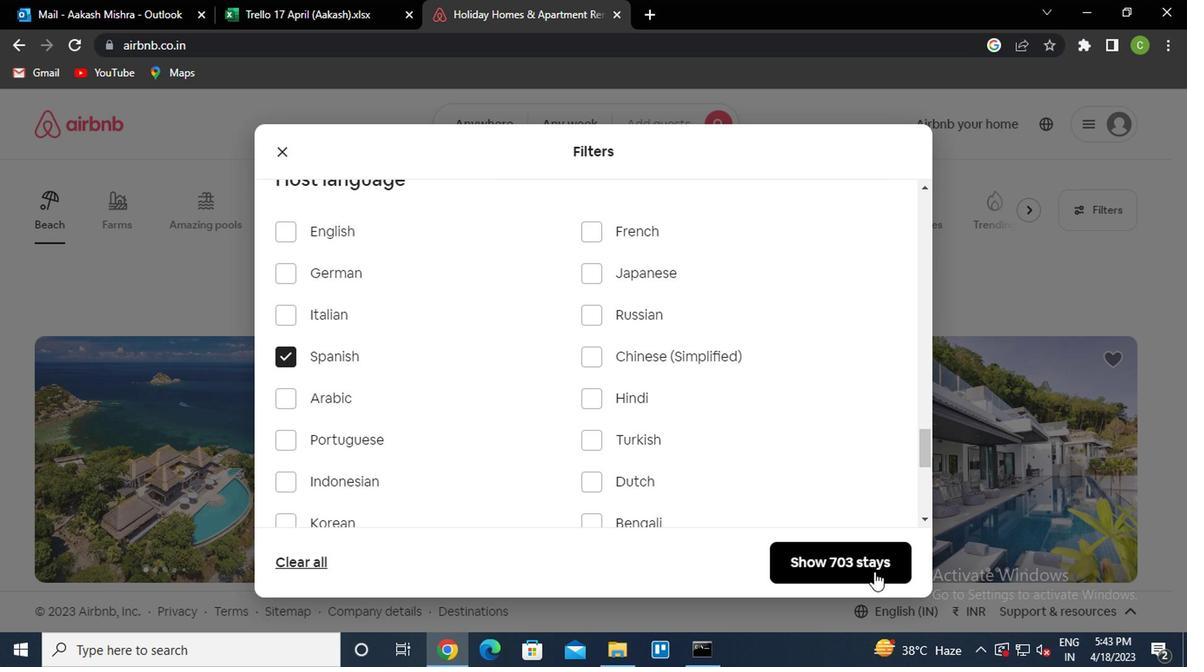 
Action: Mouse pressed left at (860, 572)
Screenshot: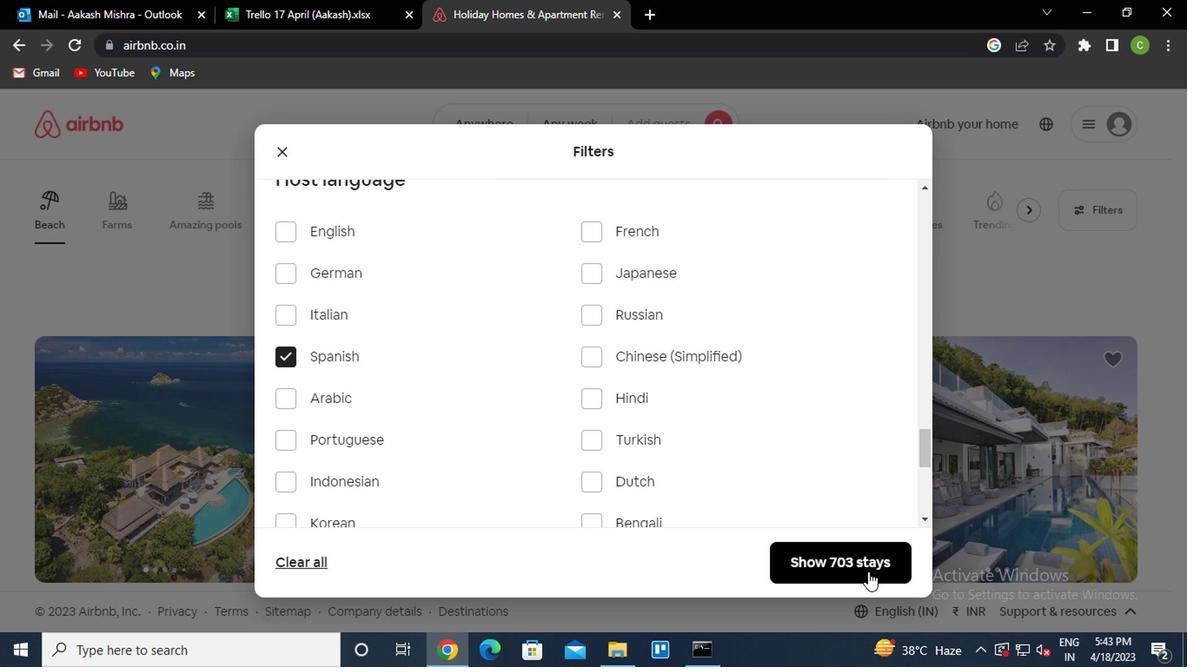 
Action: Mouse moved to (589, 454)
Screenshot: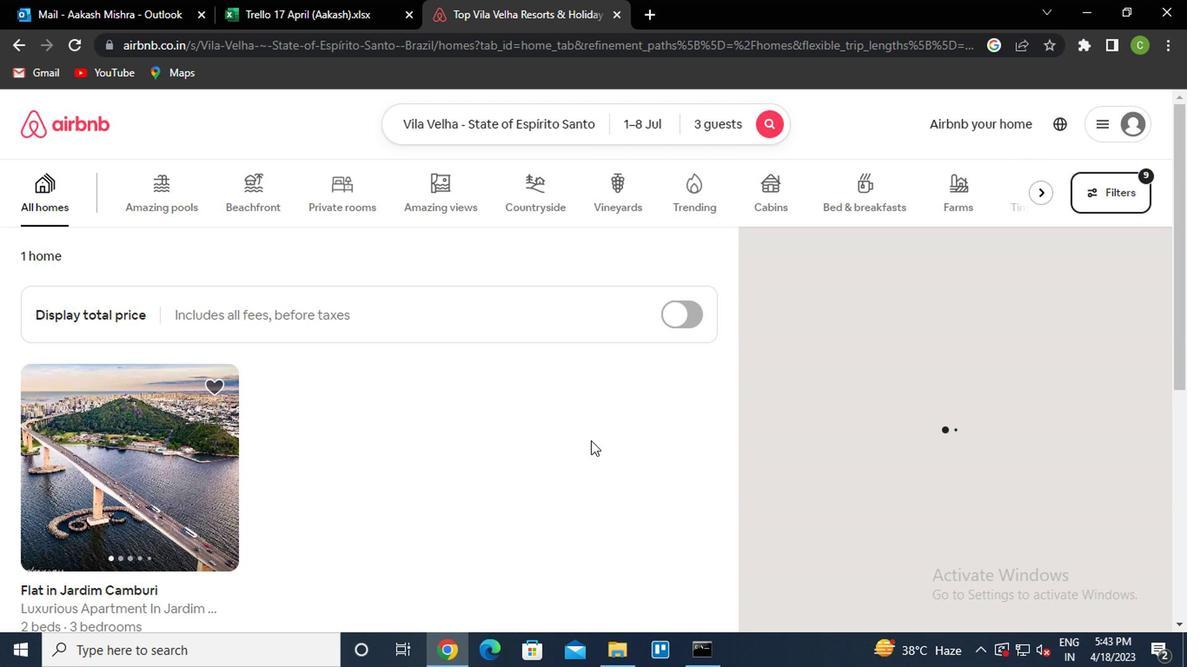 
